 Task: Compose an email with the signature Donald Hall with the subject Performance review and the message Please let me know if you have any feedback on this proposal. from softage.1@softage.net to softage.4@softage.net,  softage.1@softage.net and softage.5@softage.net with CC to softage.6@softage.net with an attached document Design_document.docx, insert an emoji of office Send the email
Action: Mouse moved to (578, 721)
Screenshot: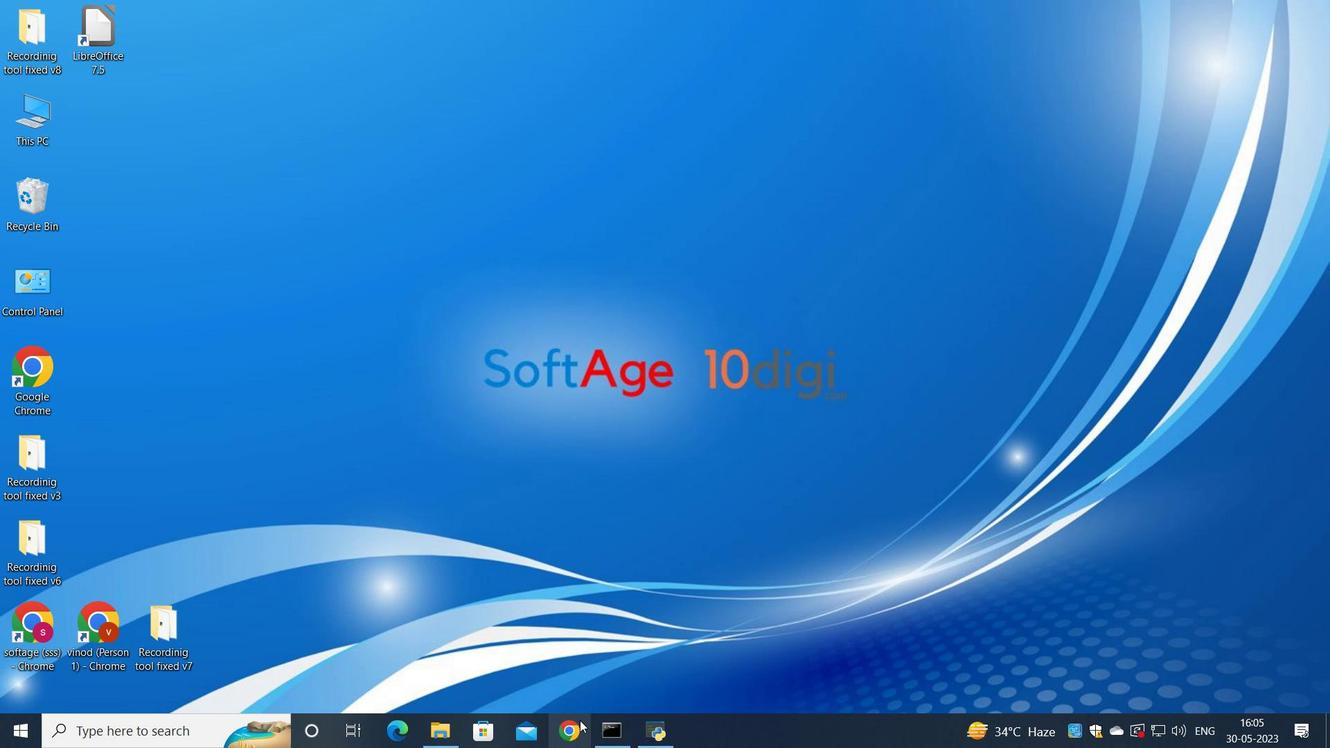 
Action: Mouse pressed left at (578, 721)
Screenshot: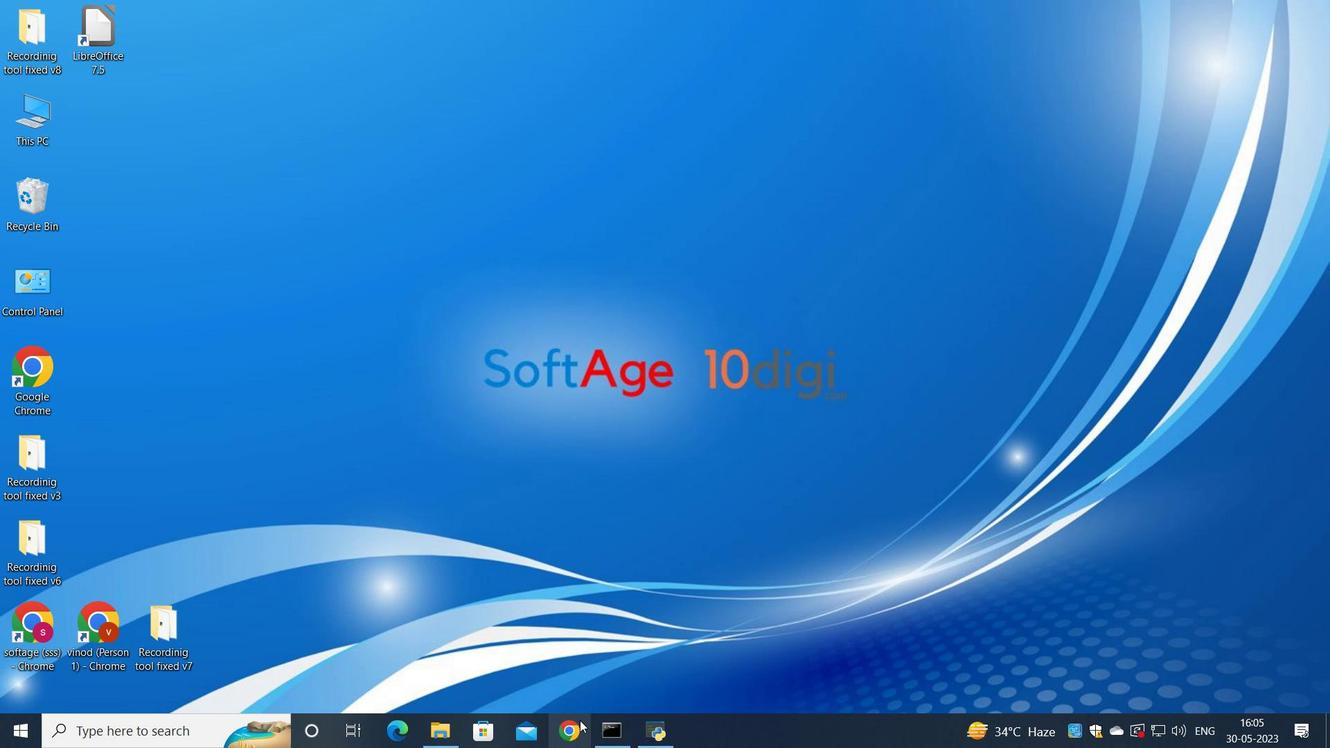 
Action: Mouse moved to (619, 419)
Screenshot: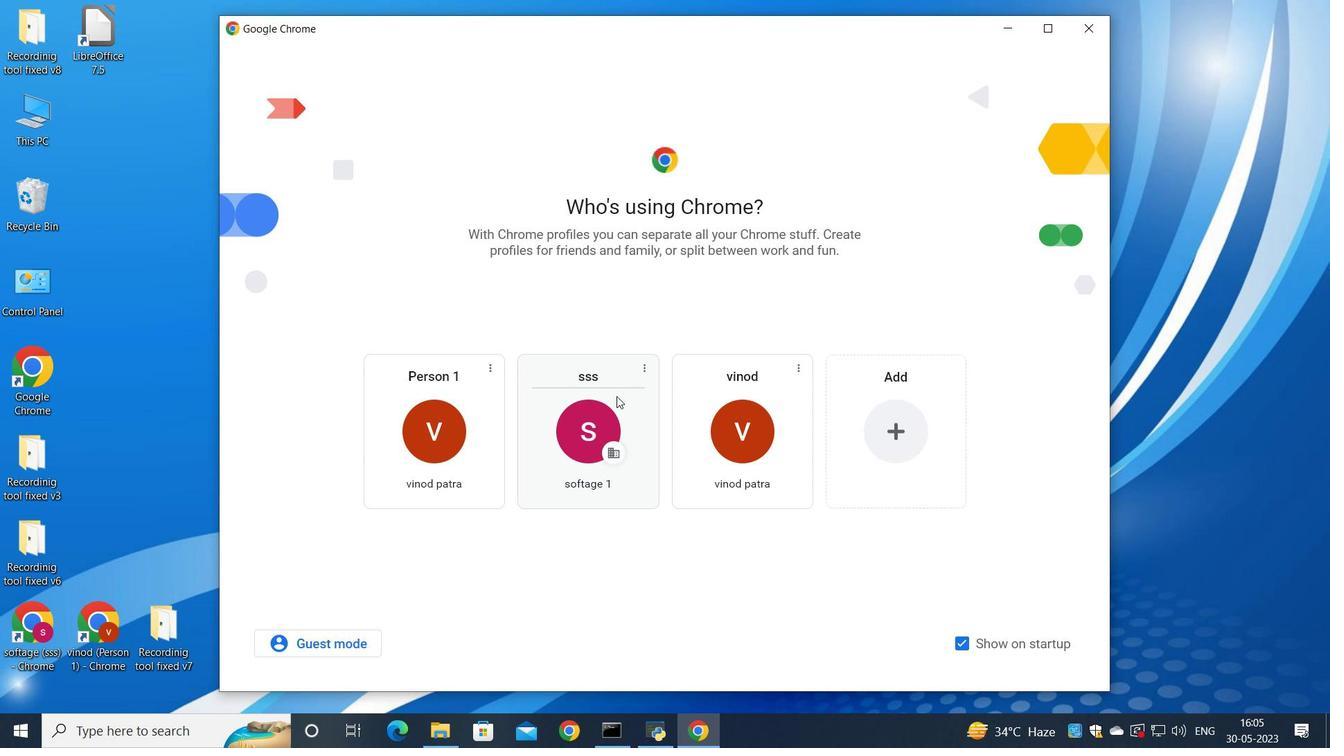 
Action: Mouse pressed left at (619, 419)
Screenshot: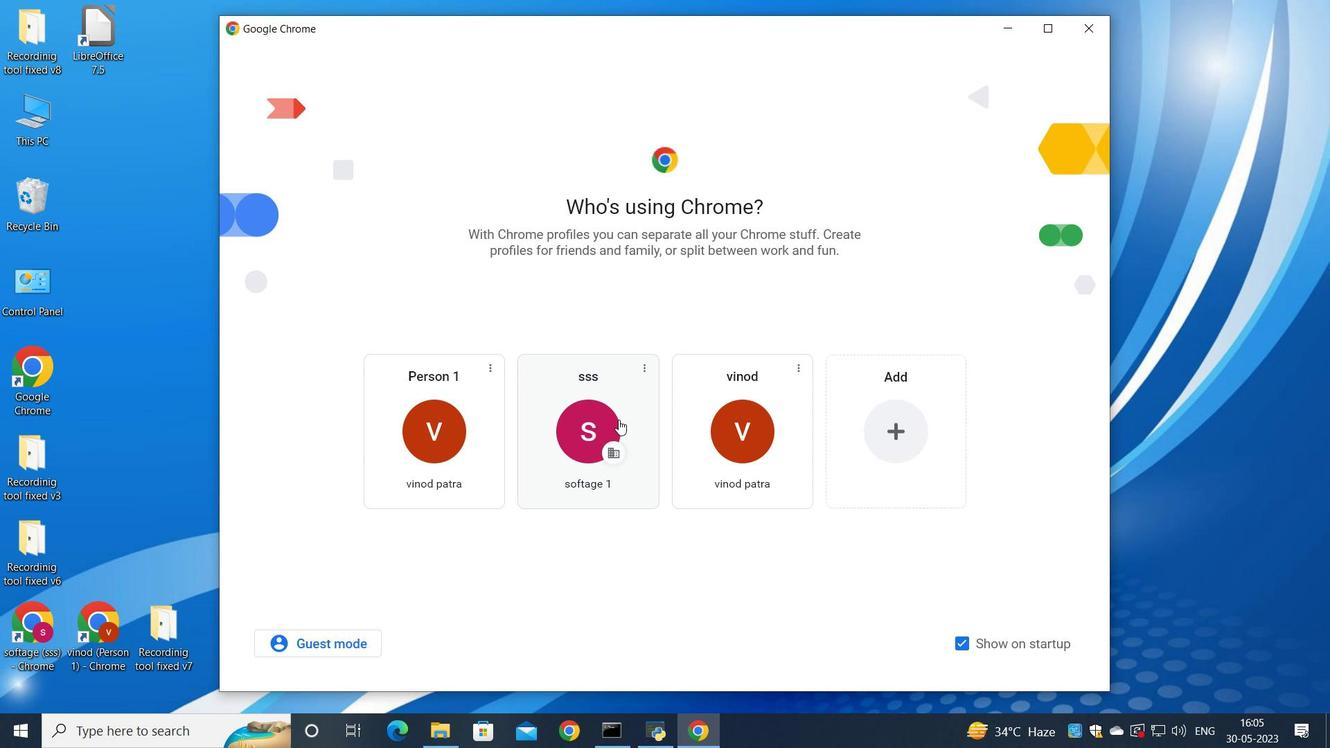 
Action: Mouse moved to (1170, 91)
Screenshot: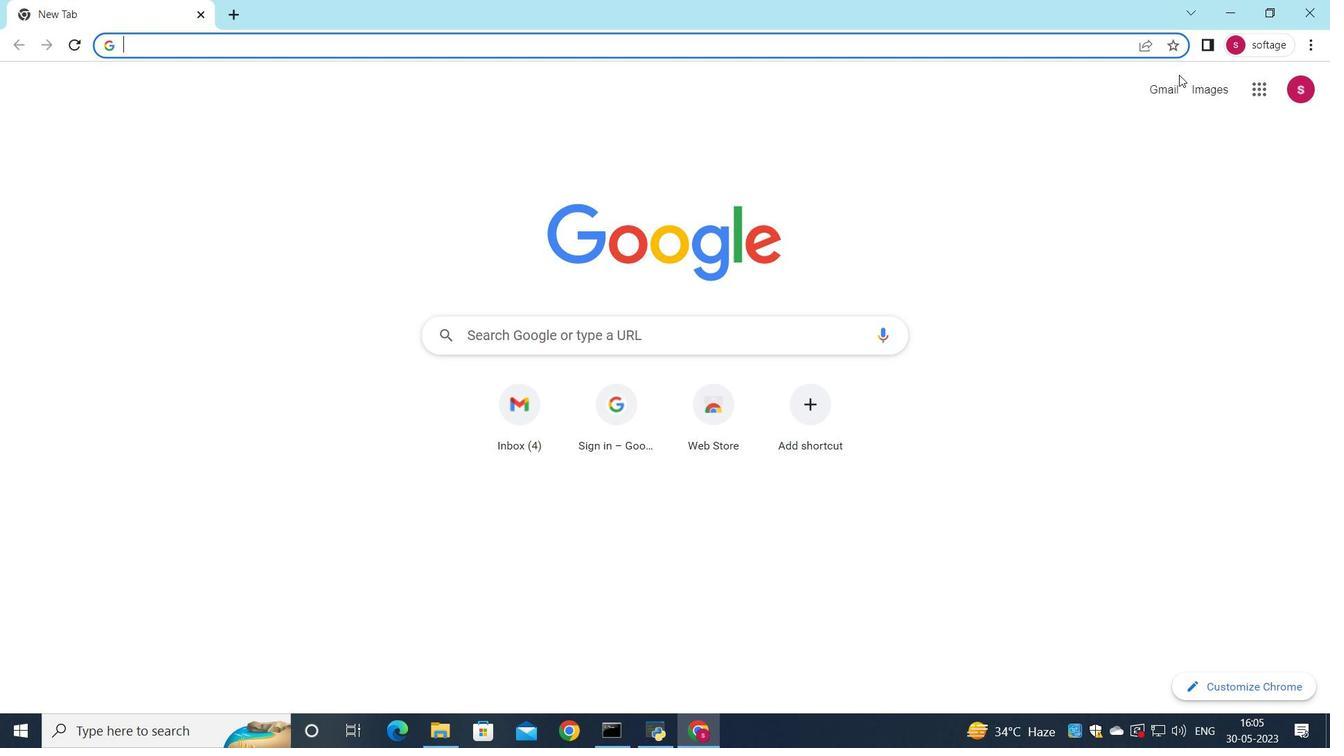 
Action: Mouse pressed left at (1170, 91)
Screenshot: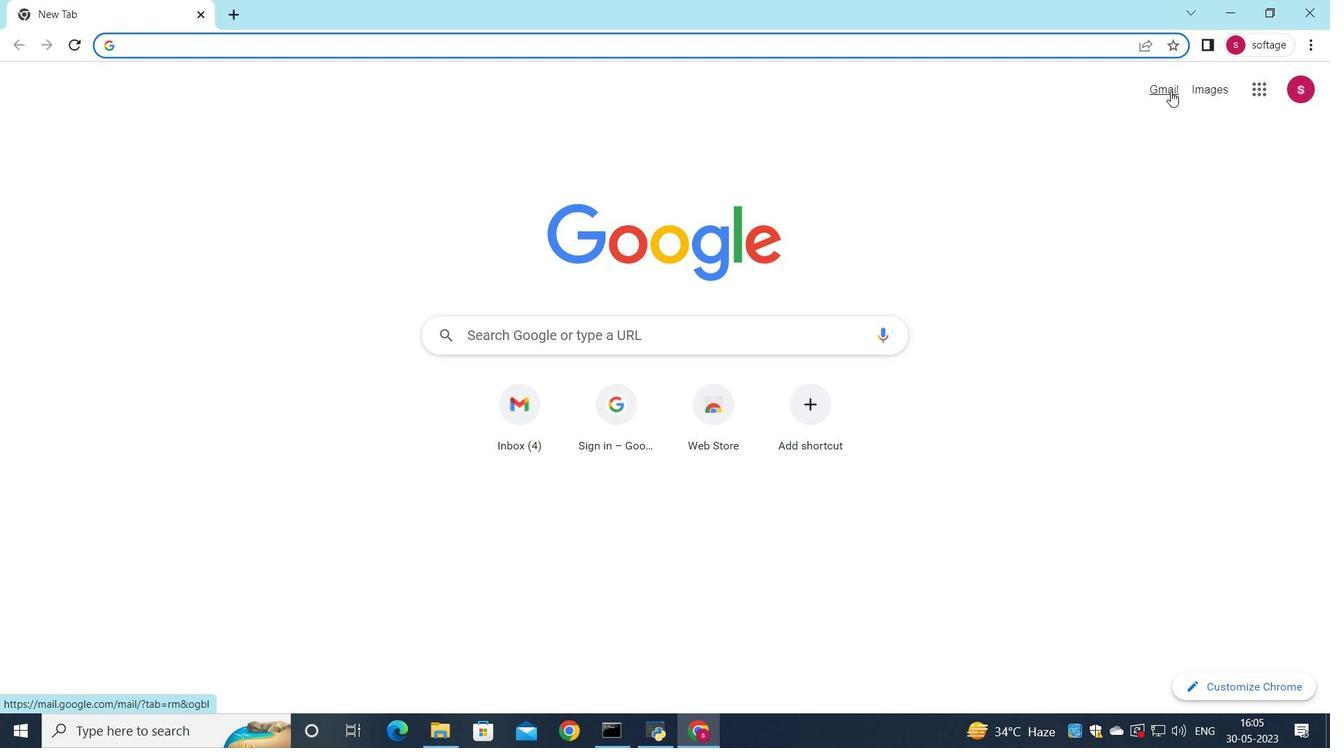 
Action: Mouse moved to (1130, 130)
Screenshot: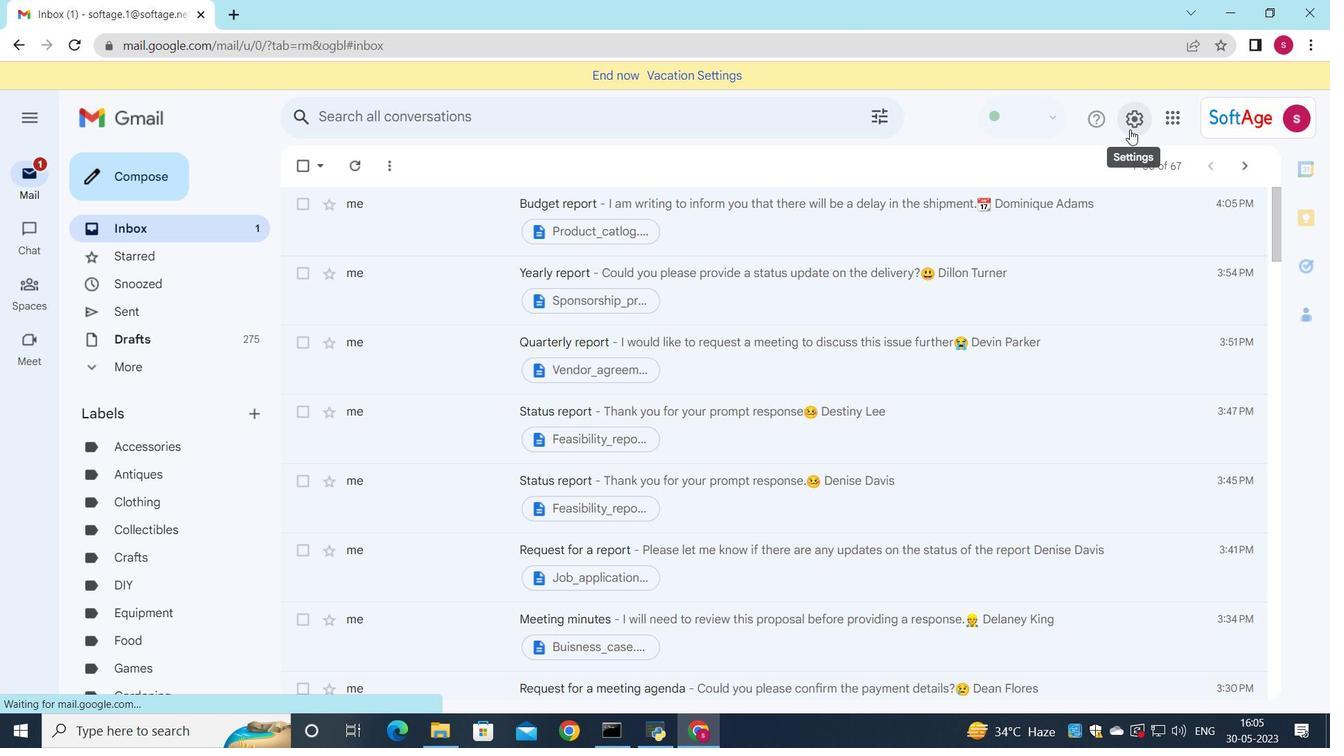 
Action: Mouse pressed left at (1130, 130)
Screenshot: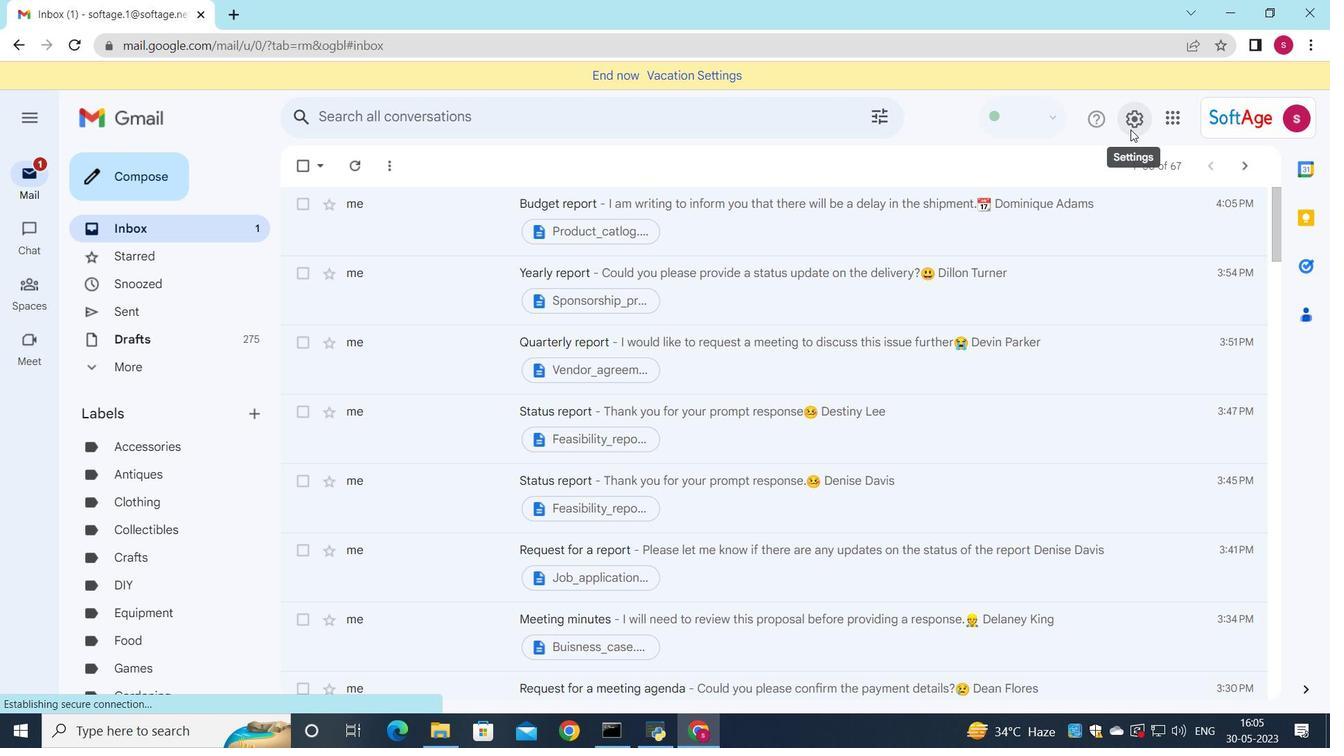 
Action: Mouse moved to (1111, 211)
Screenshot: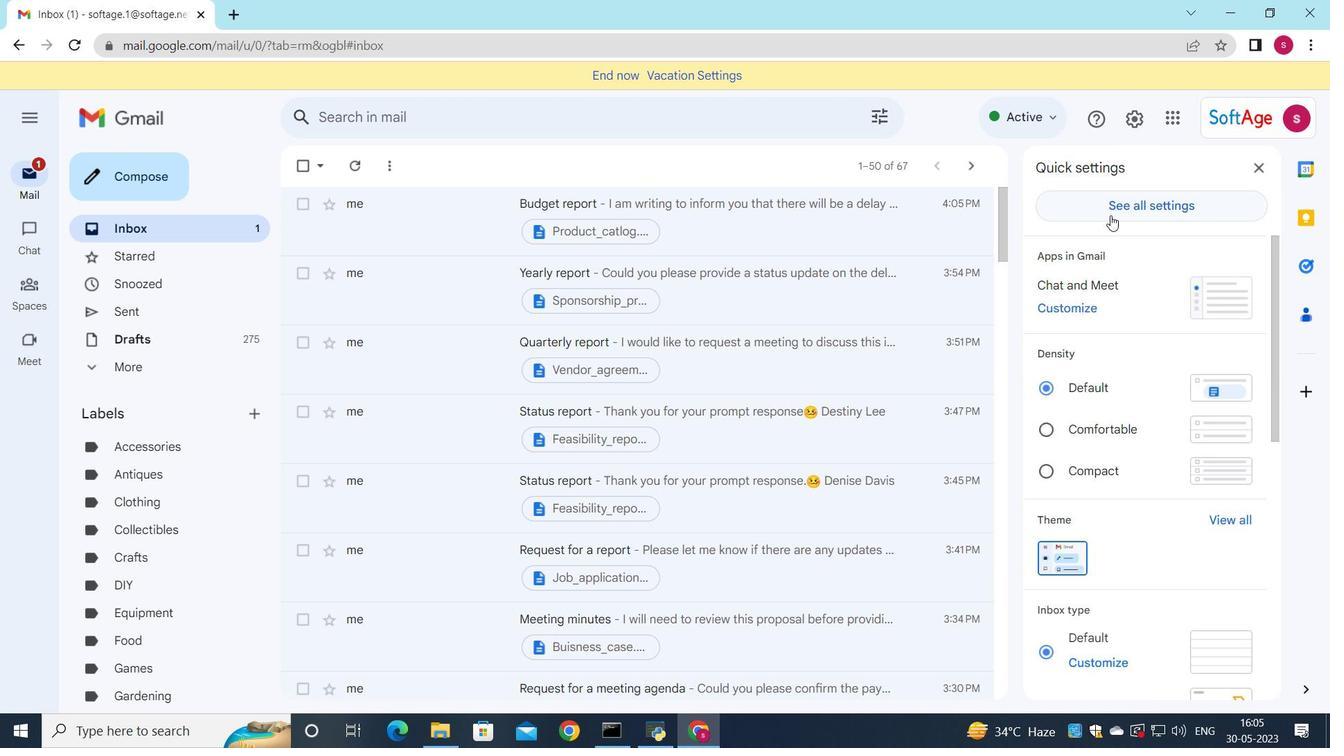 
Action: Mouse pressed left at (1111, 211)
Screenshot: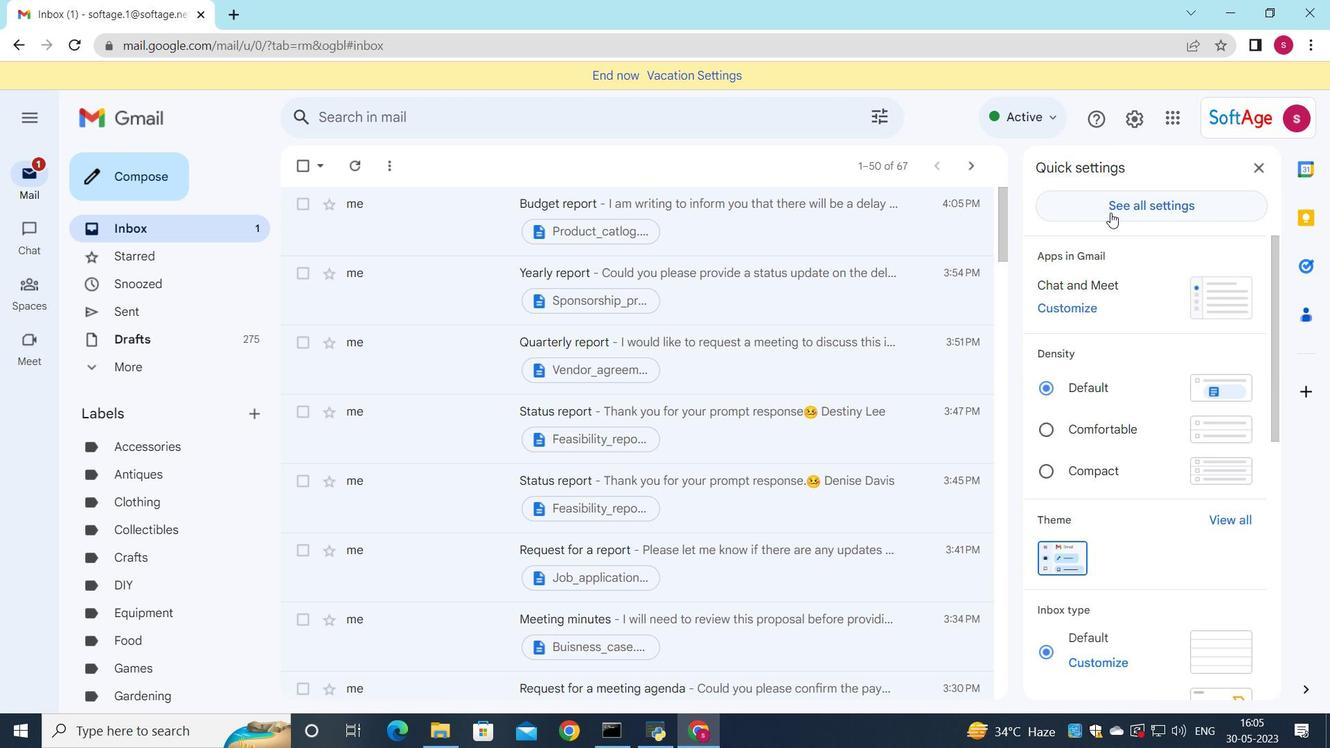 
Action: Mouse moved to (726, 463)
Screenshot: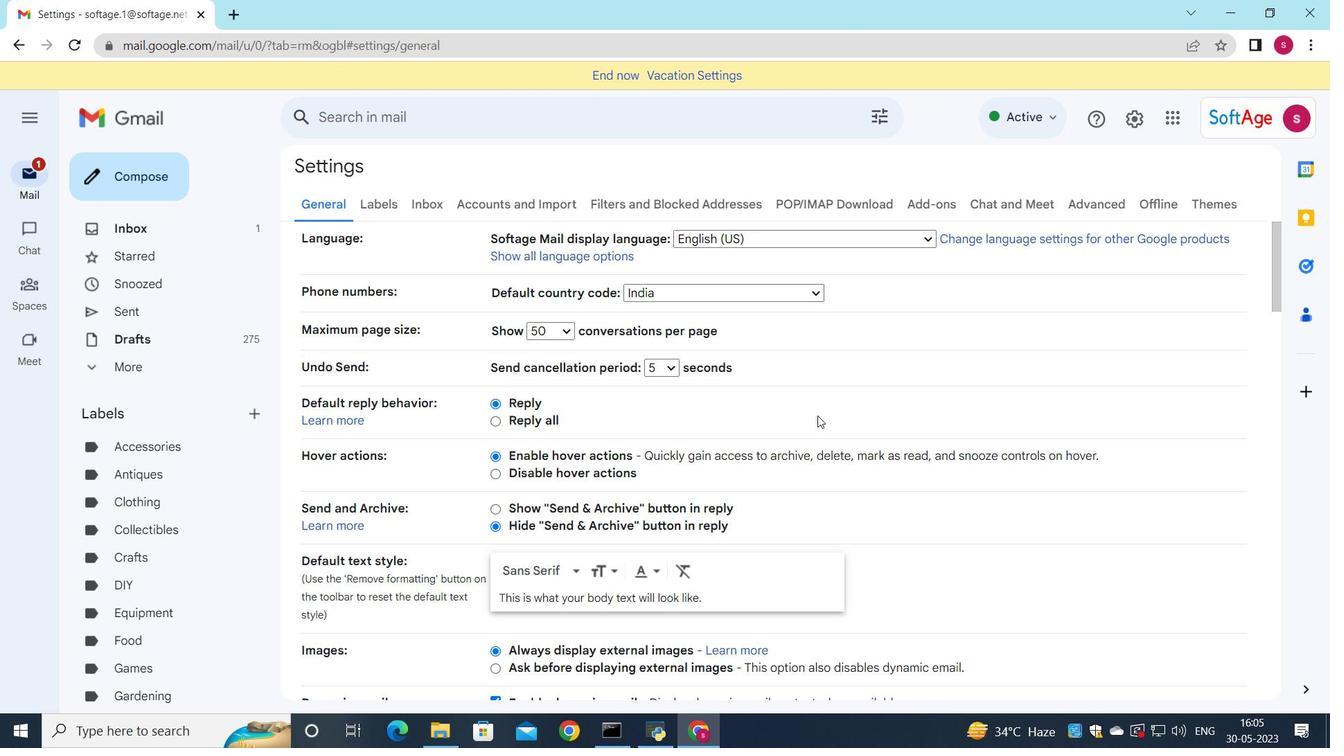 
Action: Mouse scrolled (726, 462) with delta (0, 0)
Screenshot: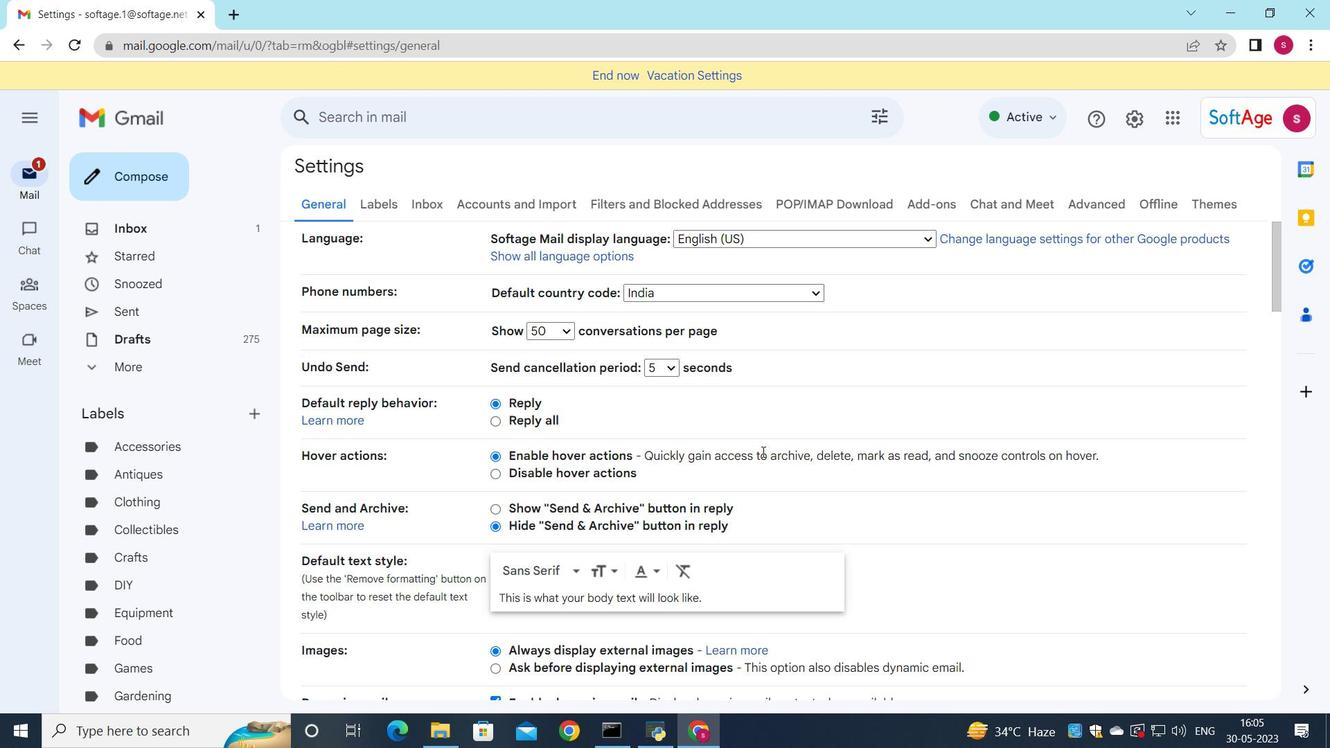 
Action: Mouse moved to (726, 464)
Screenshot: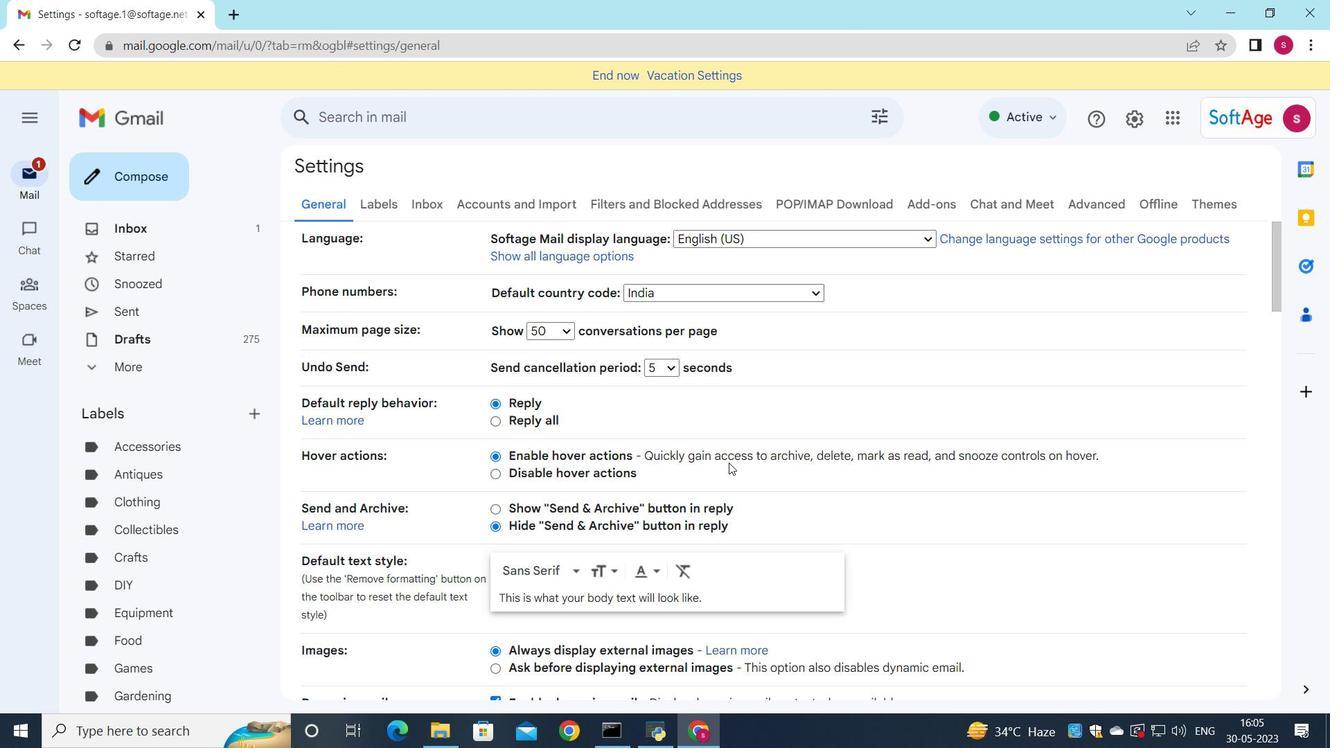 
Action: Mouse scrolled (726, 463) with delta (0, 0)
Screenshot: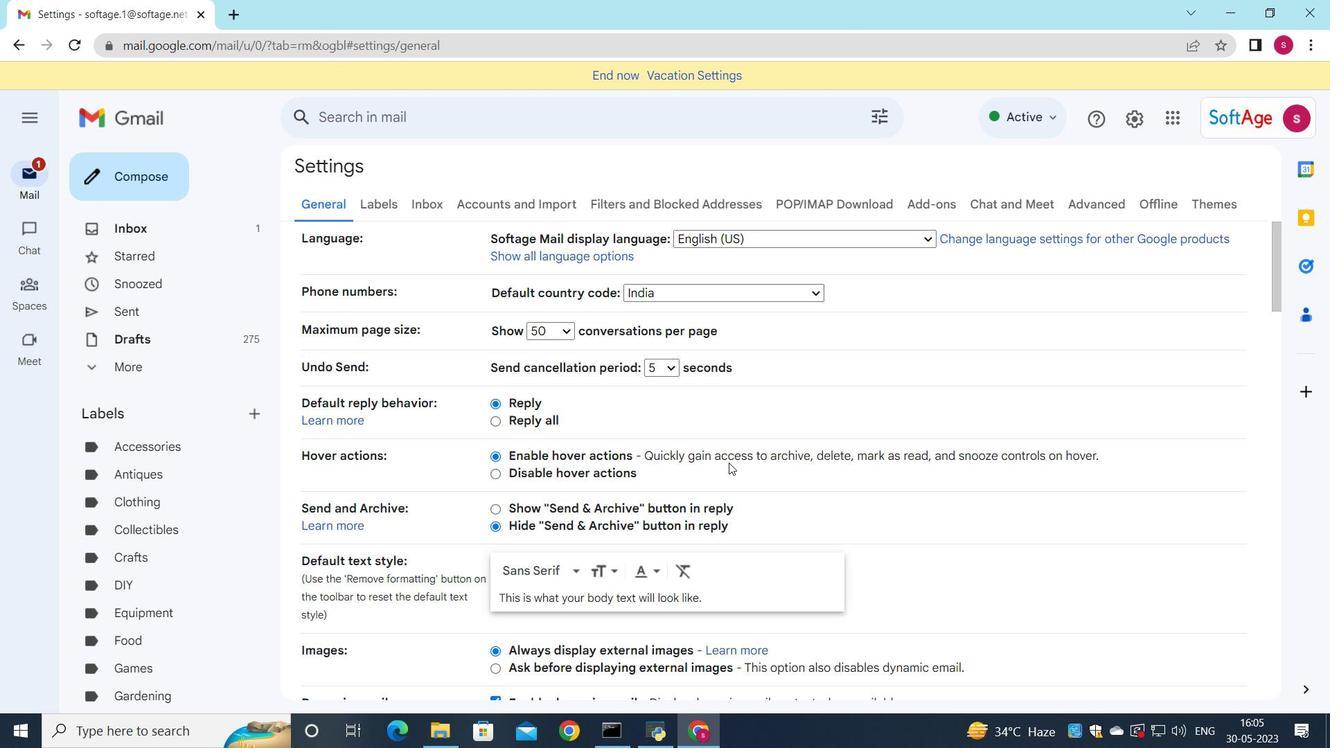 
Action: Mouse scrolled (726, 463) with delta (0, 0)
Screenshot: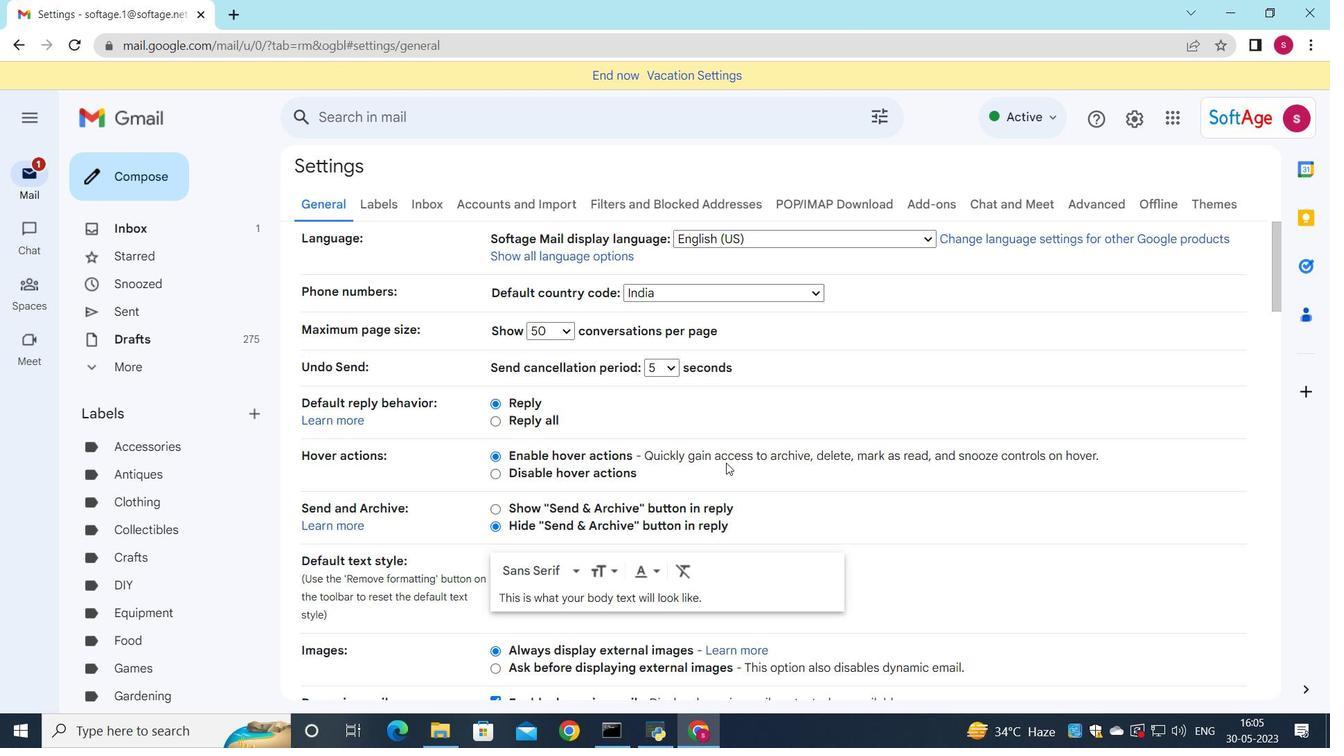 
Action: Mouse scrolled (726, 463) with delta (0, 0)
Screenshot: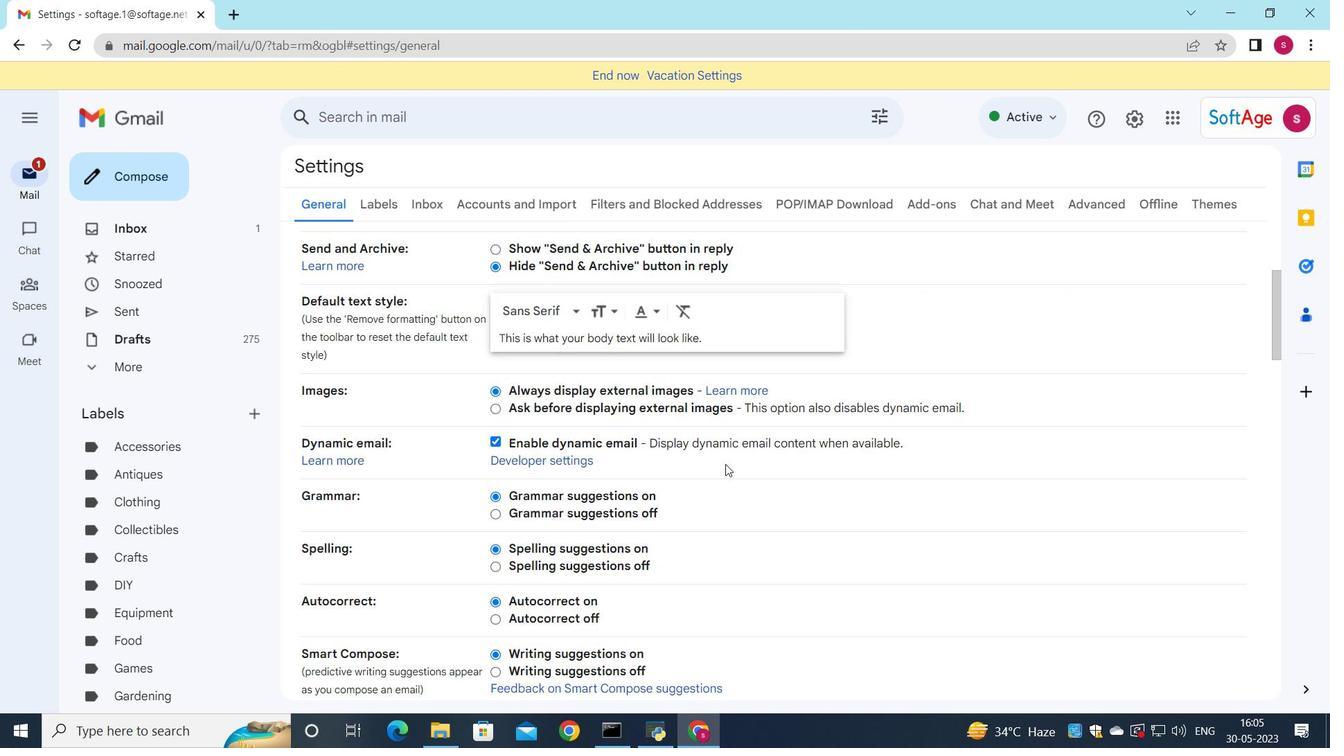 
Action: Mouse scrolled (726, 463) with delta (0, 0)
Screenshot: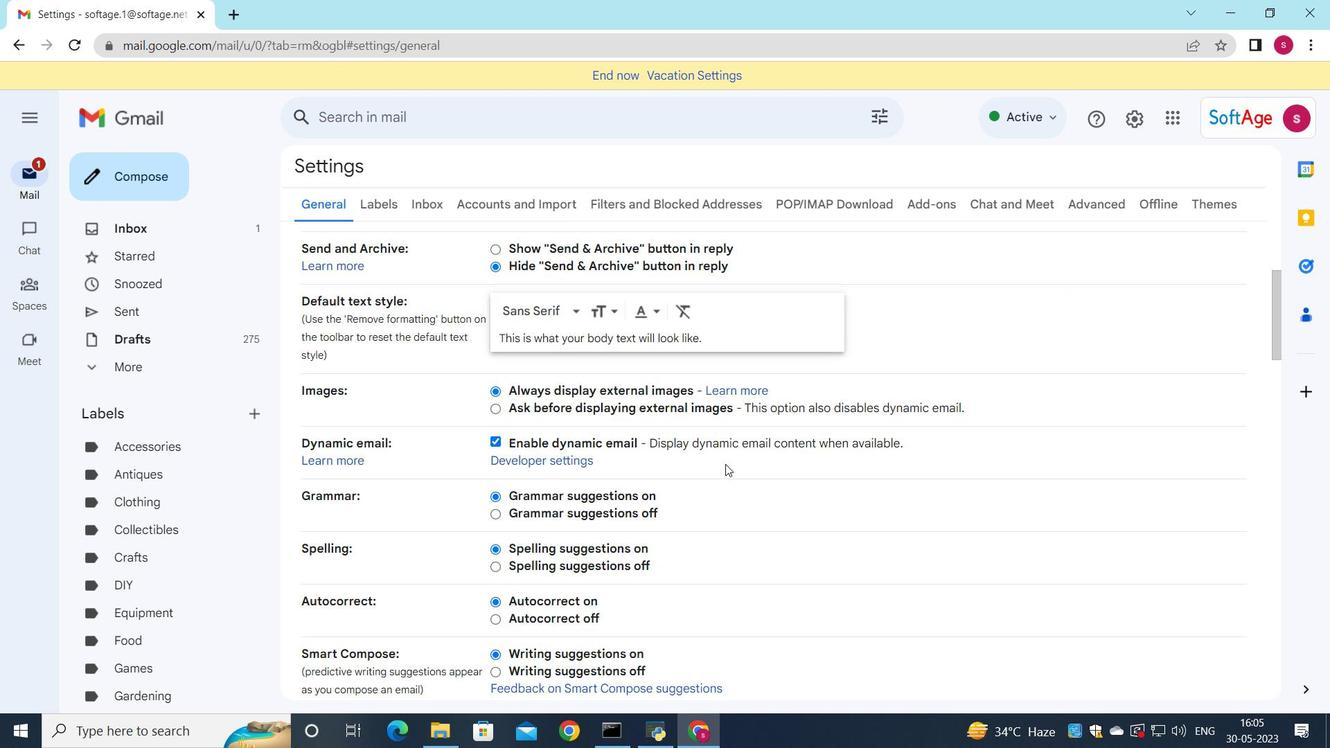 
Action: Mouse scrolled (726, 463) with delta (0, 0)
Screenshot: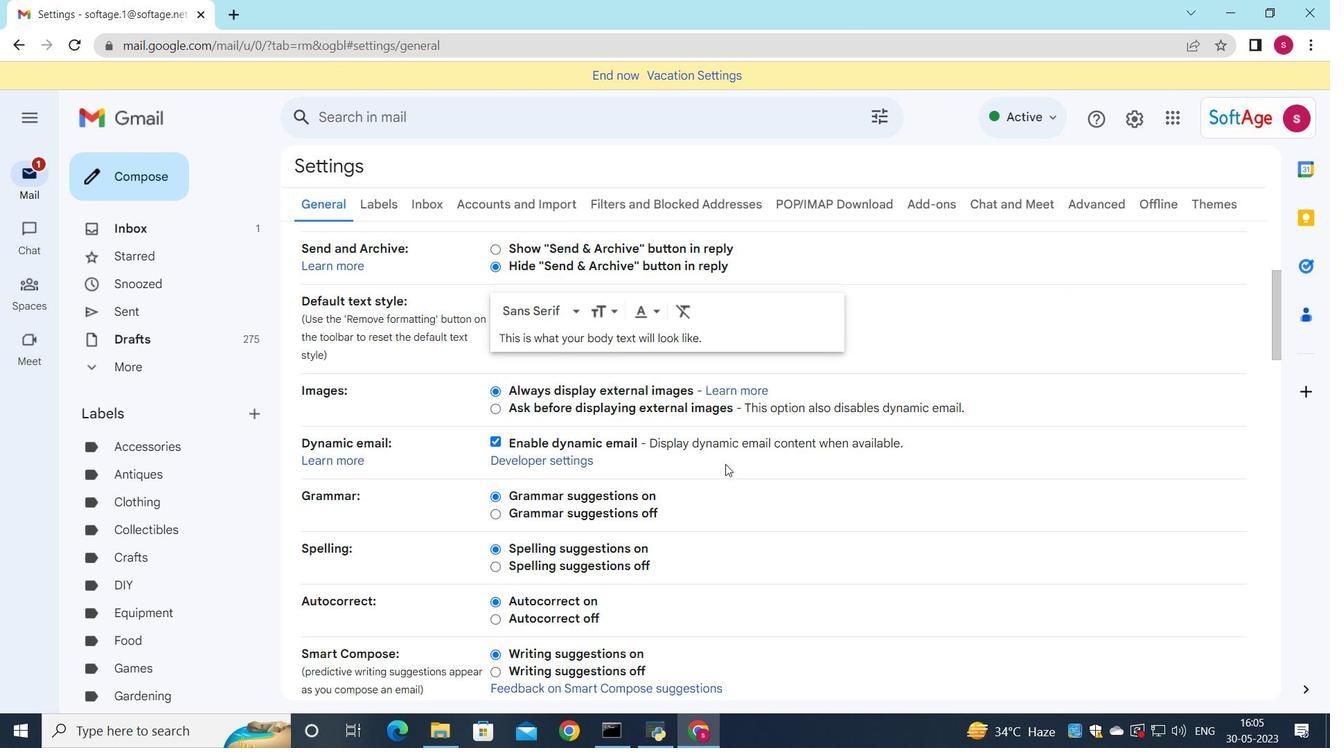 
Action: Mouse moved to (726, 490)
Screenshot: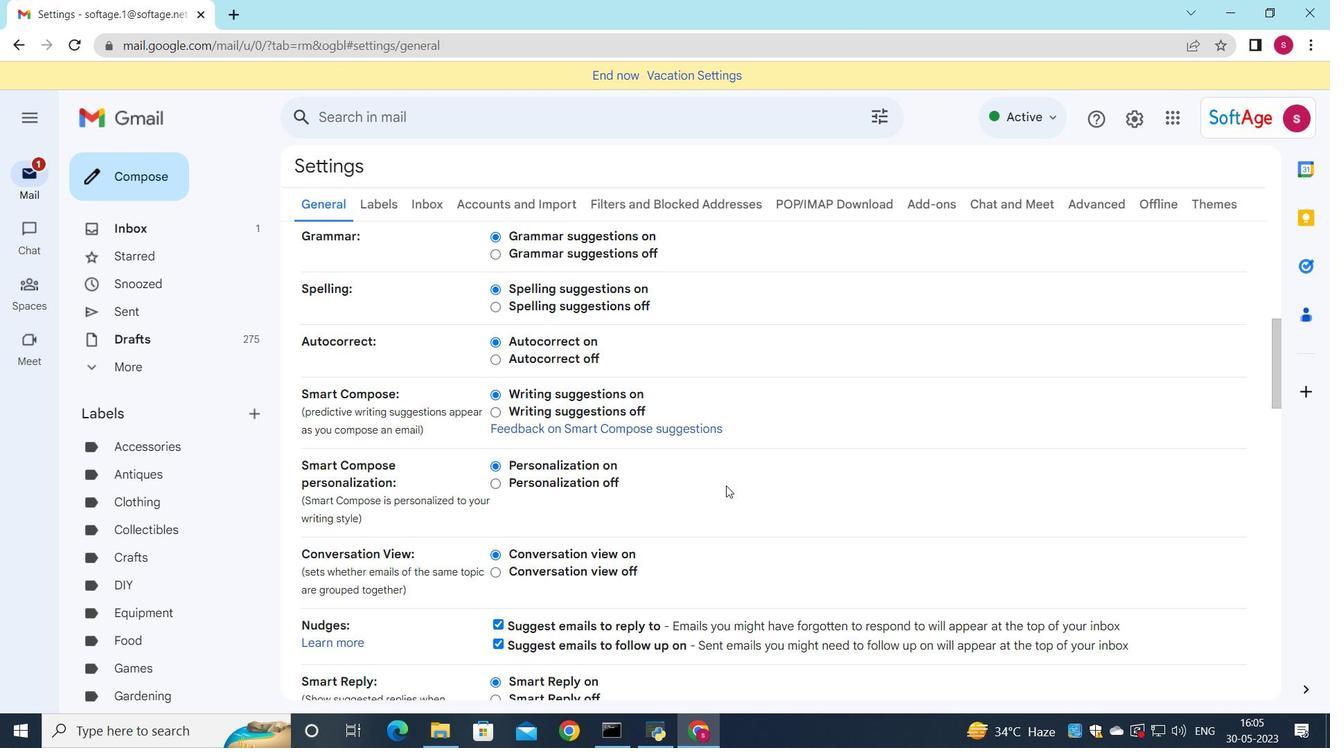 
Action: Mouse scrolled (726, 489) with delta (0, 0)
Screenshot: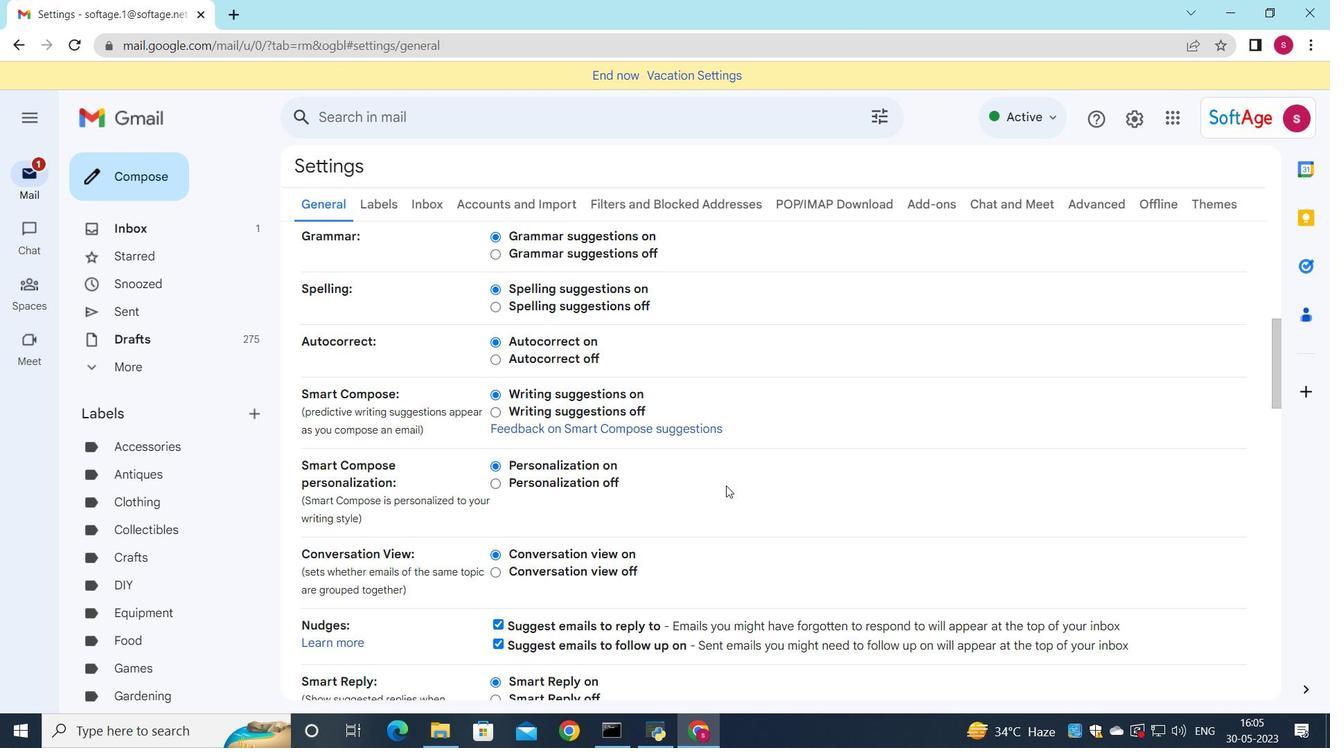 
Action: Mouse moved to (726, 490)
Screenshot: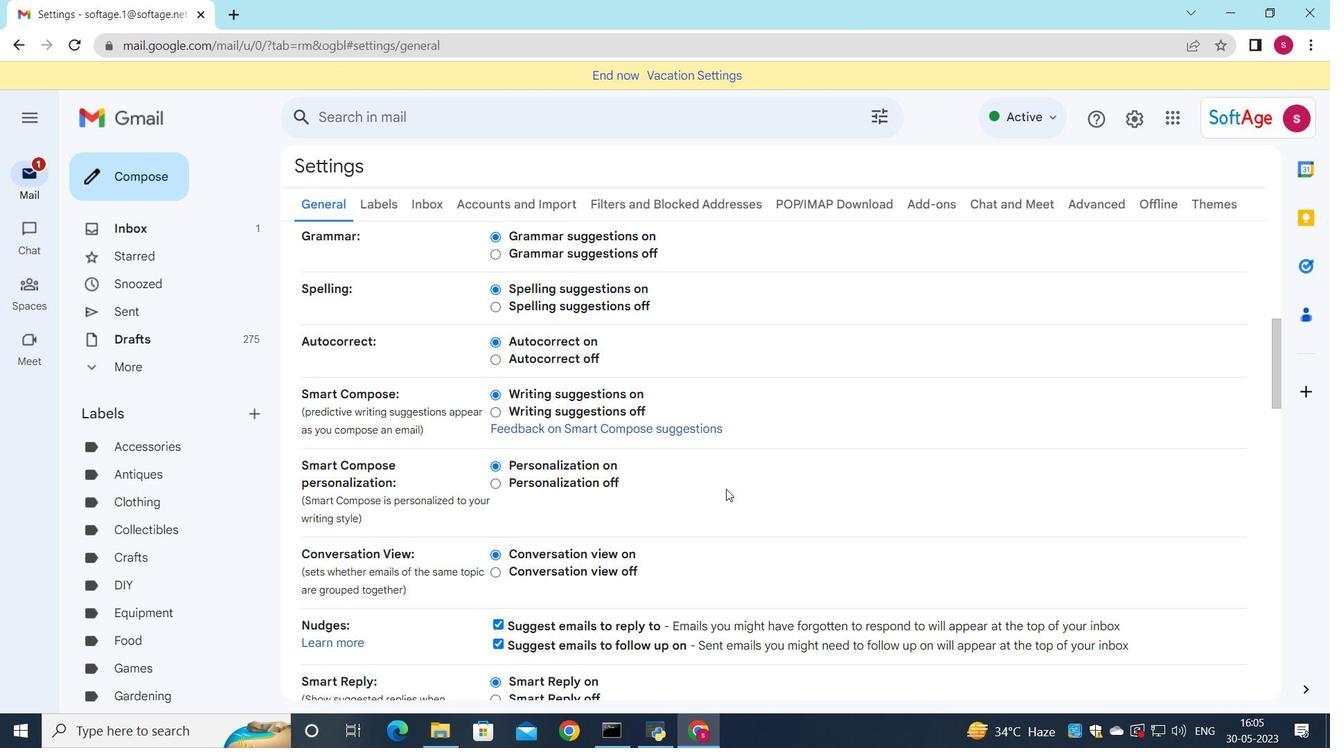 
Action: Mouse scrolled (726, 489) with delta (0, 0)
Screenshot: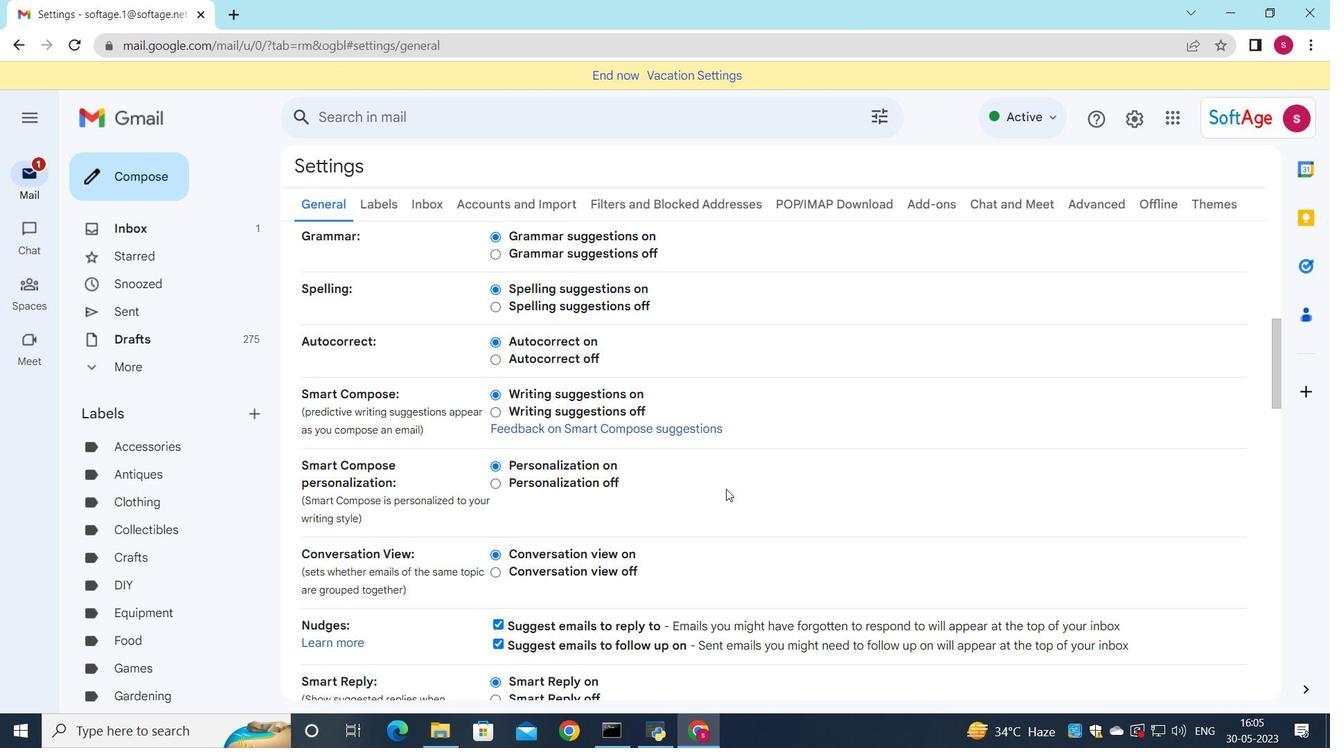 
Action: Mouse scrolled (726, 489) with delta (0, 0)
Screenshot: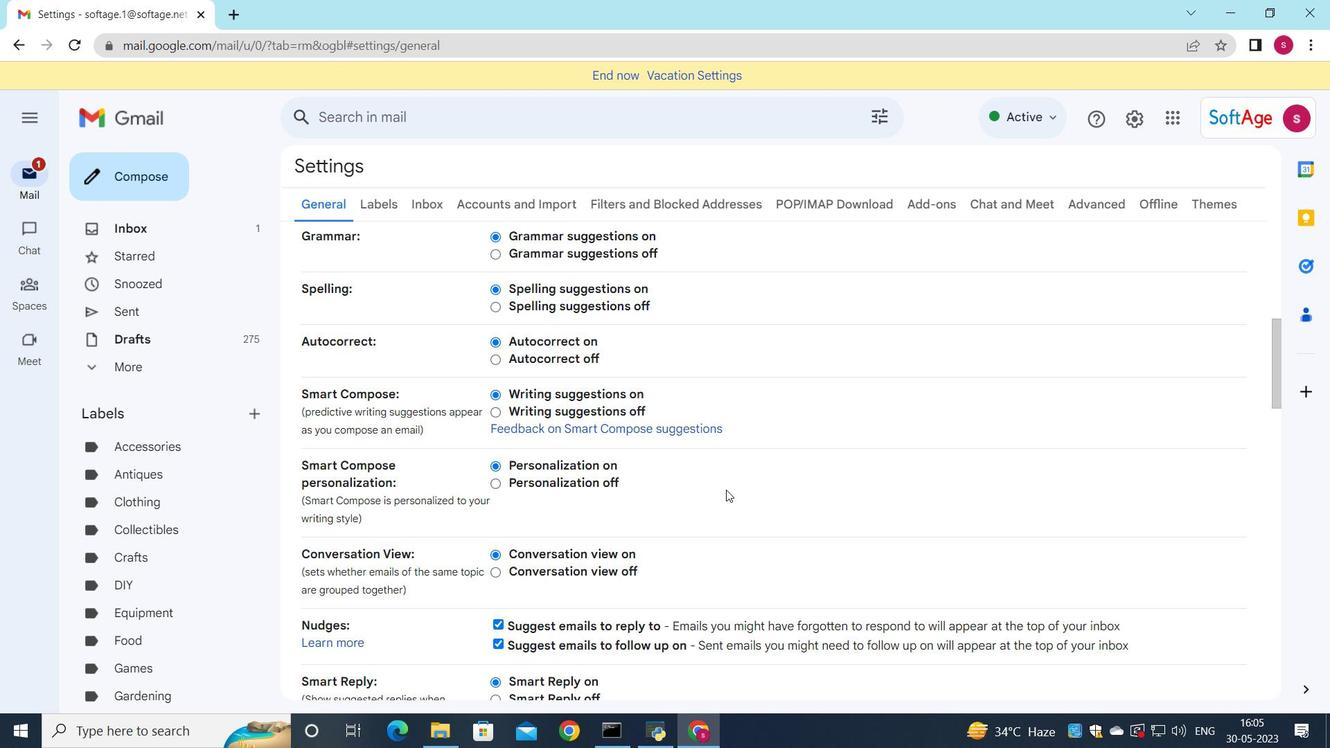 
Action: Mouse moved to (713, 490)
Screenshot: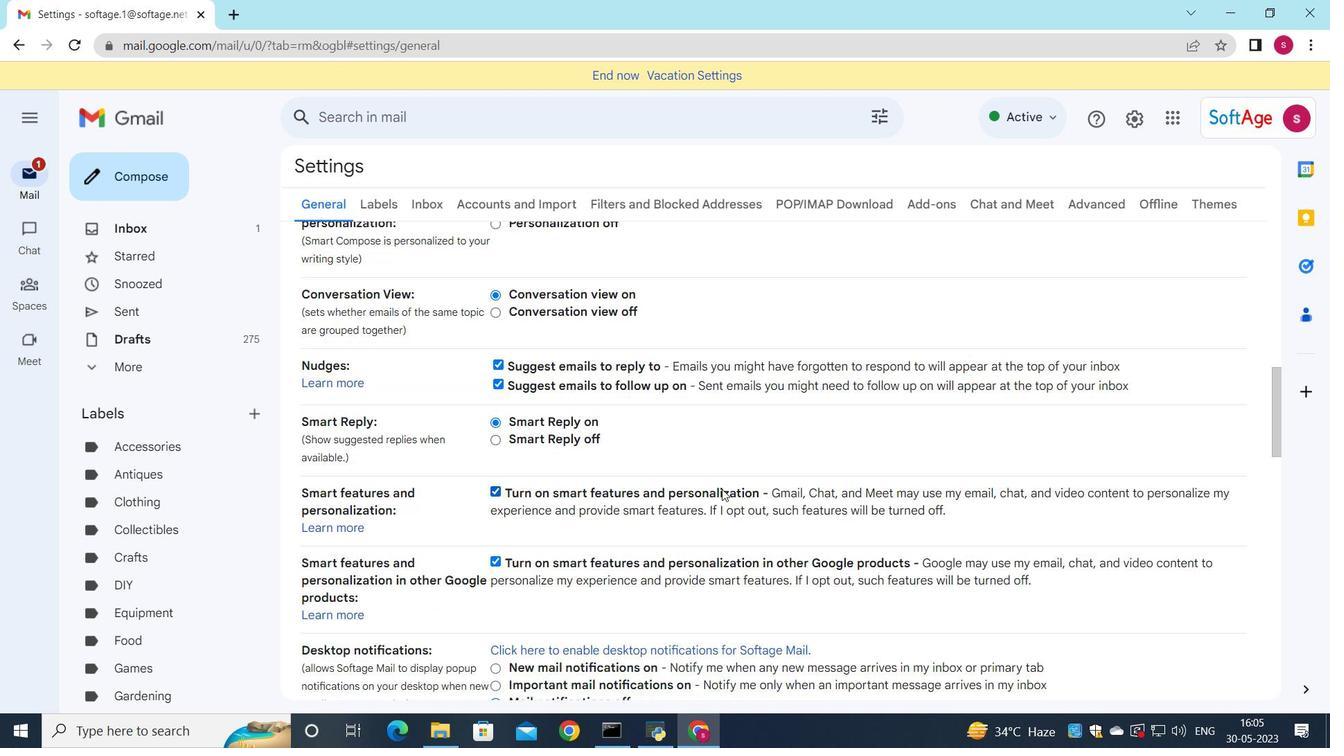 
Action: Mouse scrolled (713, 489) with delta (0, 0)
Screenshot: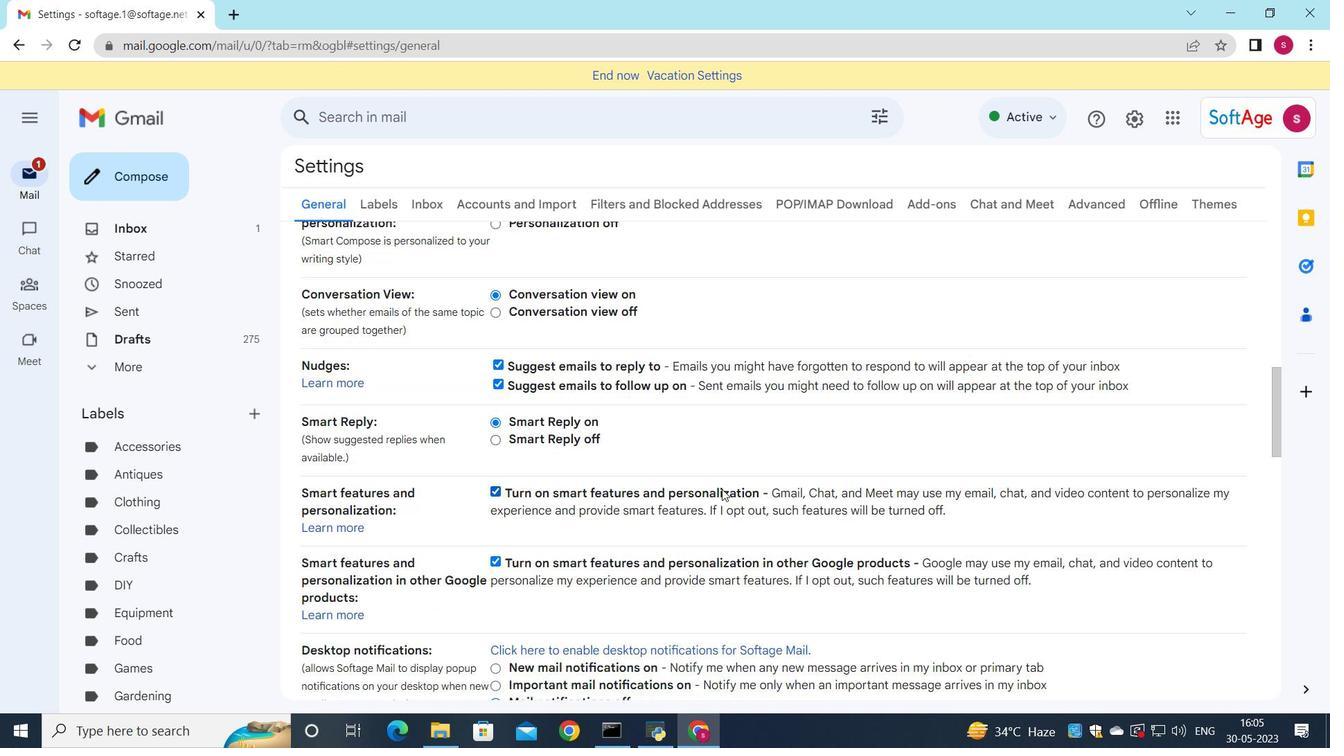 
Action: Mouse moved to (706, 494)
Screenshot: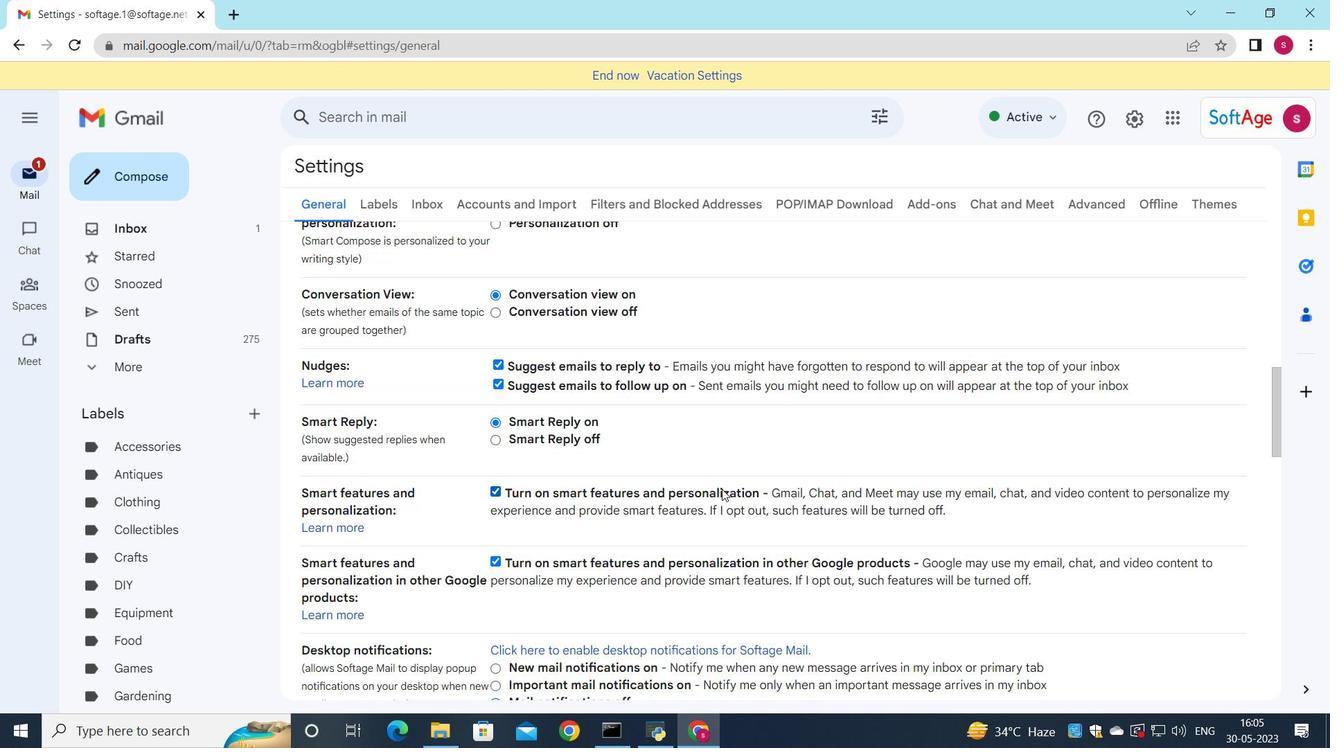 
Action: Mouse scrolled (706, 493) with delta (0, 0)
Screenshot: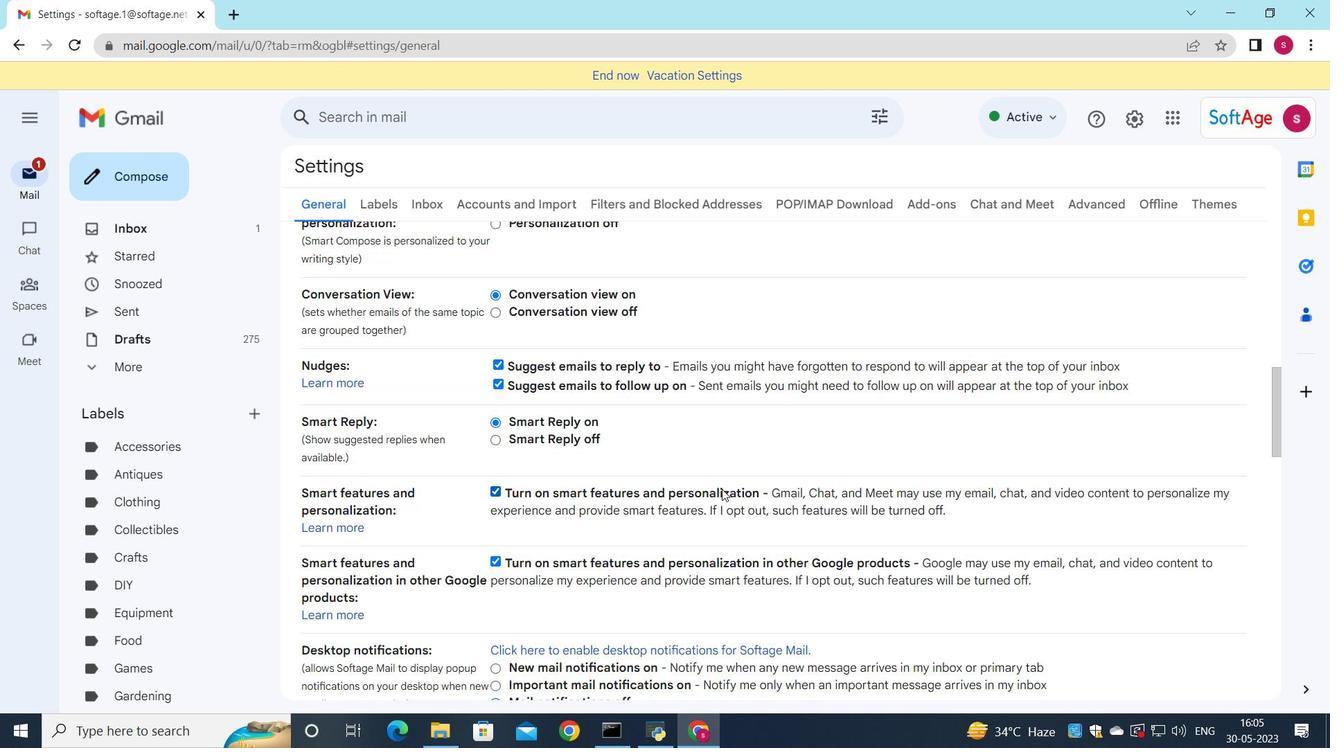 
Action: Mouse moved to (701, 495)
Screenshot: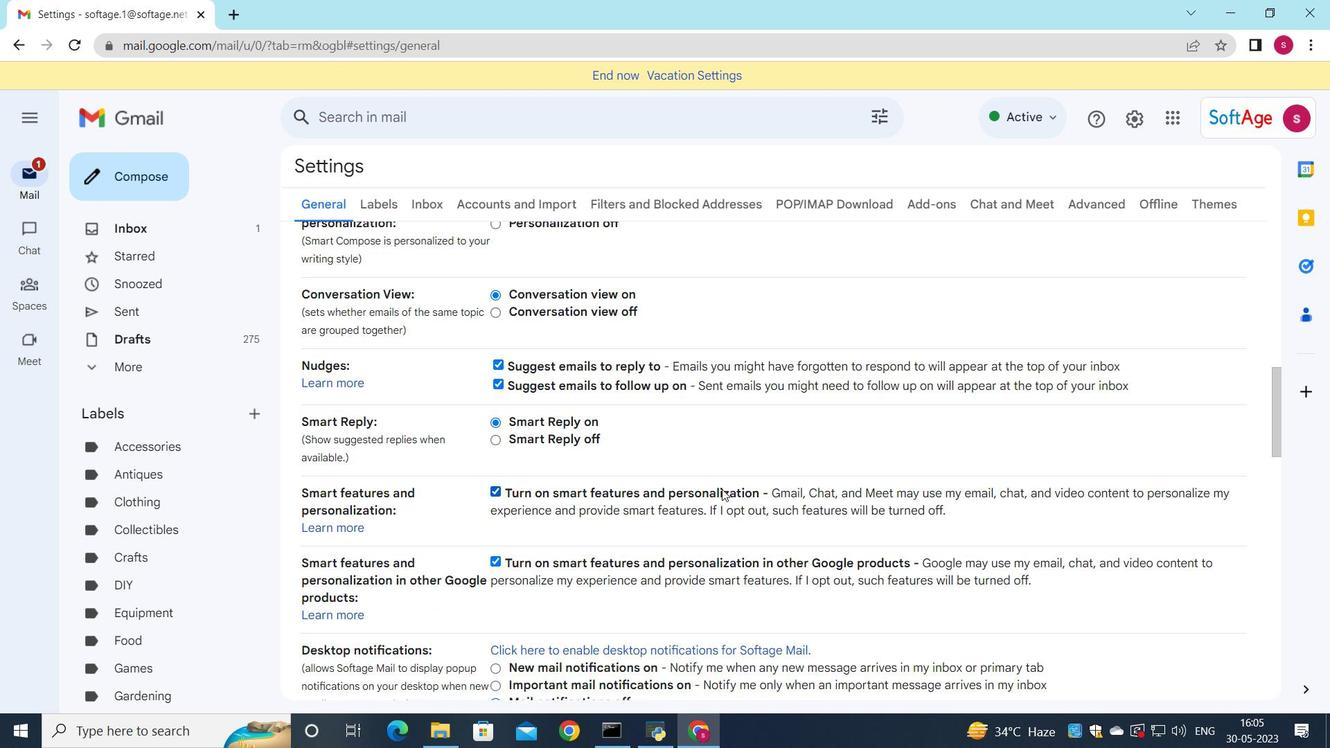 
Action: Mouse scrolled (701, 494) with delta (0, 0)
Screenshot: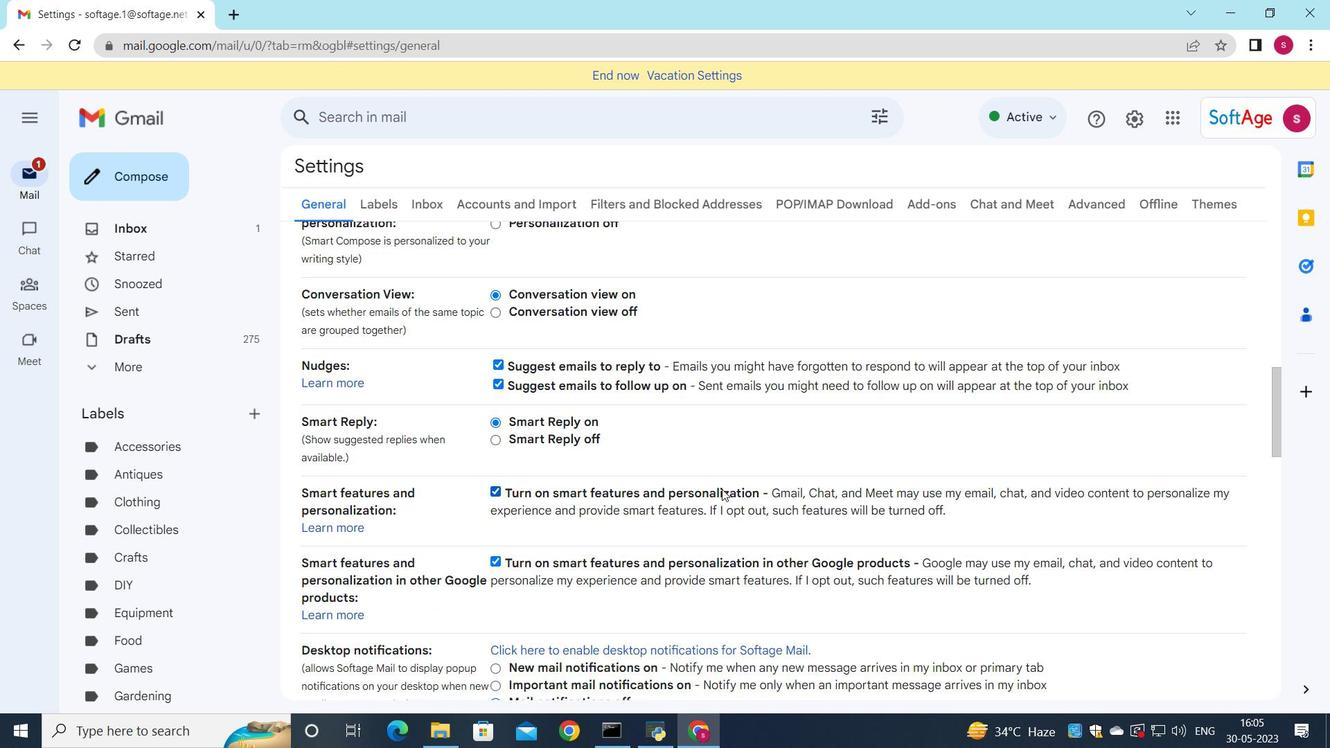 
Action: Mouse moved to (701, 495)
Screenshot: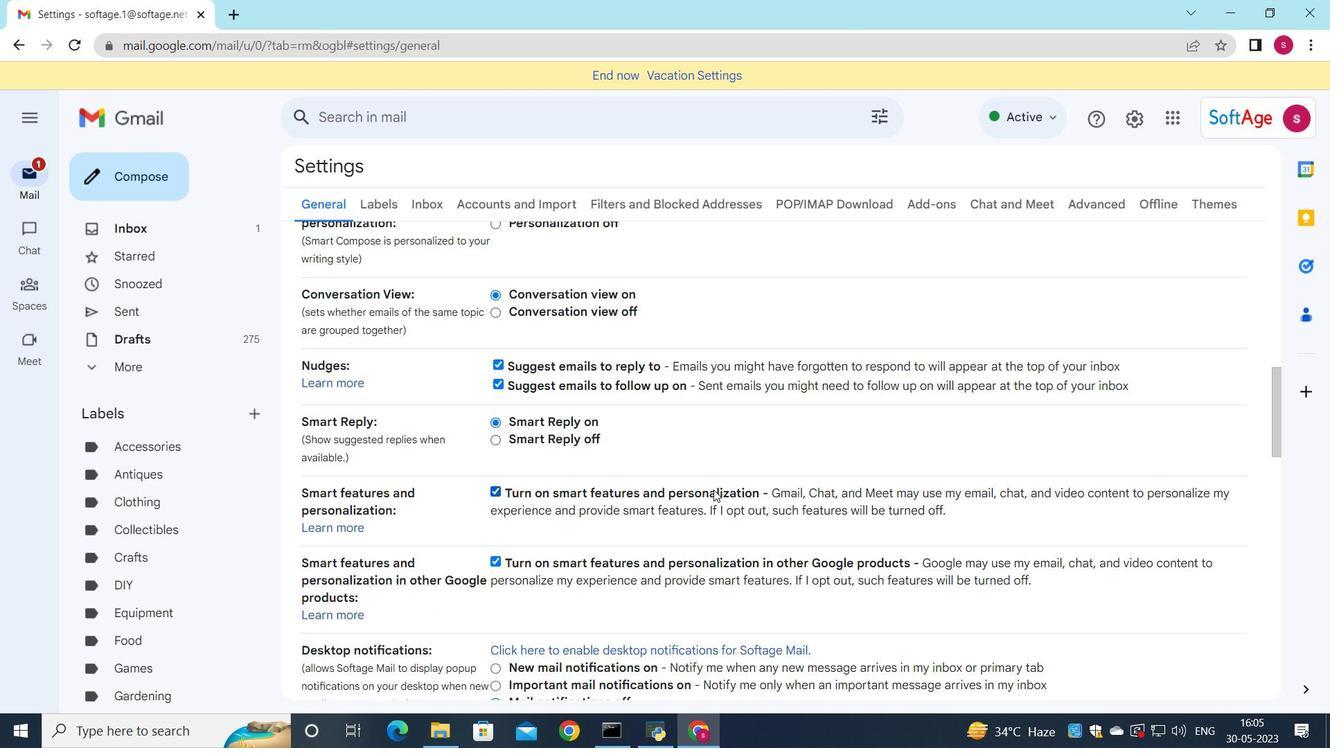 
Action: Mouse scrolled (701, 494) with delta (0, 0)
Screenshot: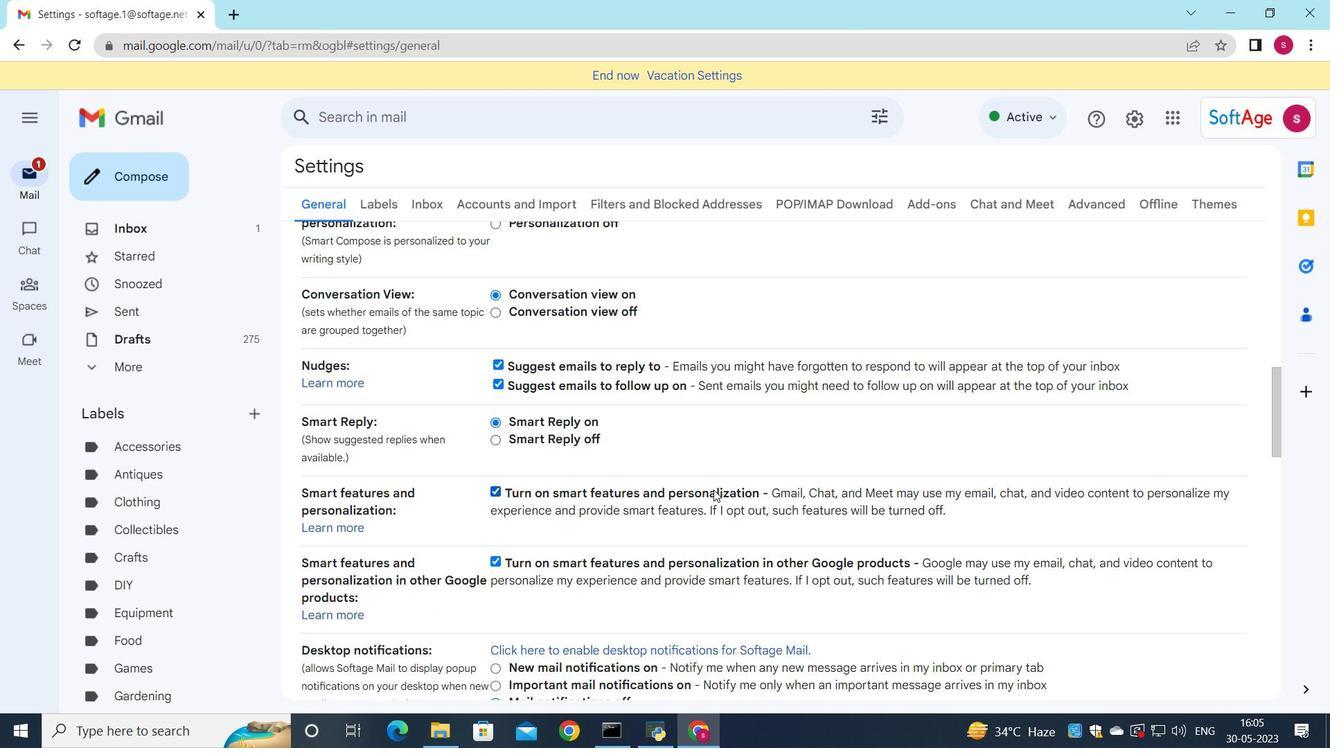 
Action: Mouse moved to (646, 516)
Screenshot: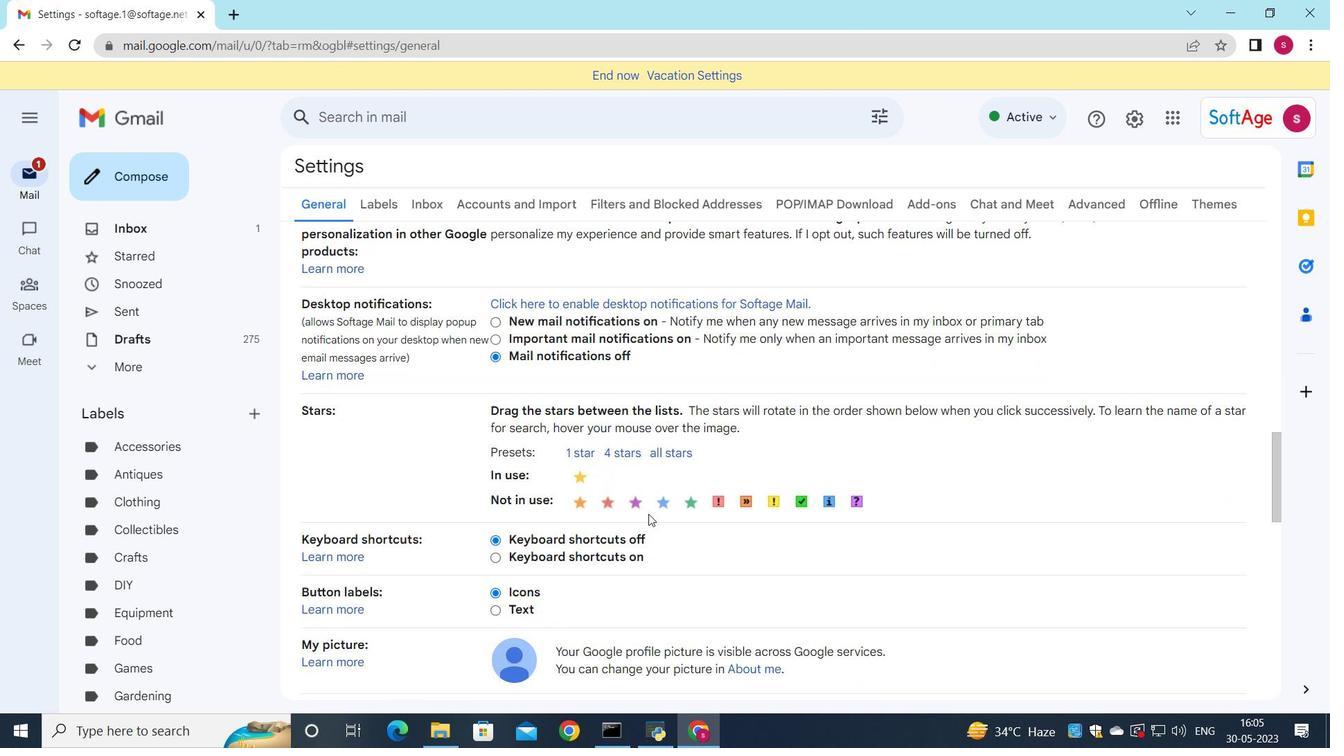 
Action: Mouse scrolled (646, 516) with delta (0, 0)
Screenshot: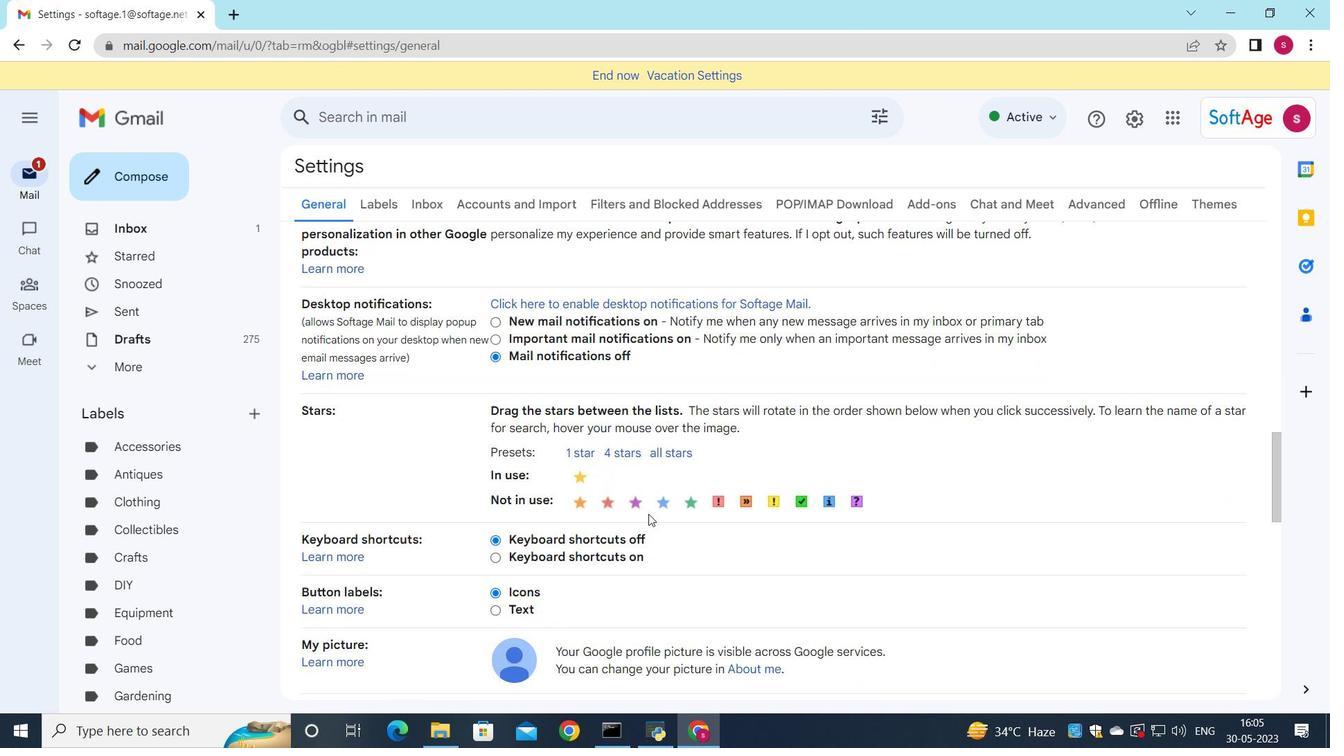 
Action: Mouse scrolled (646, 516) with delta (0, 0)
Screenshot: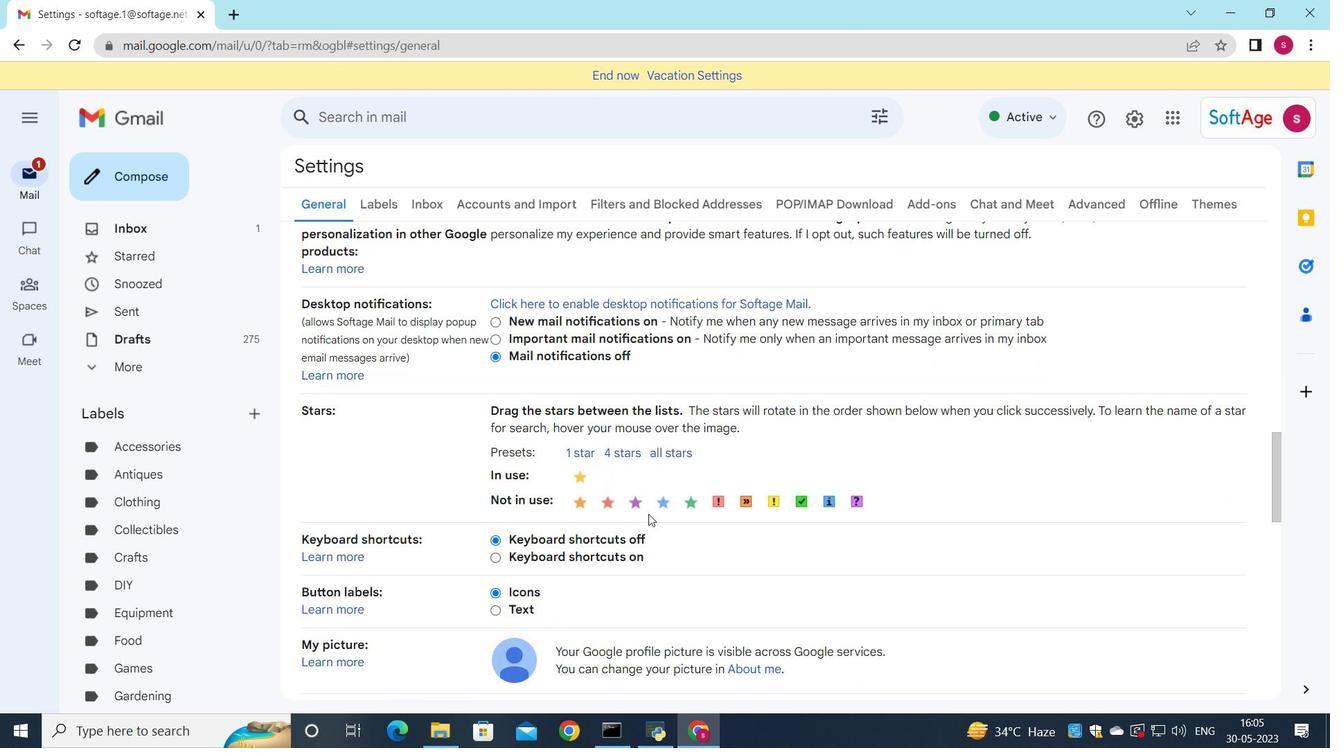 
Action: Mouse scrolled (646, 516) with delta (0, 0)
Screenshot: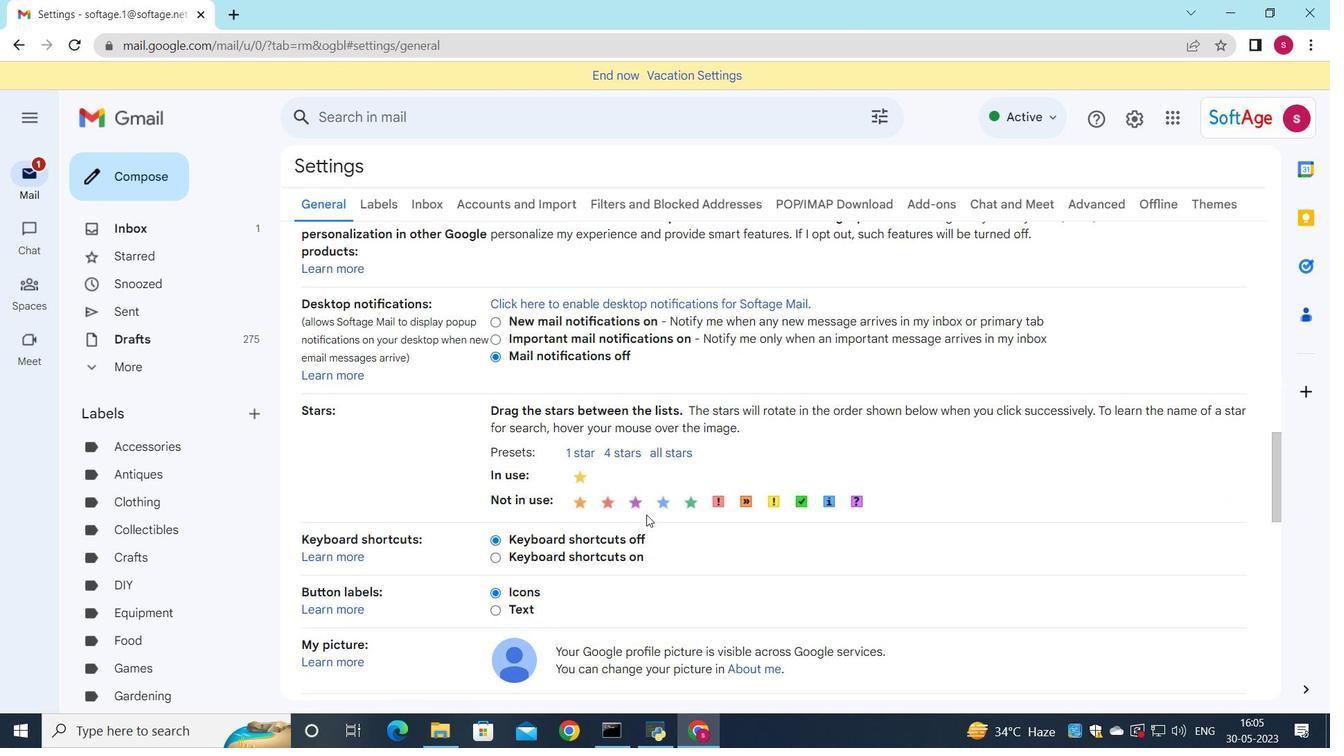 
Action: Mouse moved to (687, 512)
Screenshot: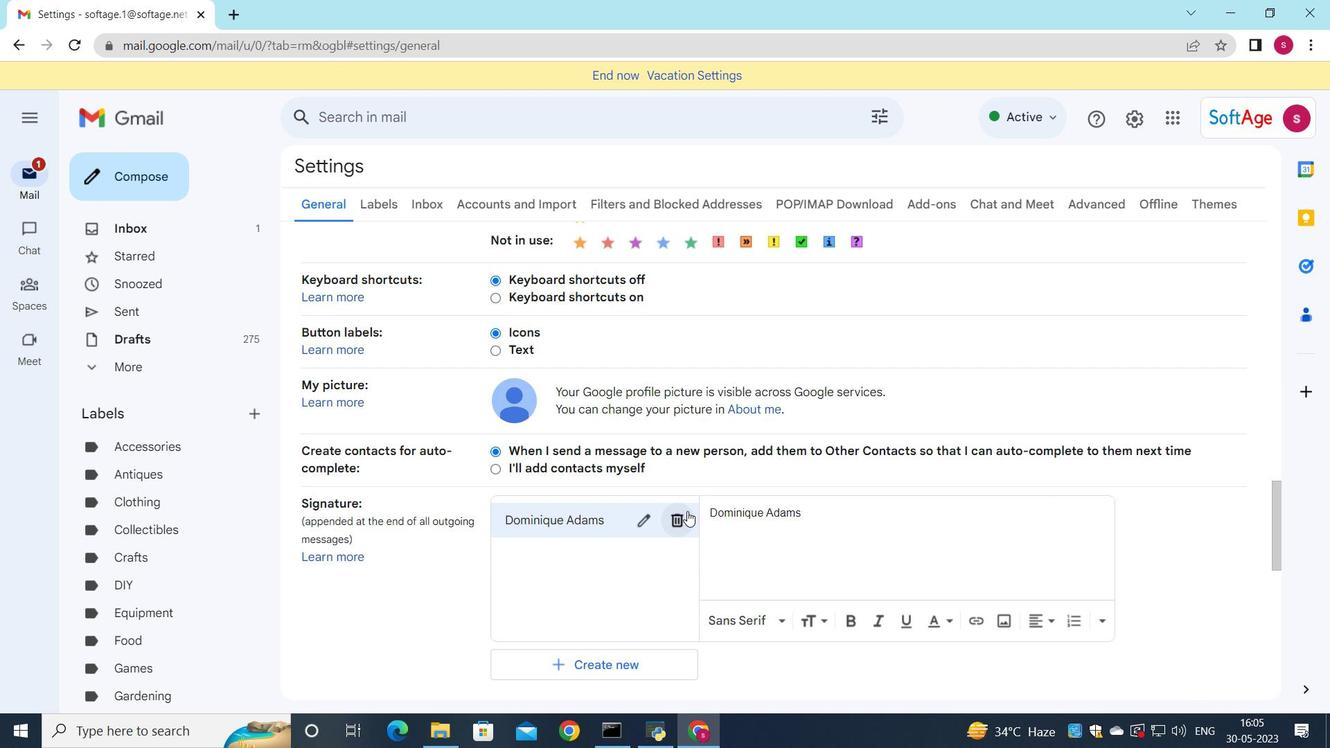 
Action: Mouse pressed left at (687, 512)
Screenshot: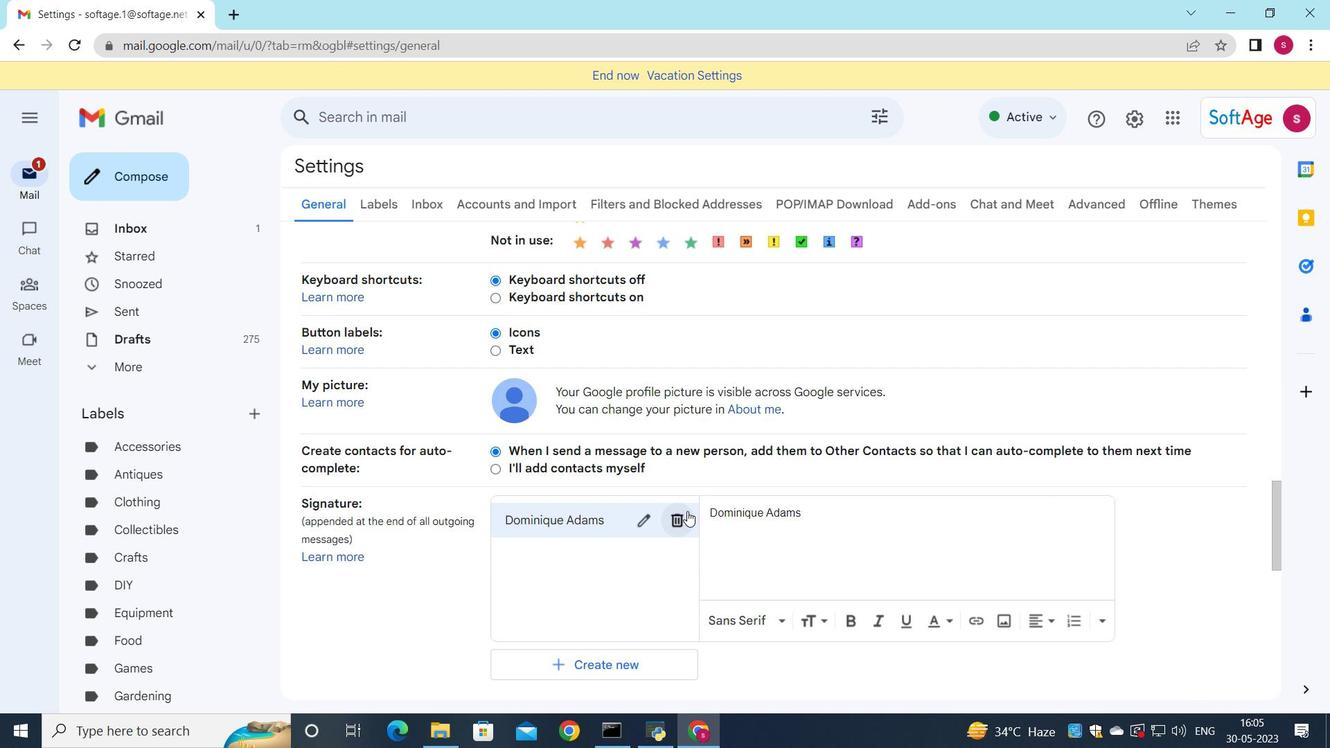 
Action: Mouse moved to (830, 410)
Screenshot: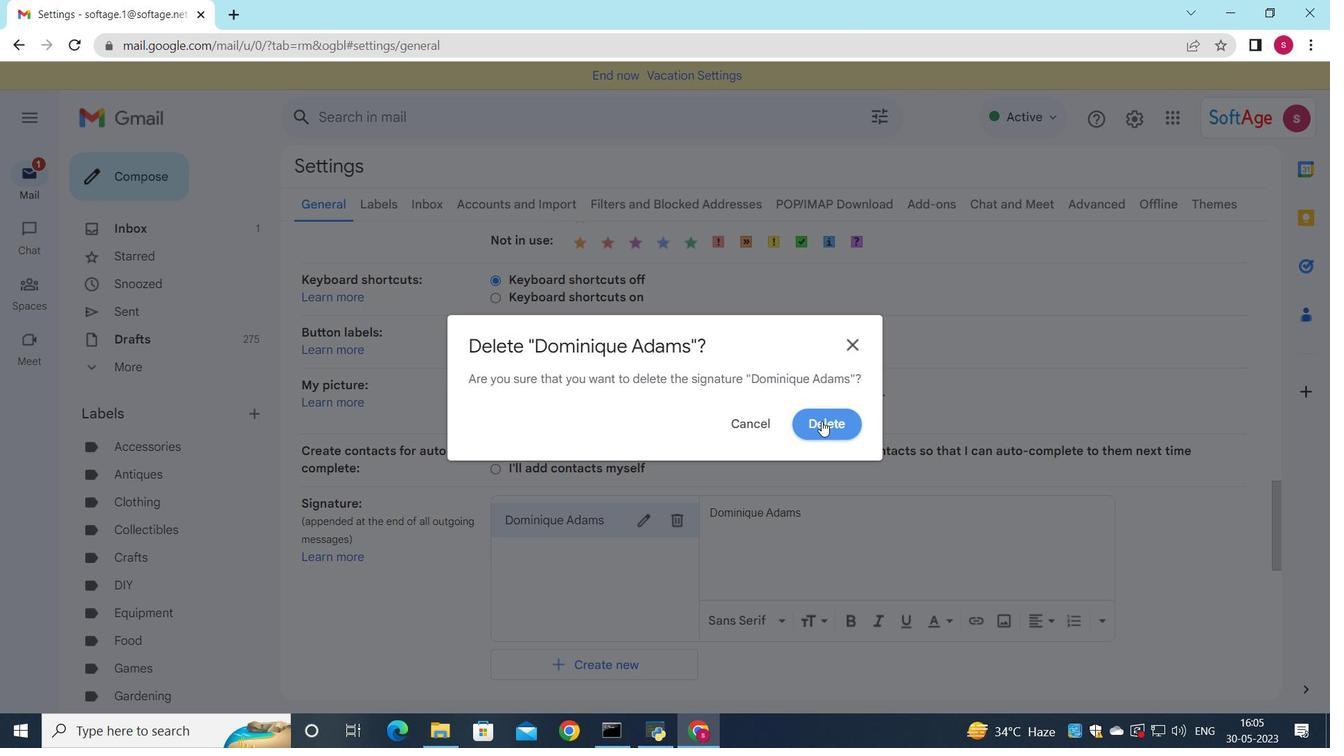 
Action: Mouse pressed left at (830, 410)
Screenshot: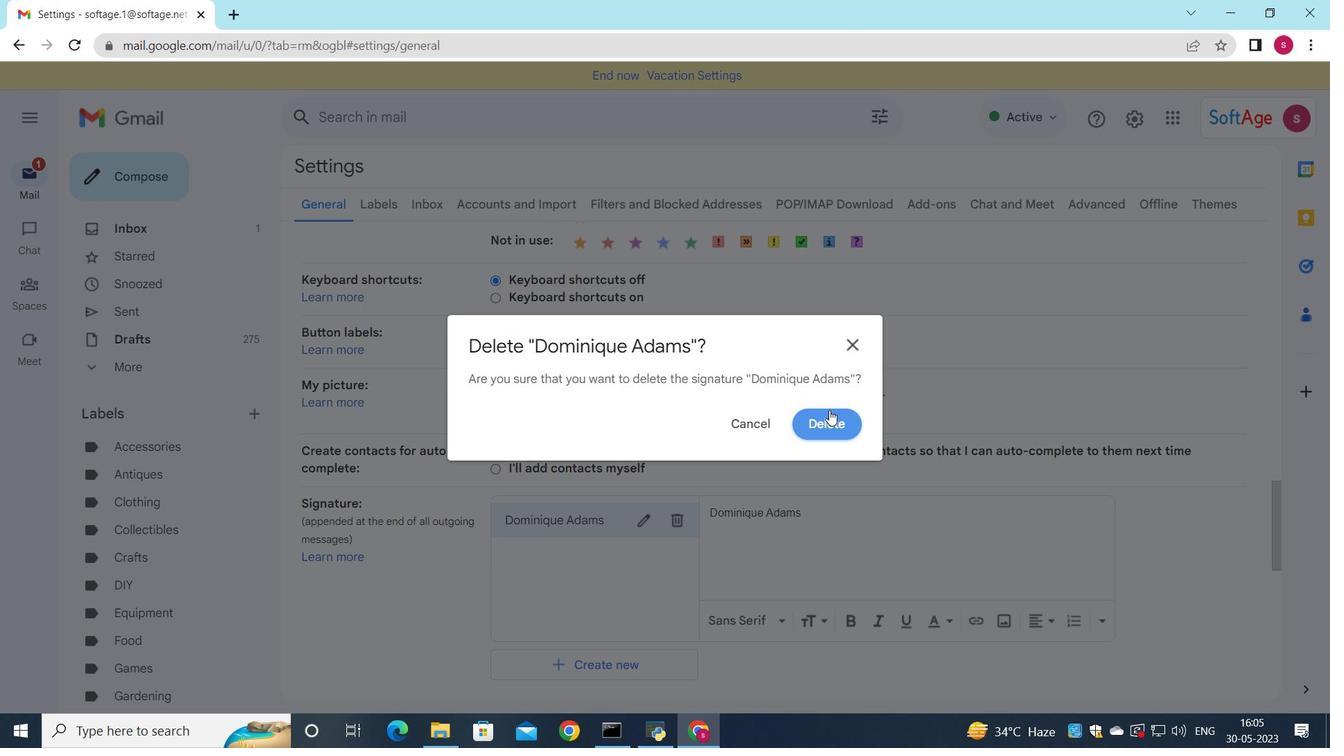 
Action: Mouse moved to (631, 564)
Screenshot: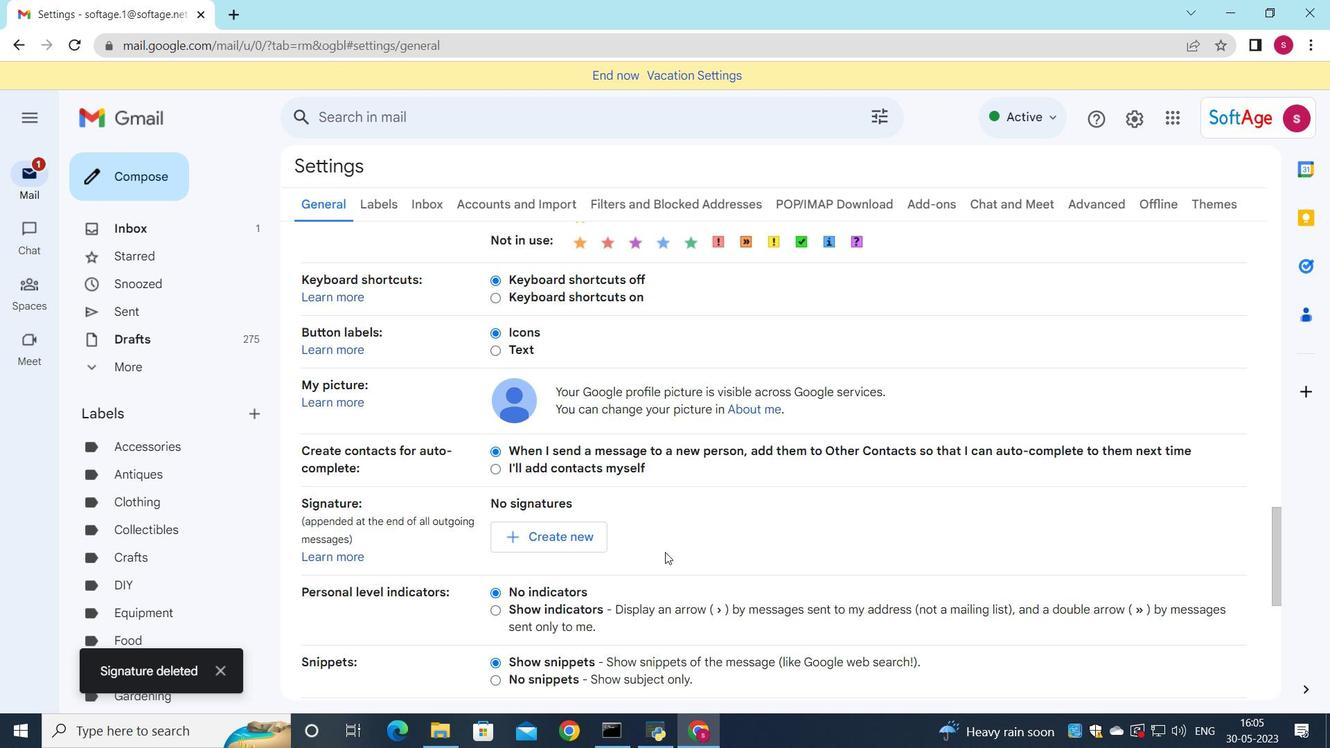 
Action: Mouse scrolled (631, 563) with delta (0, 0)
Screenshot: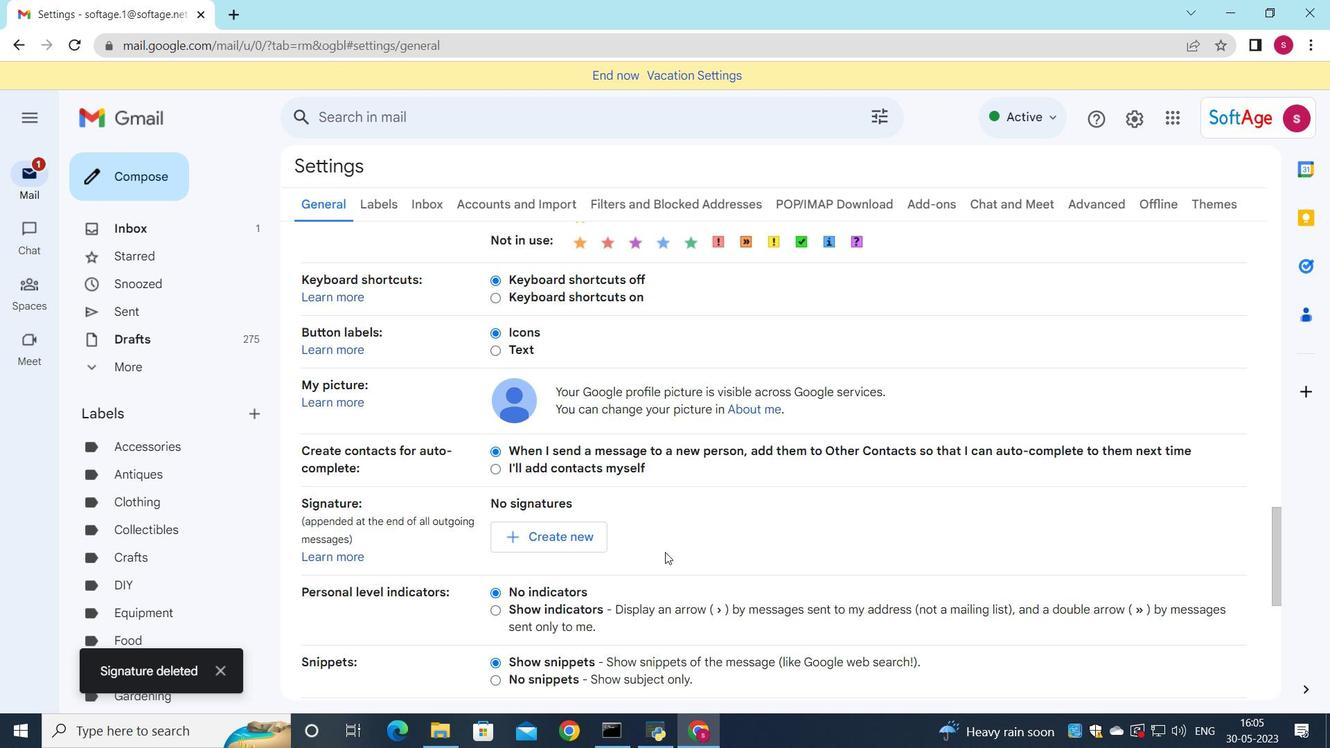 
Action: Mouse moved to (627, 566)
Screenshot: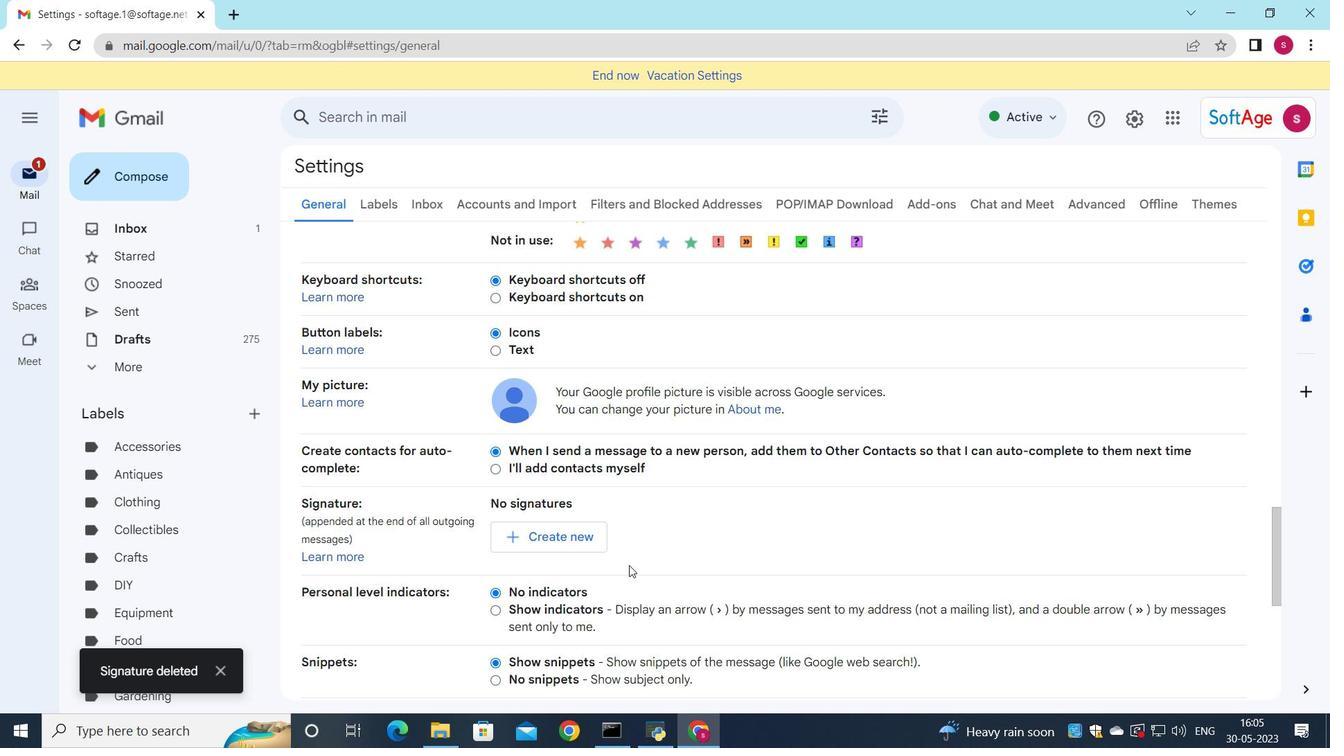 
Action: Mouse scrolled (627, 566) with delta (0, 0)
Screenshot: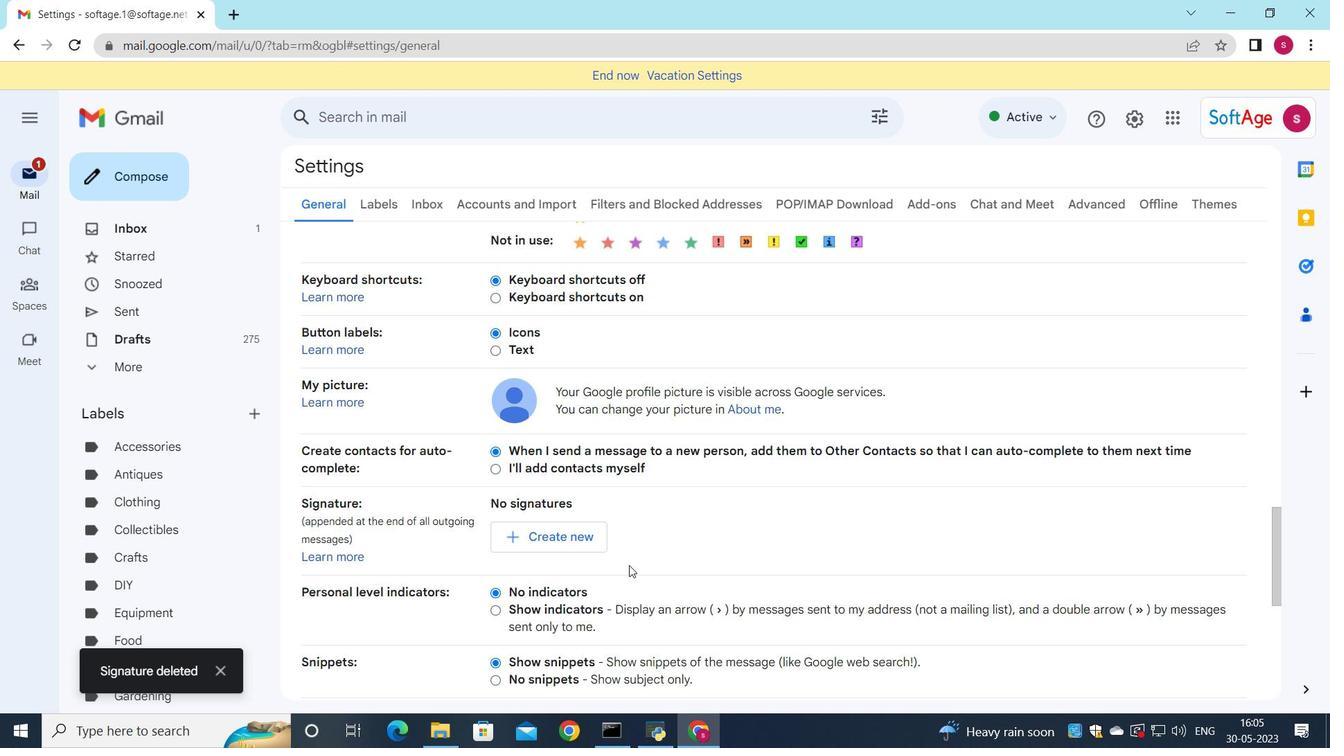 
Action: Mouse moved to (561, 361)
Screenshot: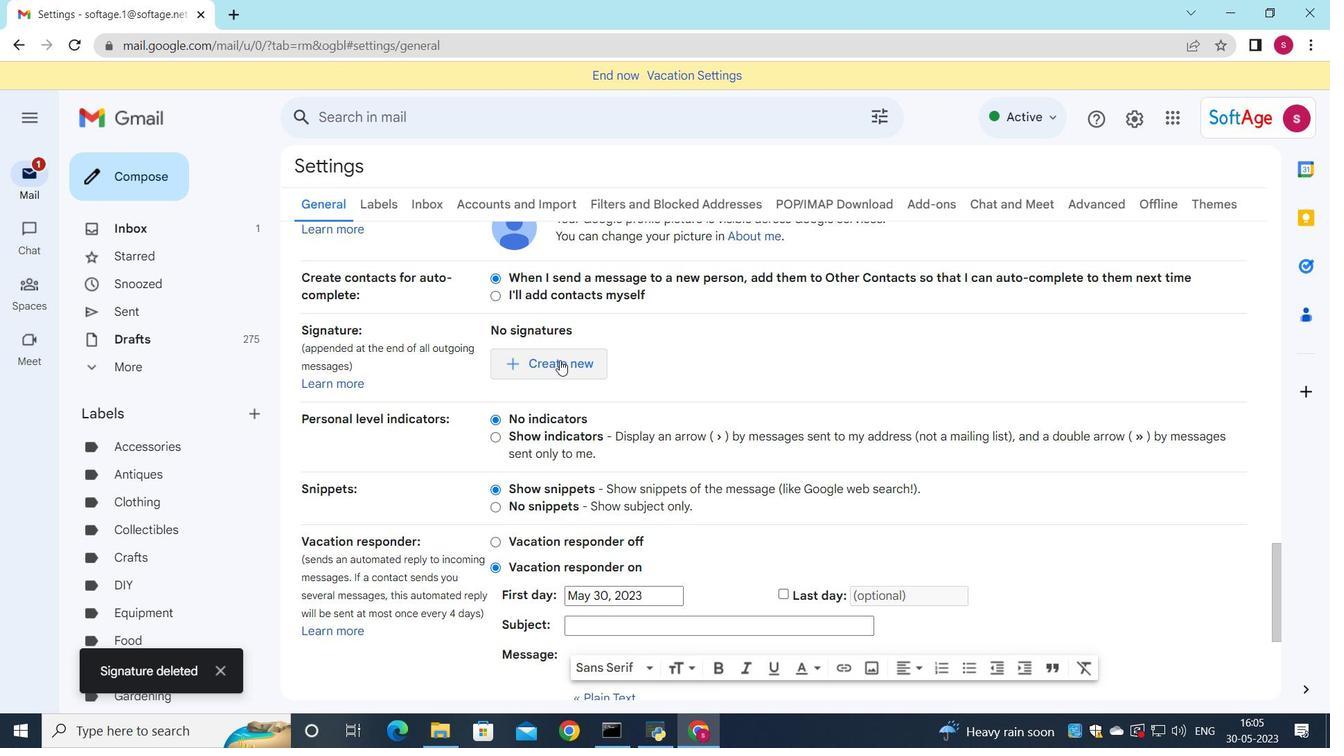 
Action: Mouse pressed left at (561, 361)
Screenshot: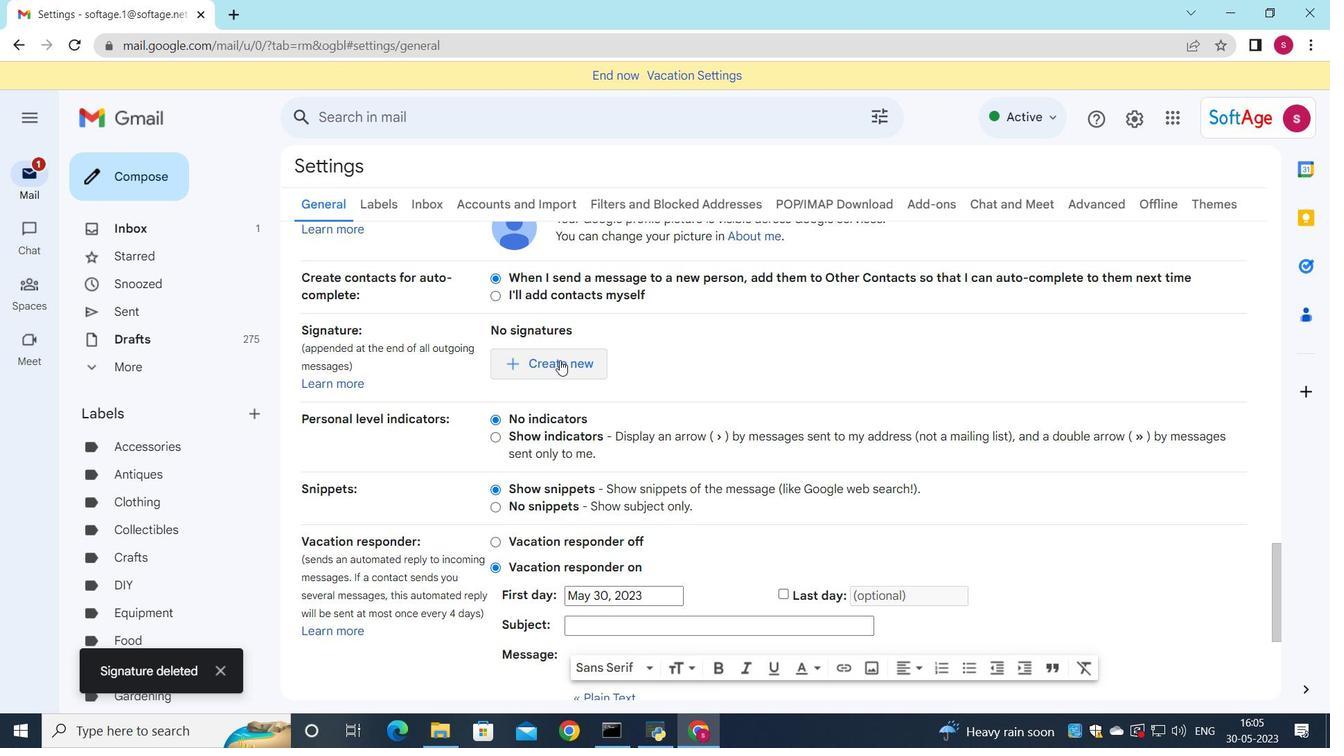 
Action: Mouse moved to (778, 464)
Screenshot: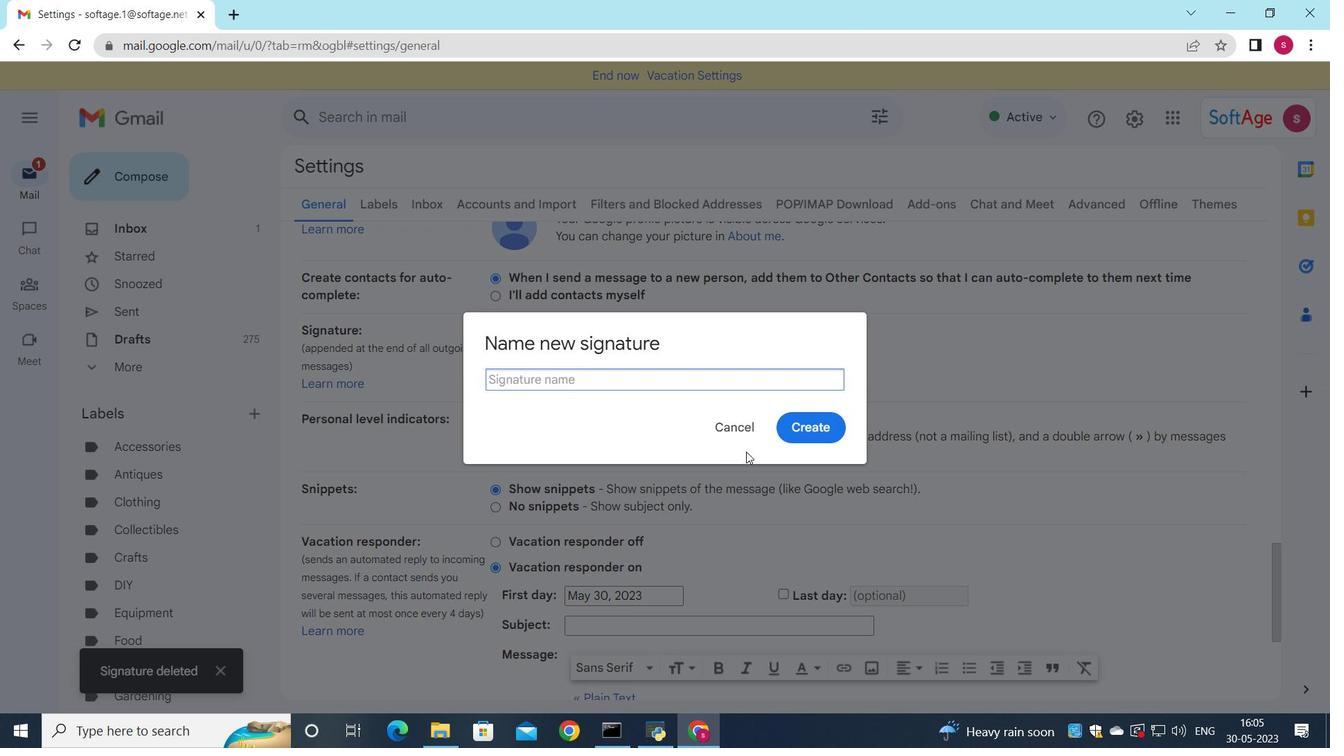 
Action: Key pressed <Key.shift>Donald<Key.space><Key.shift>Hall
Screenshot: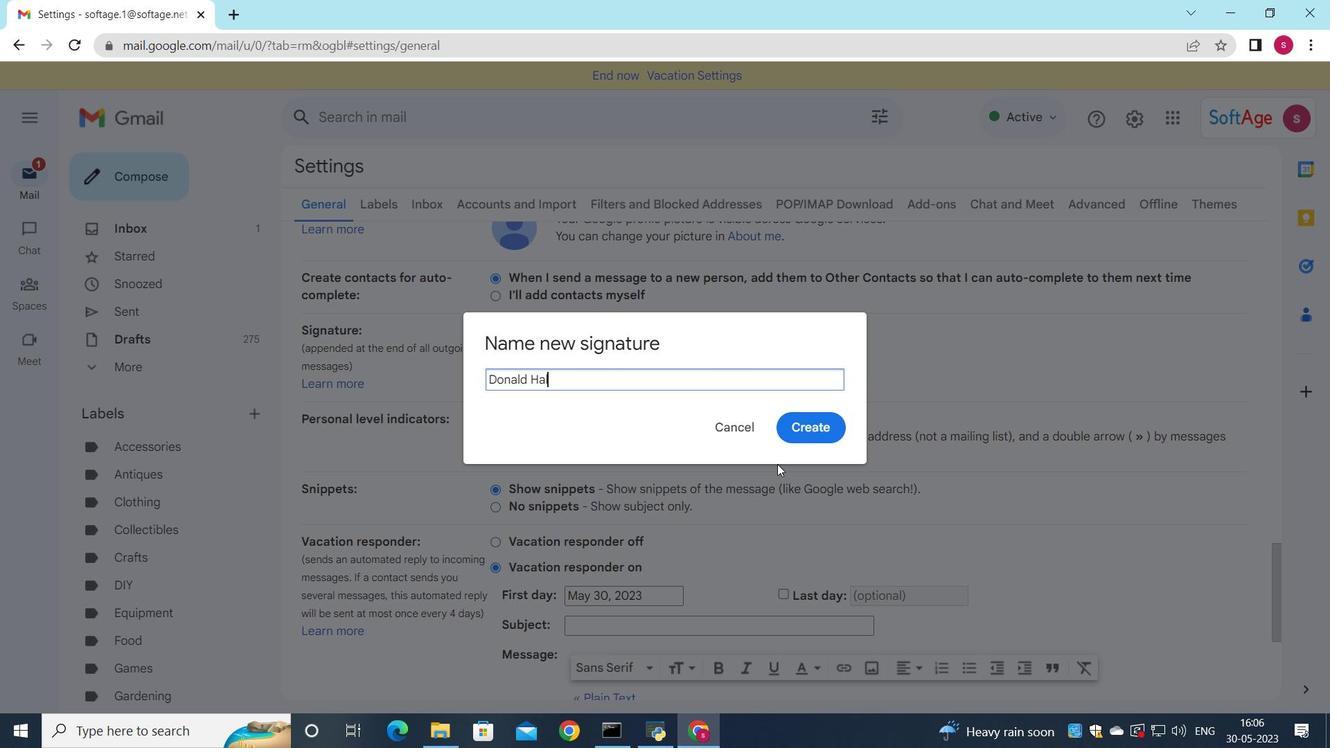 
Action: Mouse moved to (841, 430)
Screenshot: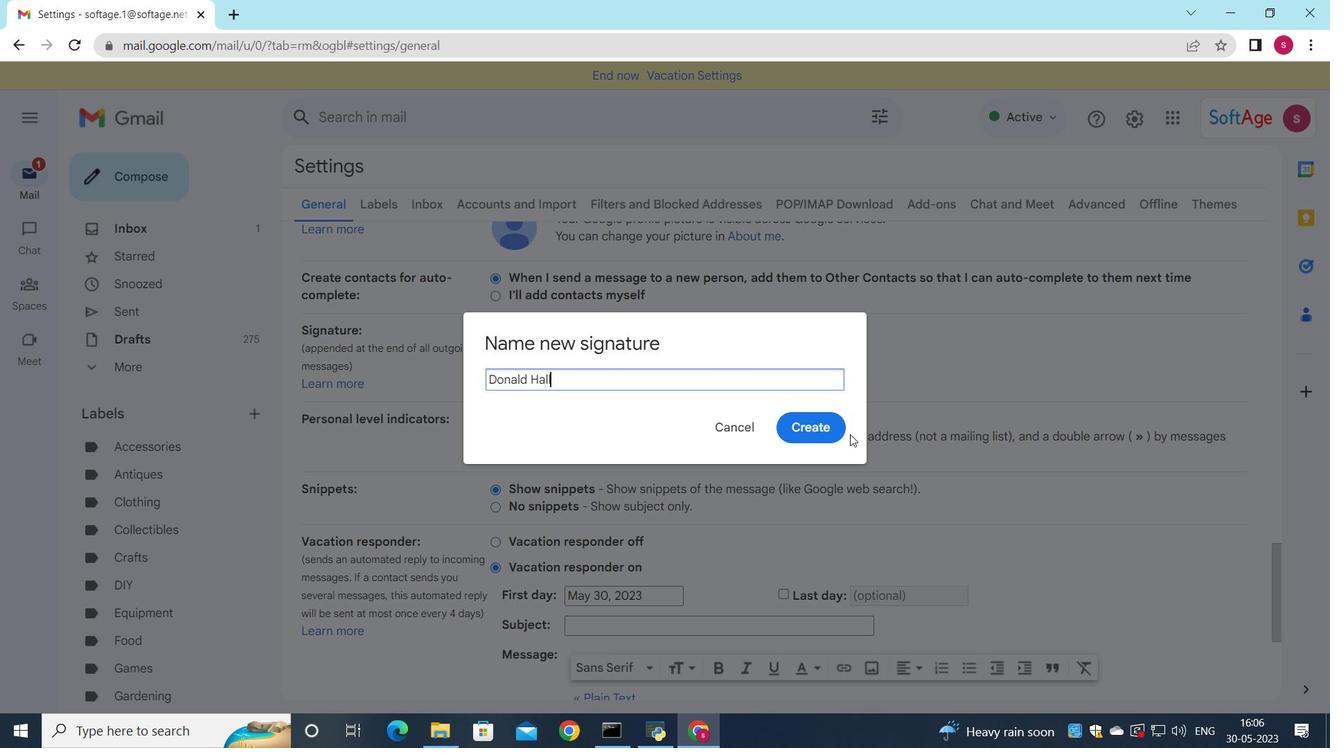 
Action: Mouse pressed left at (841, 430)
Screenshot: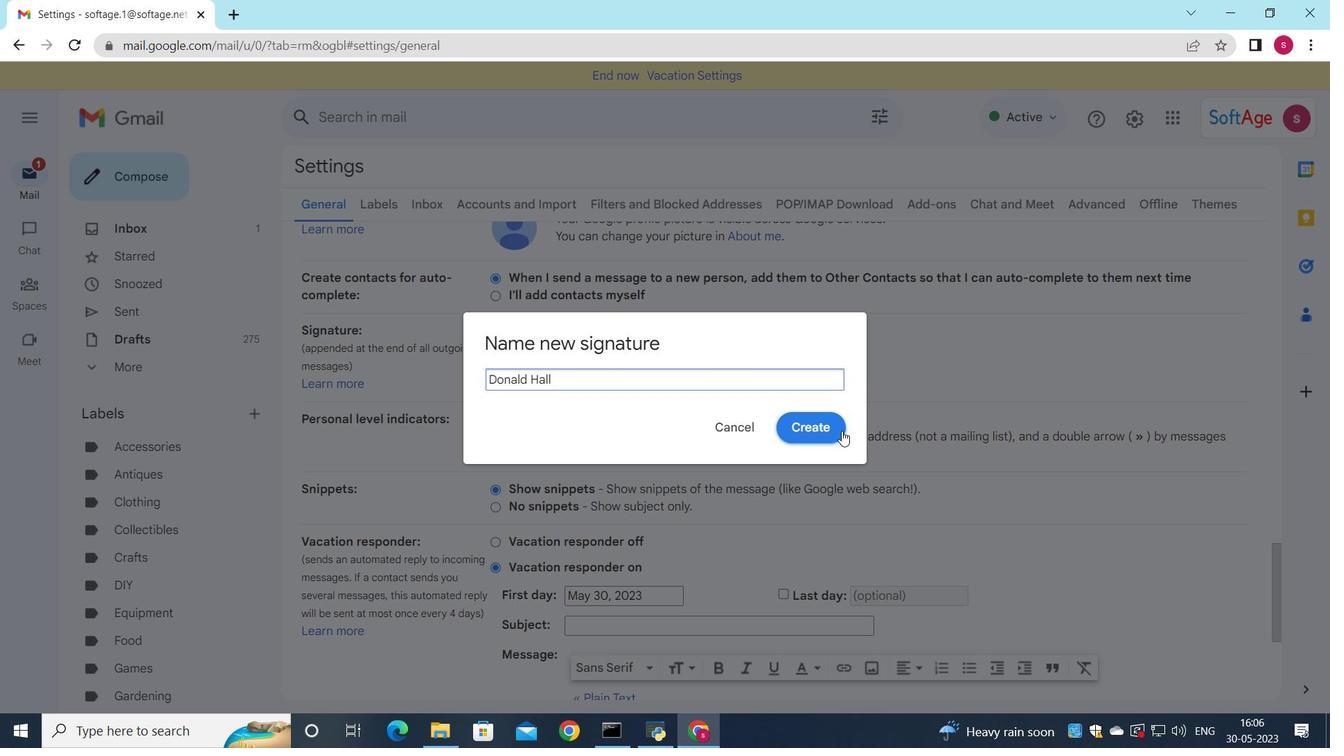 
Action: Mouse moved to (825, 363)
Screenshot: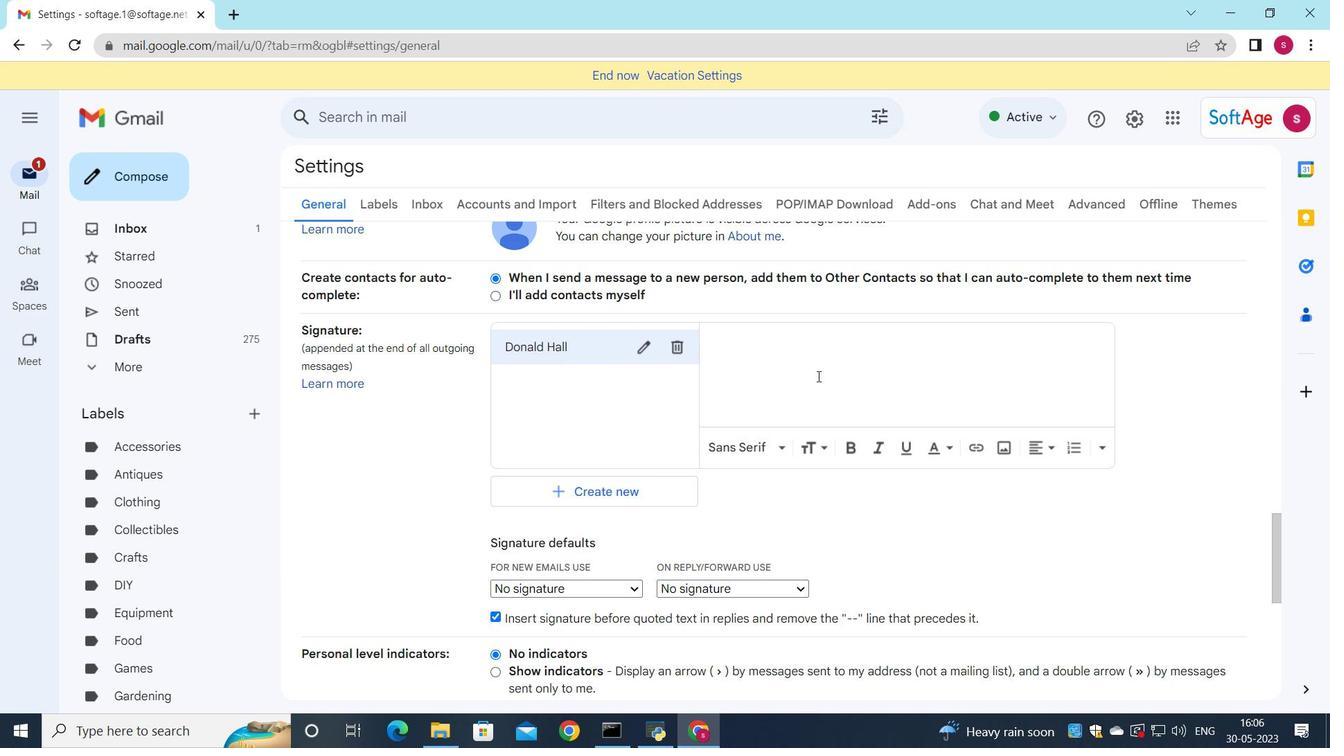 
Action: Mouse pressed left at (825, 363)
Screenshot: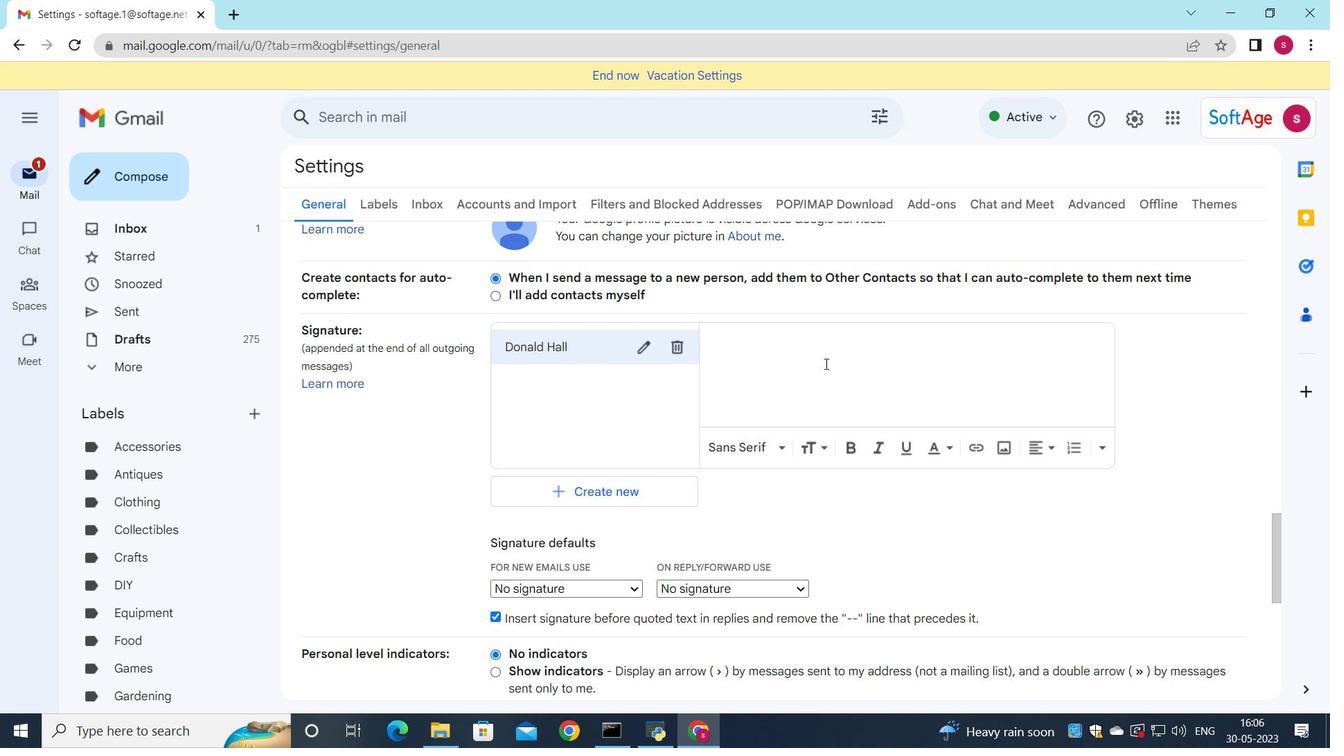 
Action: Key pressed <Key.shift>Donald<Key.space><Key.shift>hall
Screenshot: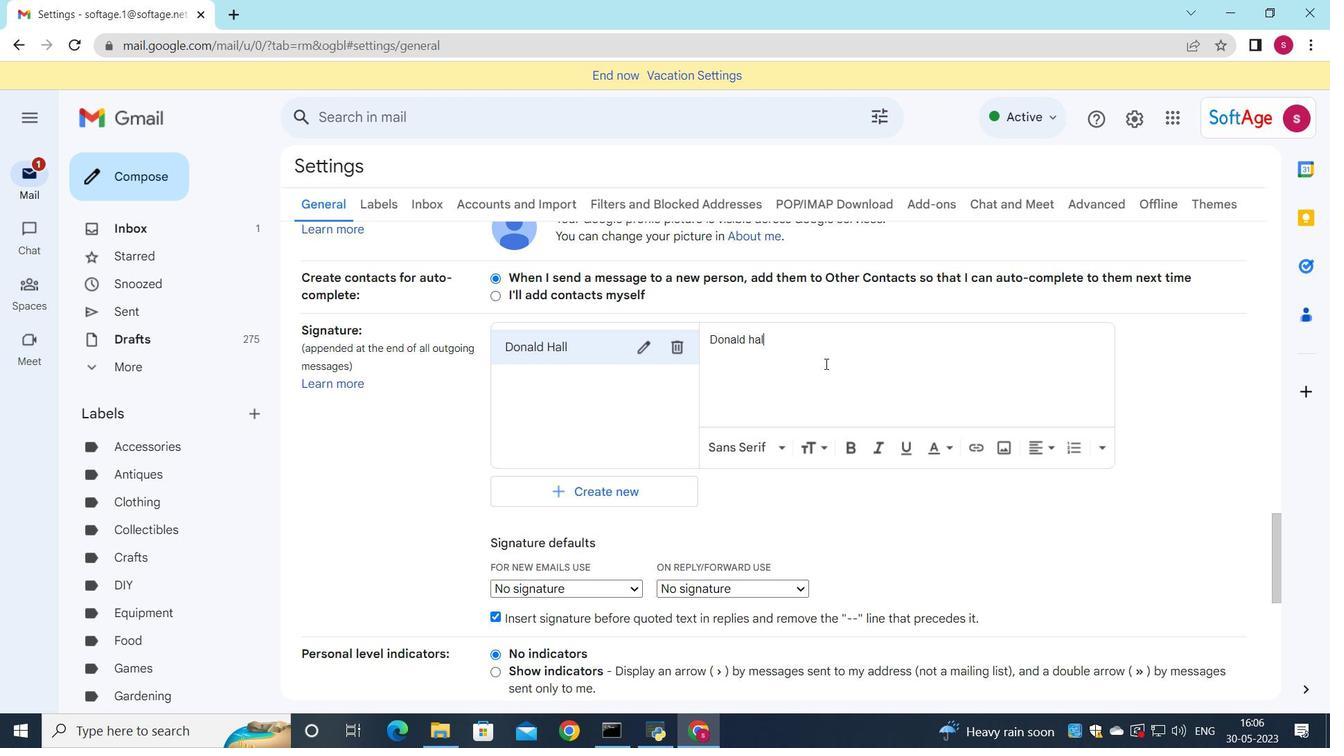
Action: Mouse moved to (754, 341)
Screenshot: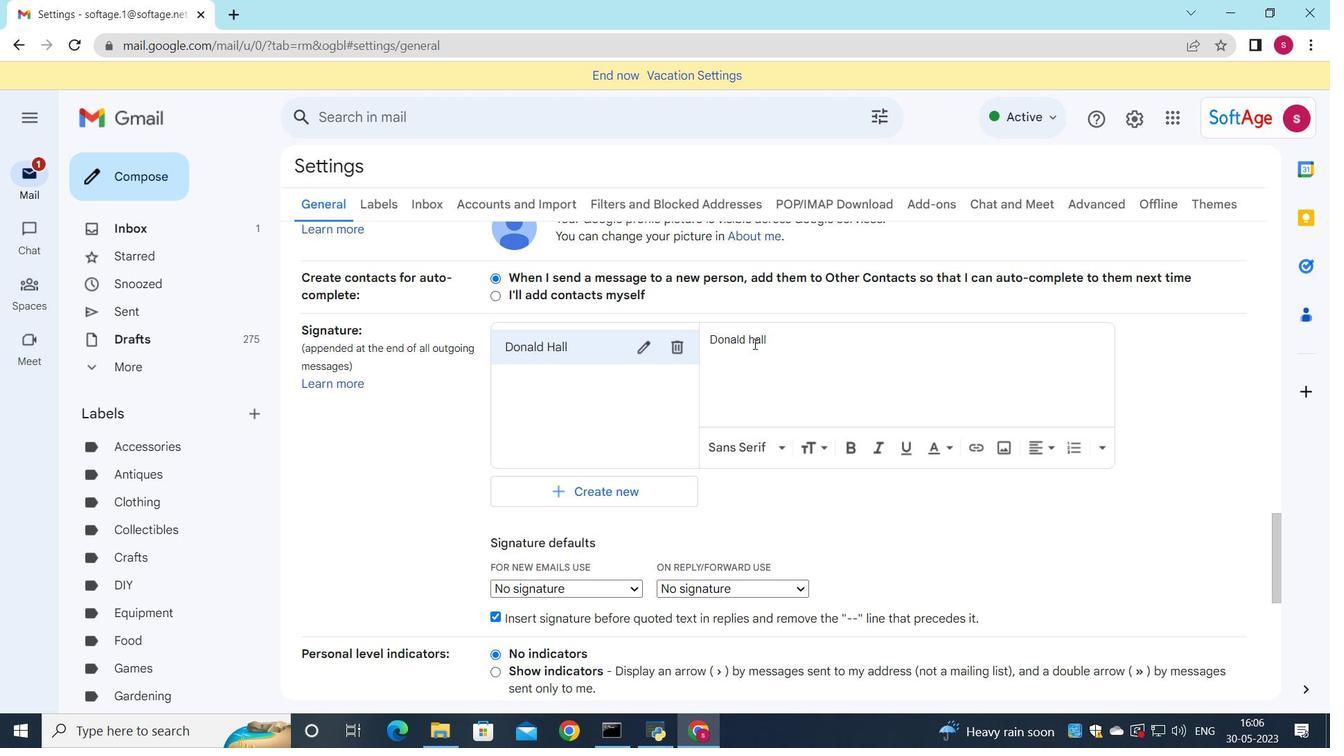 
Action: Mouse pressed left at (754, 341)
Screenshot: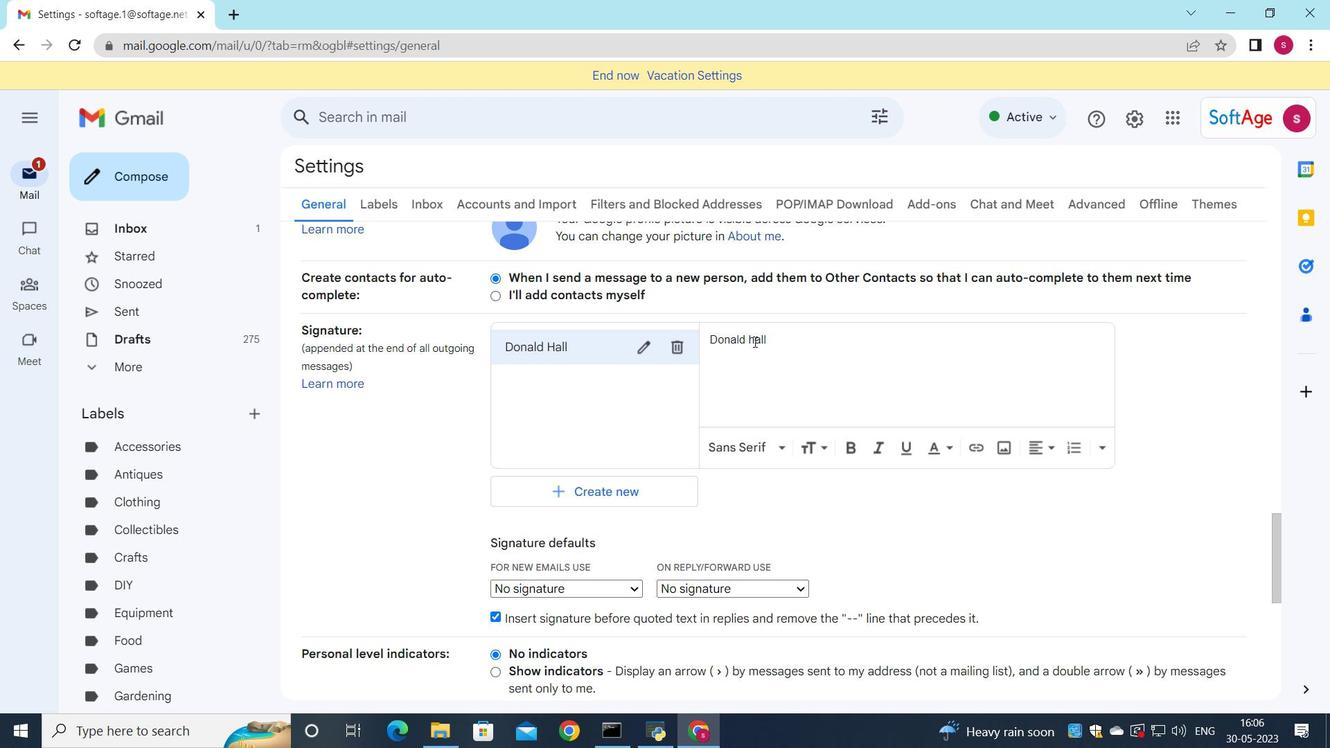 
Action: Key pressed <Key.backspace><Key.shift><Key.shift>h<Key.backspace><Key.shift>H
Screenshot: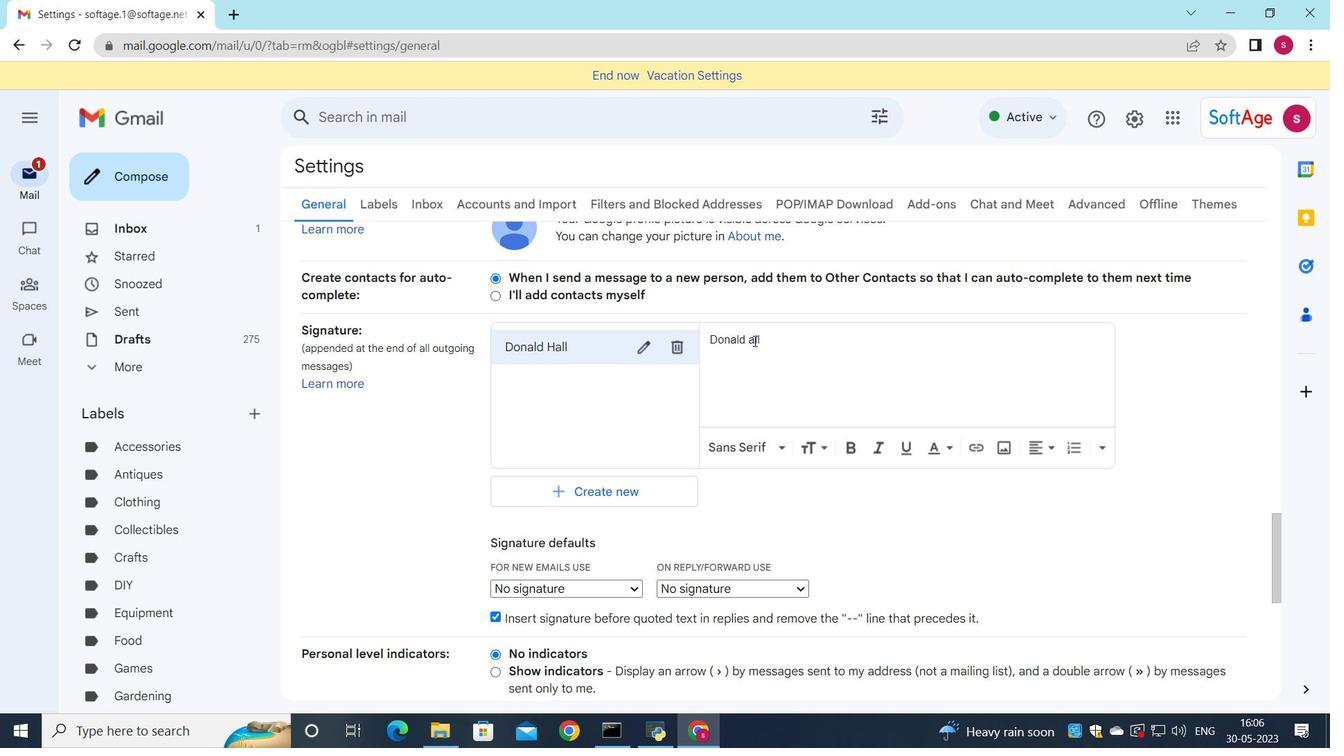 
Action: Mouse moved to (712, 465)
Screenshot: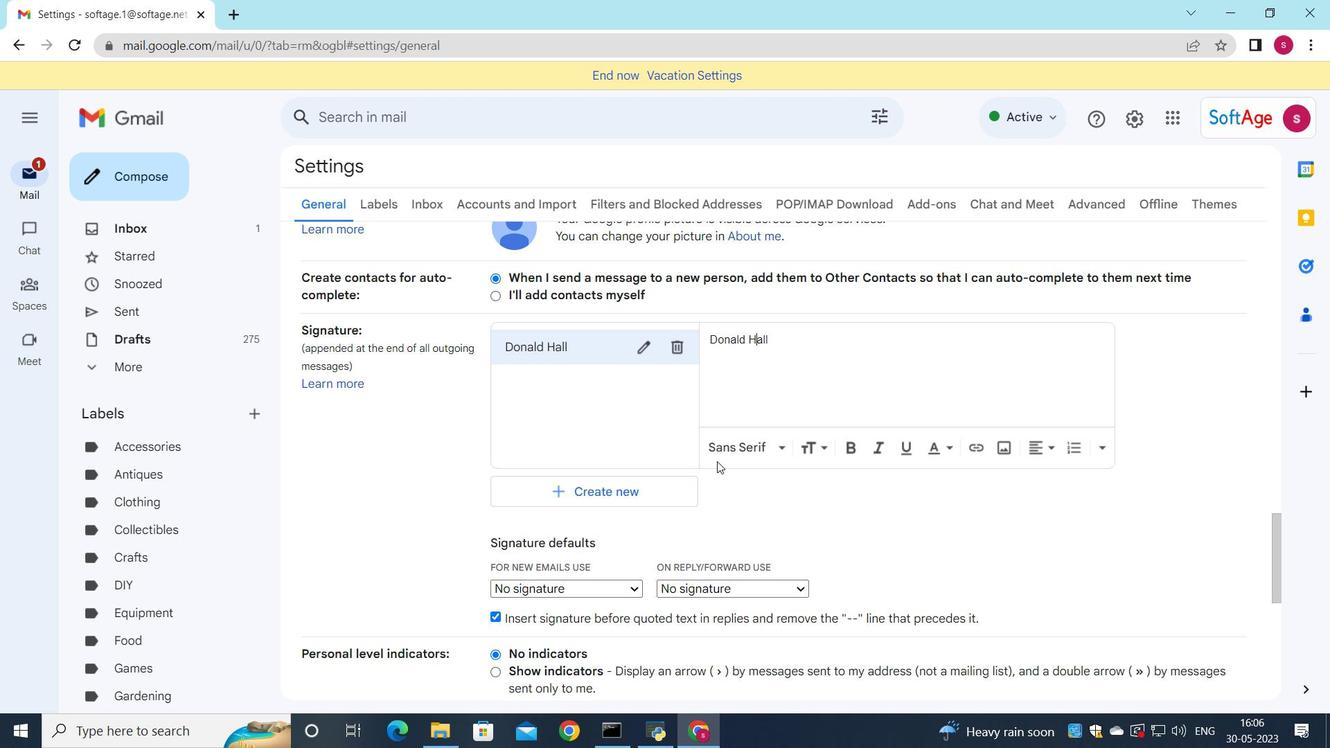 
Action: Mouse scrolled (715, 461) with delta (0, 0)
Screenshot: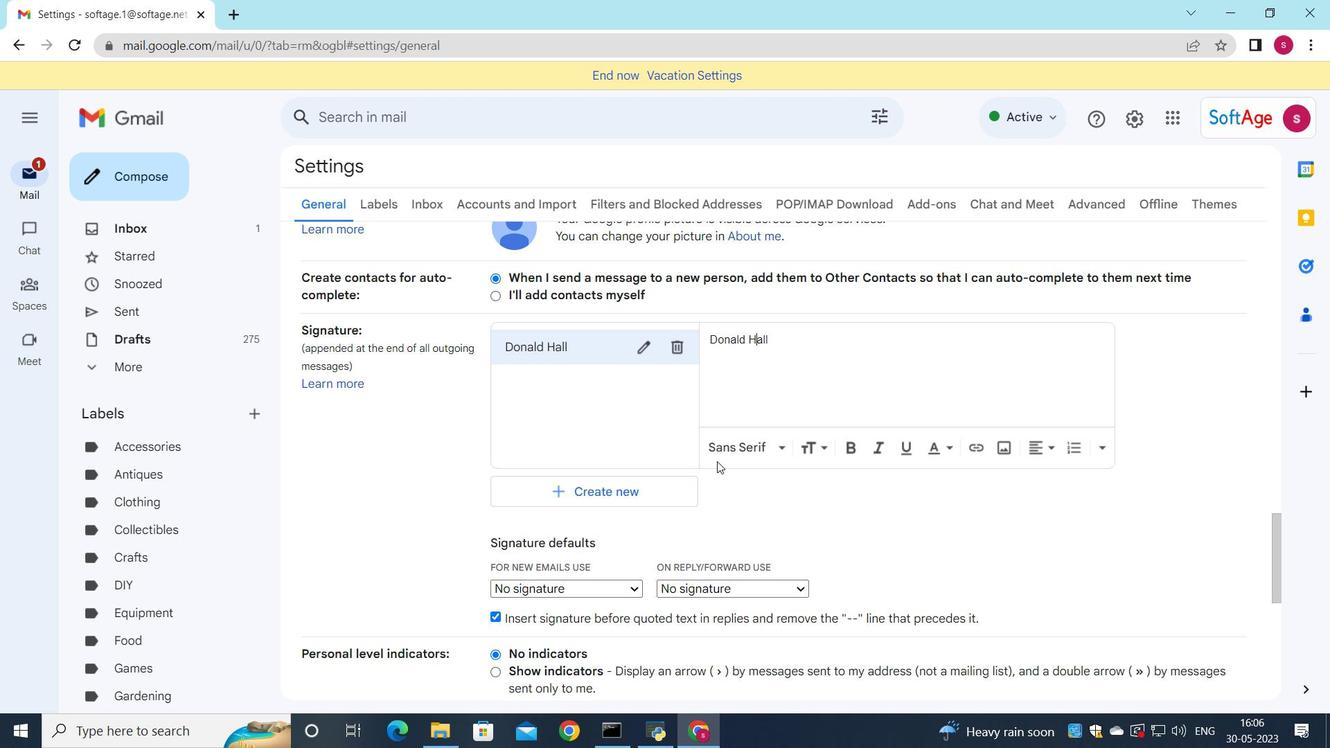 
Action: Mouse moved to (711, 466)
Screenshot: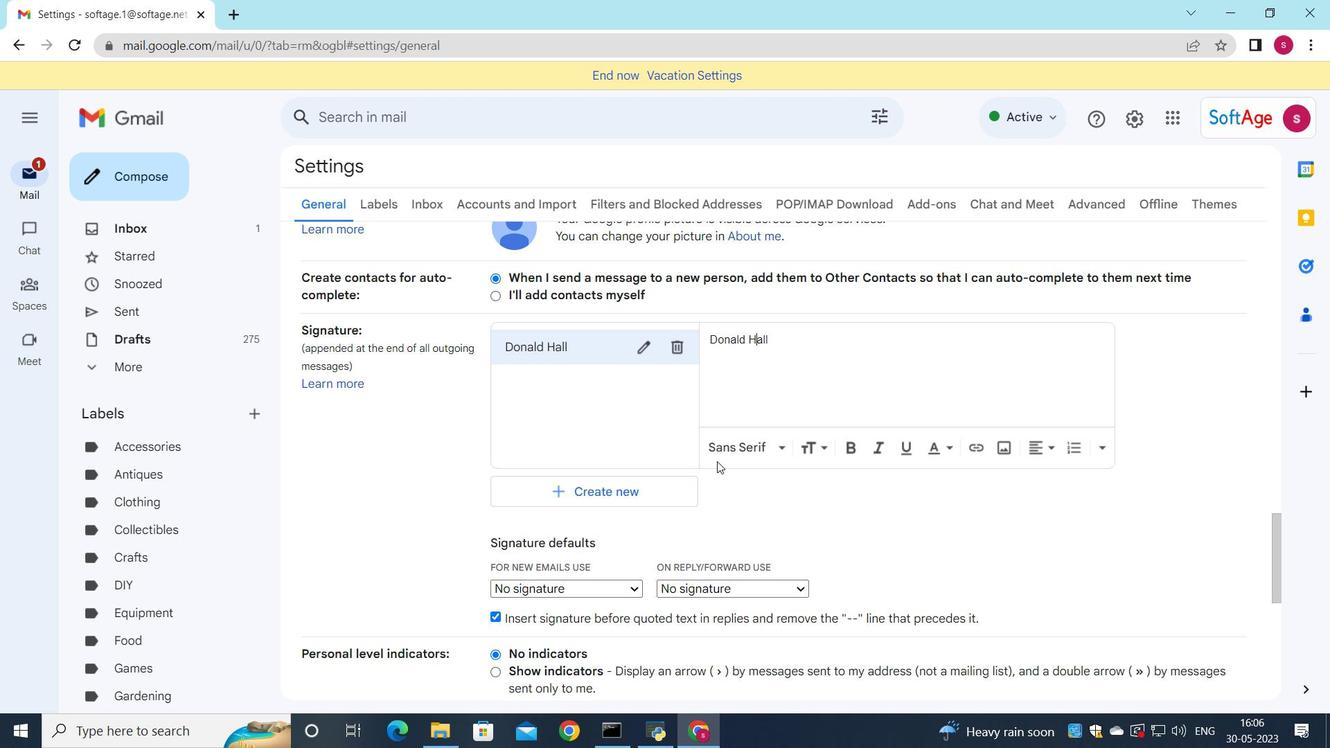 
Action: Mouse scrolled (714, 462) with delta (0, 0)
Screenshot: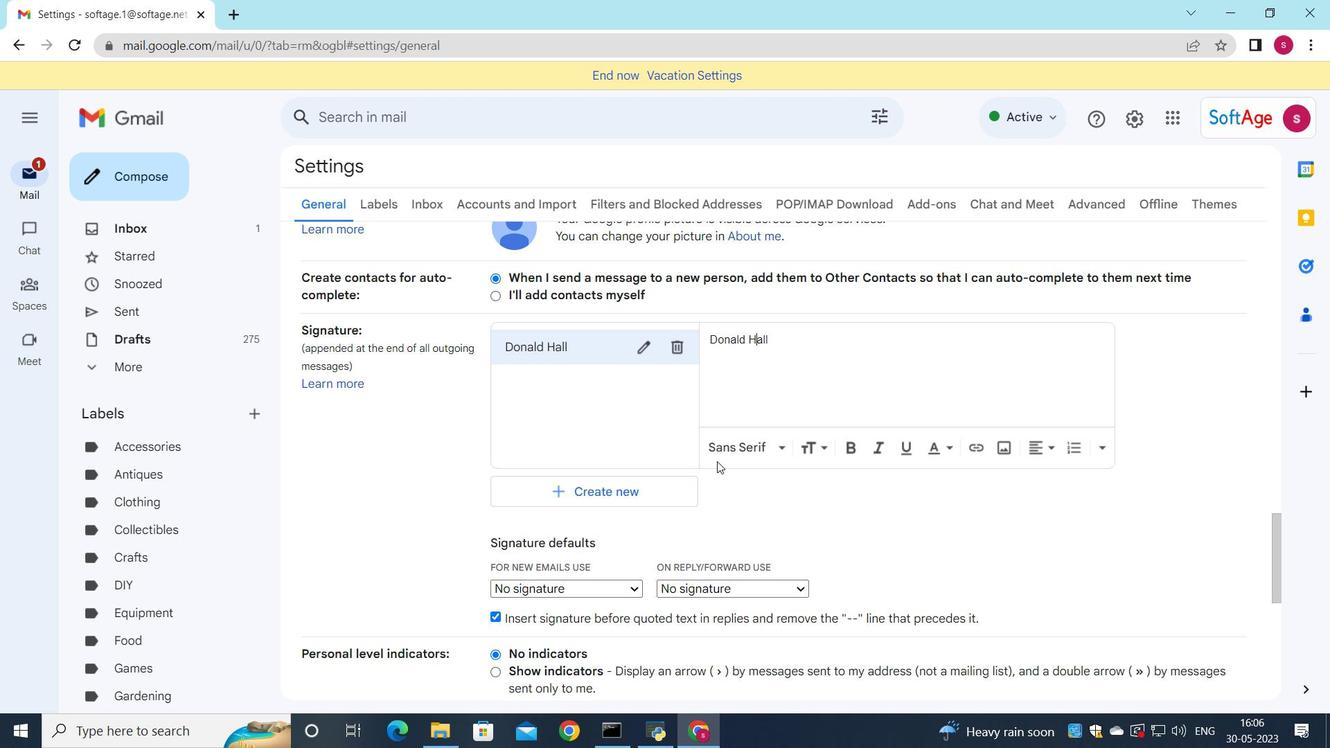 
Action: Mouse moved to (620, 419)
Screenshot: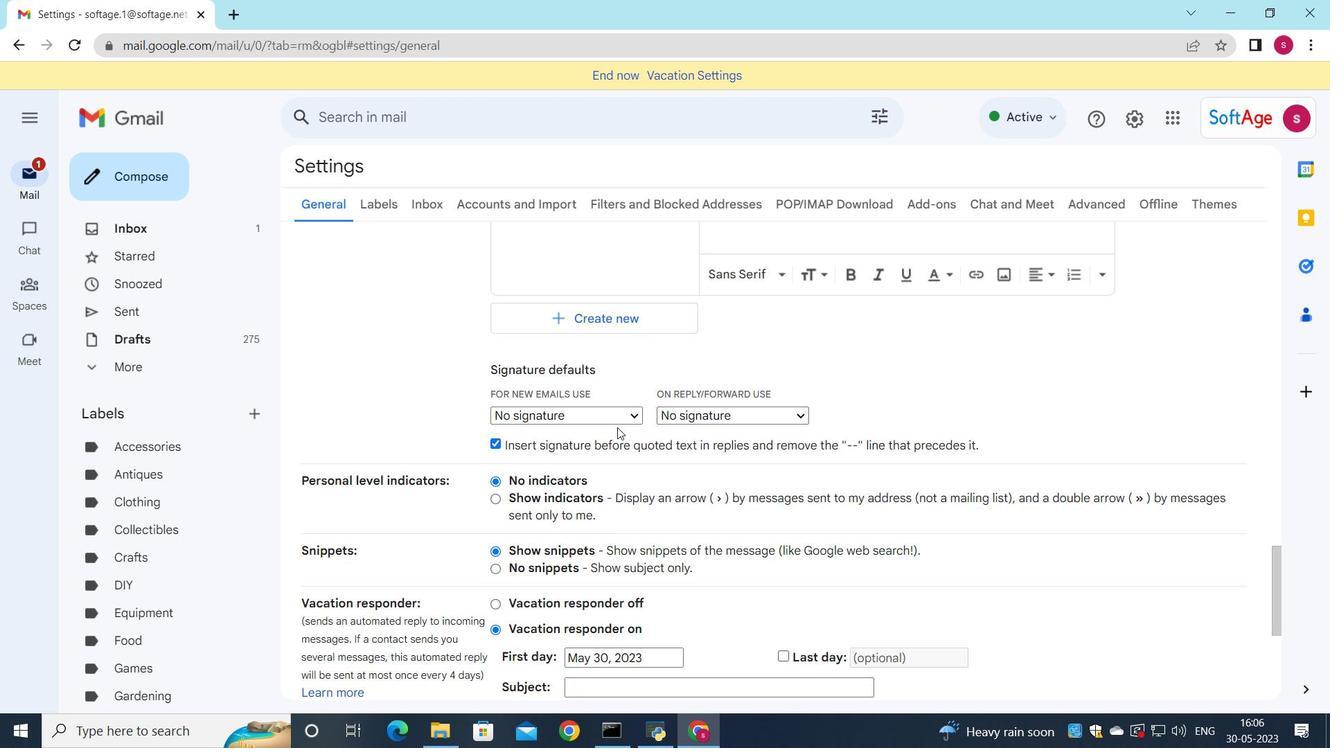 
Action: Mouse pressed left at (620, 419)
Screenshot: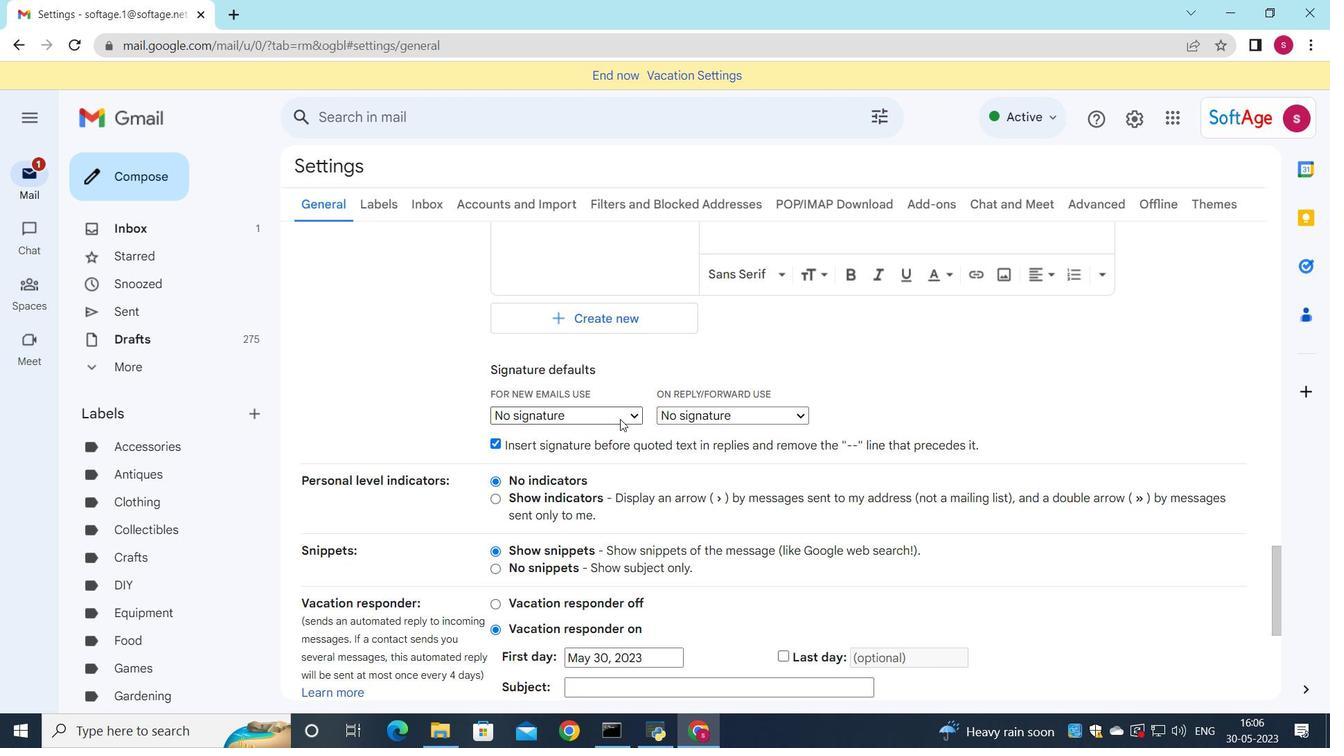 
Action: Mouse moved to (629, 442)
Screenshot: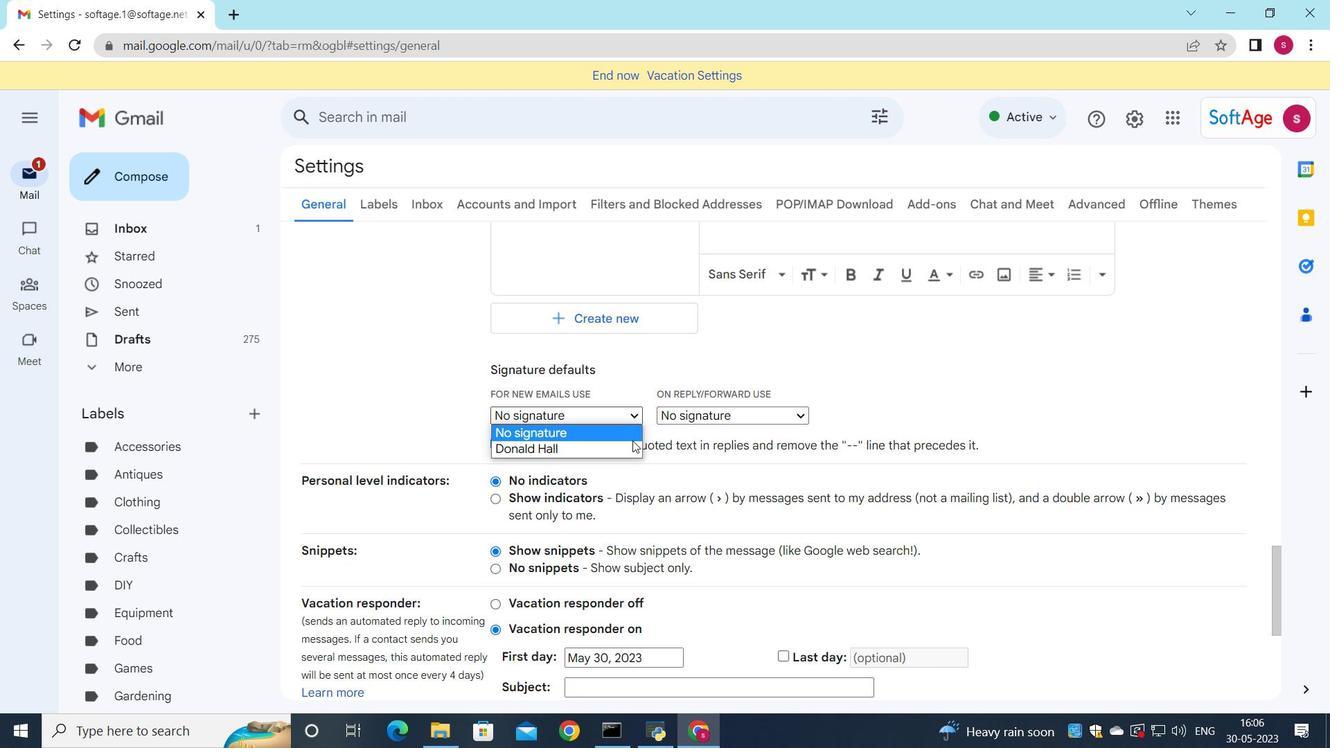 
Action: Mouse pressed left at (629, 442)
Screenshot: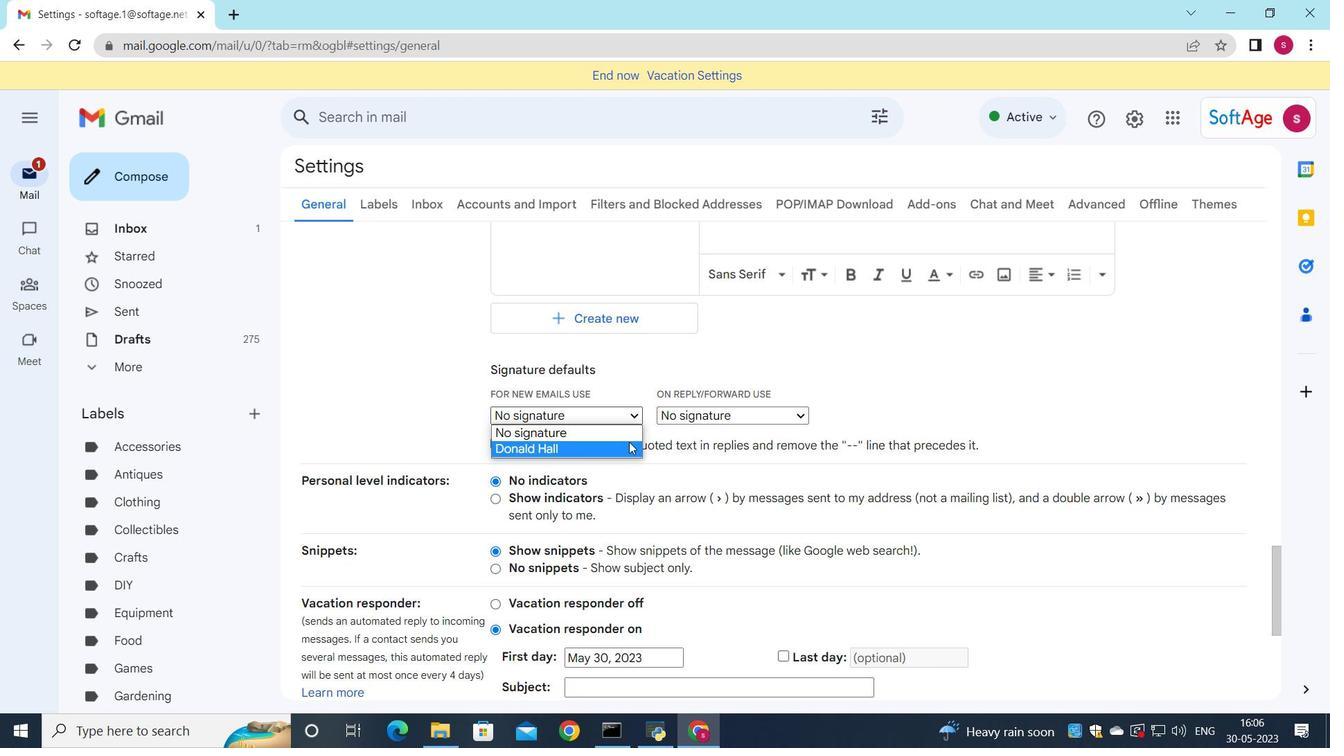 
Action: Mouse moved to (692, 412)
Screenshot: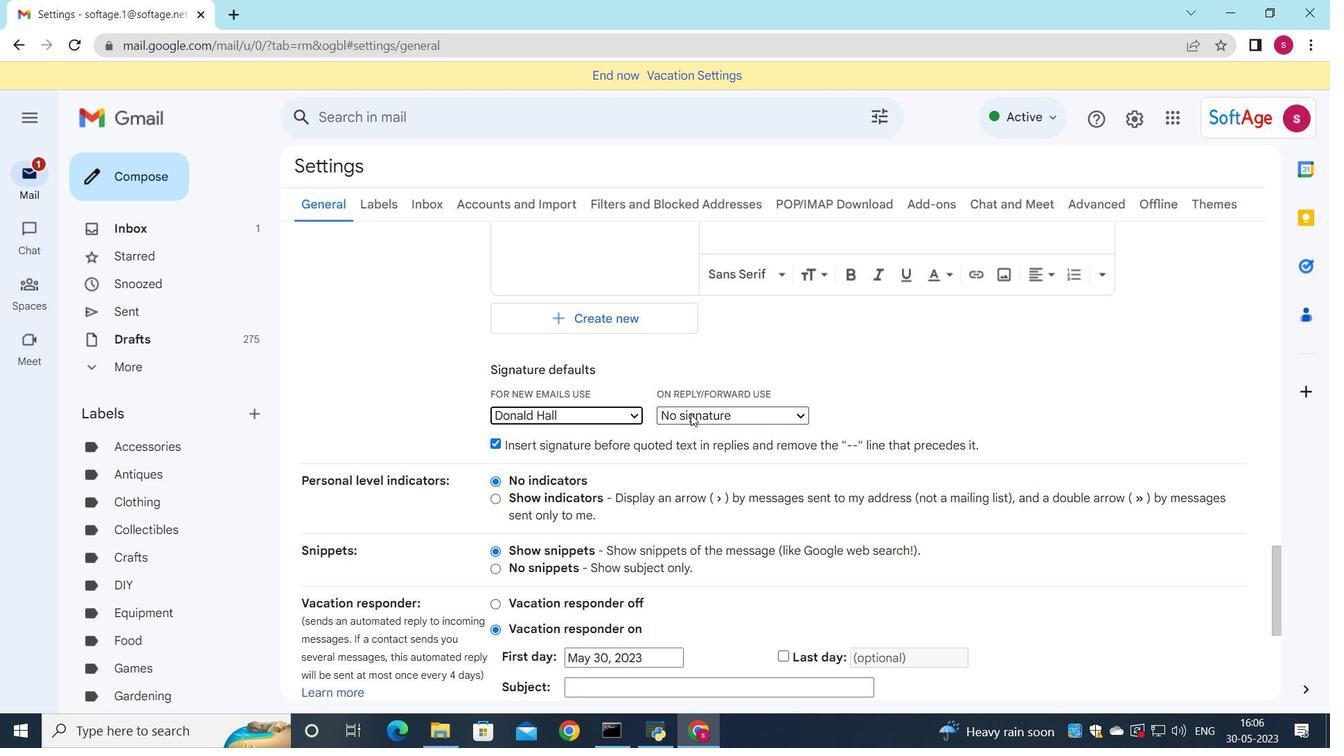 
Action: Mouse pressed left at (692, 412)
Screenshot: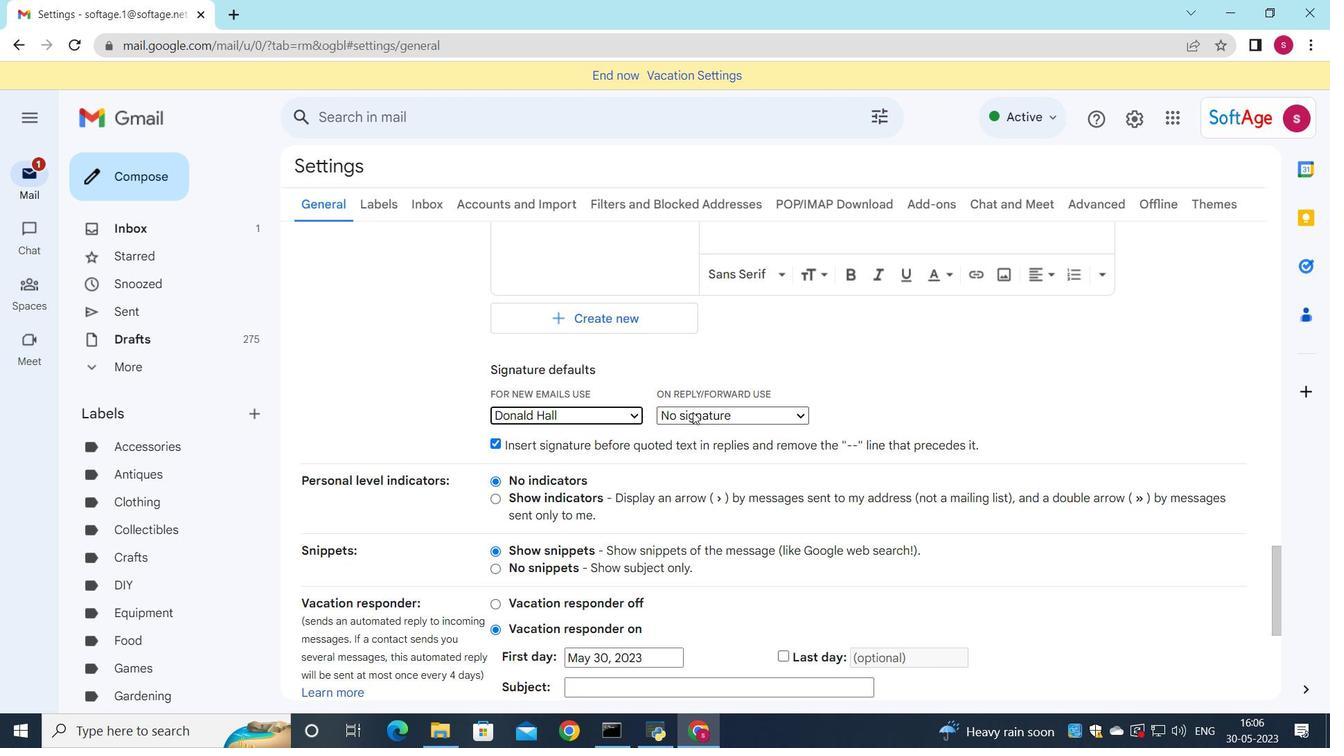
Action: Mouse moved to (699, 444)
Screenshot: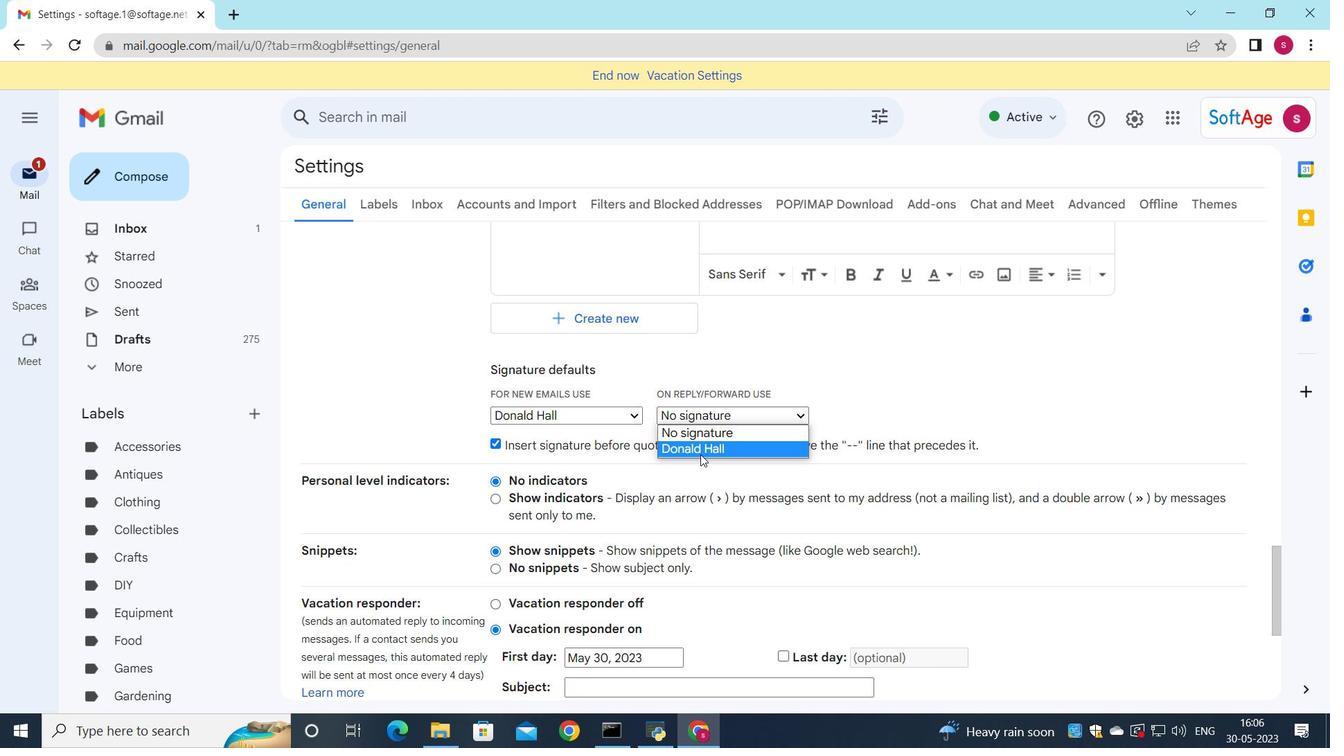 
Action: Mouse pressed left at (699, 444)
Screenshot: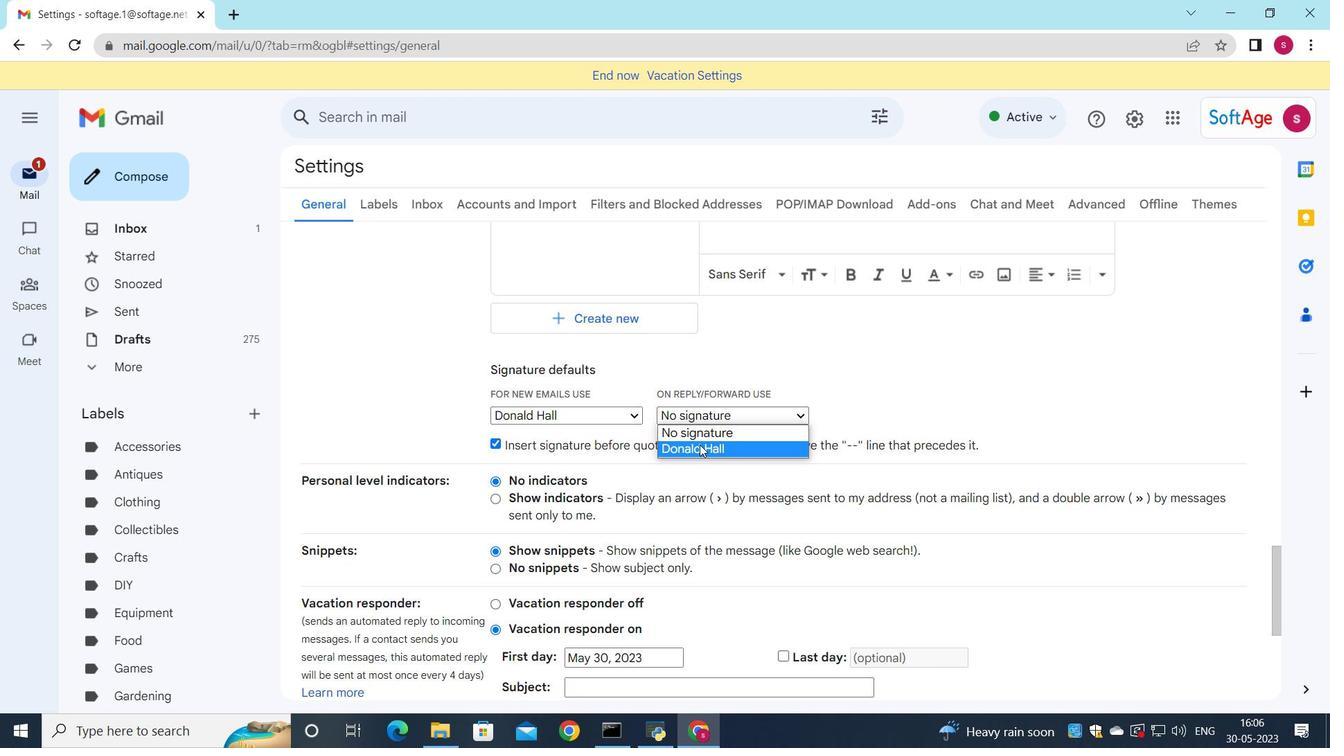 
Action: Mouse scrolled (699, 444) with delta (0, 0)
Screenshot: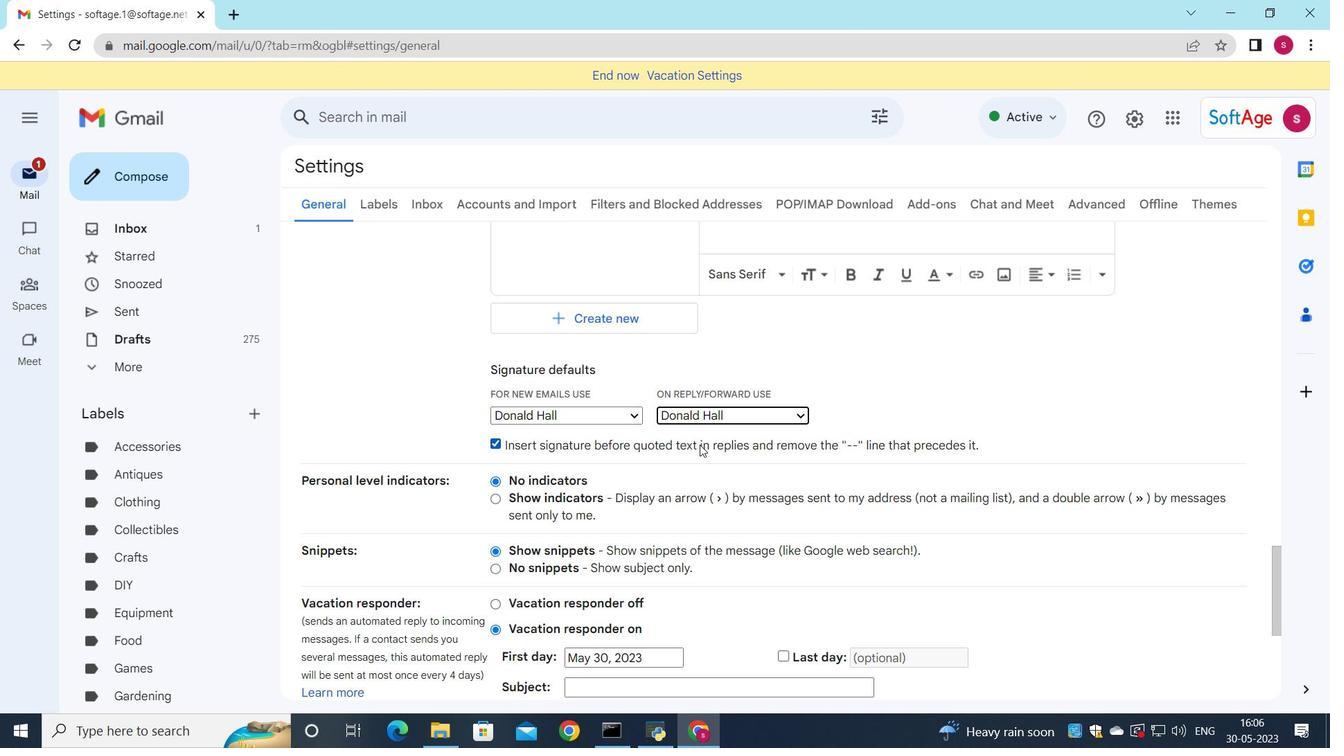 
Action: Mouse scrolled (699, 444) with delta (0, 0)
Screenshot: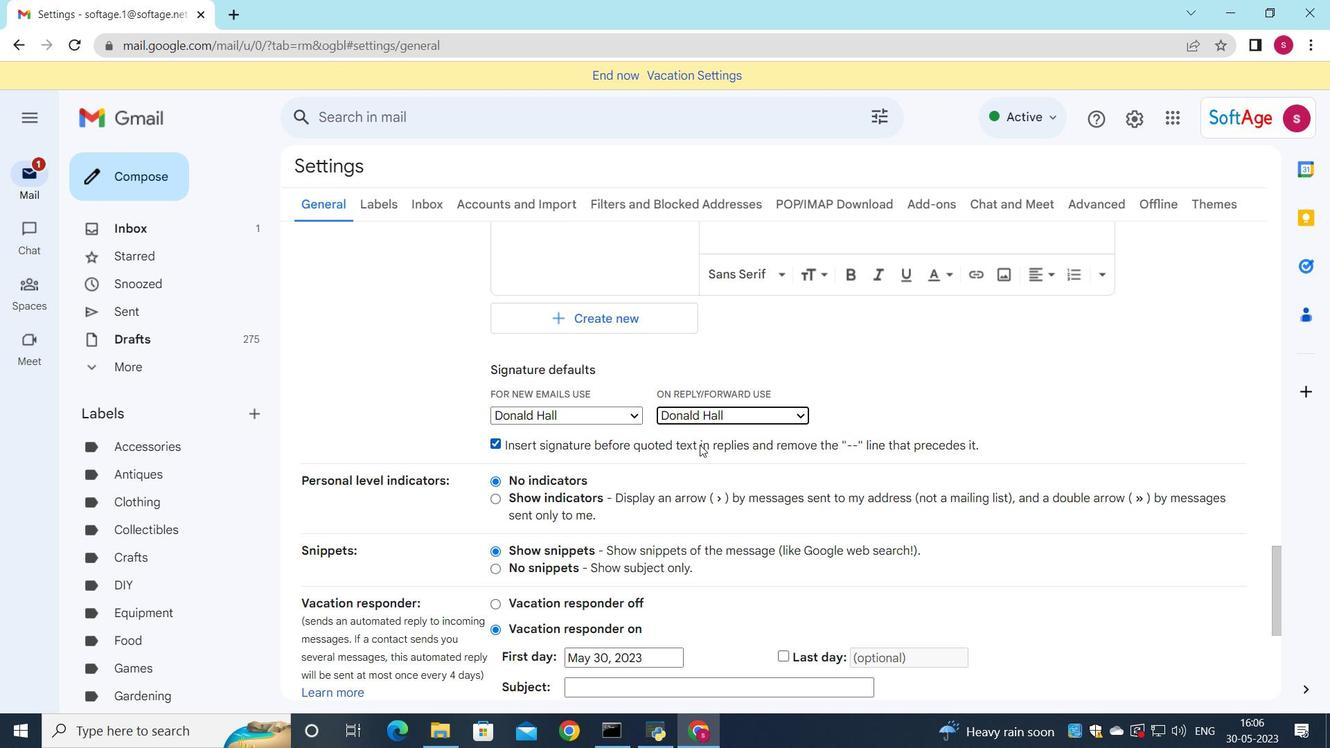 
Action: Mouse scrolled (699, 444) with delta (0, 0)
Screenshot: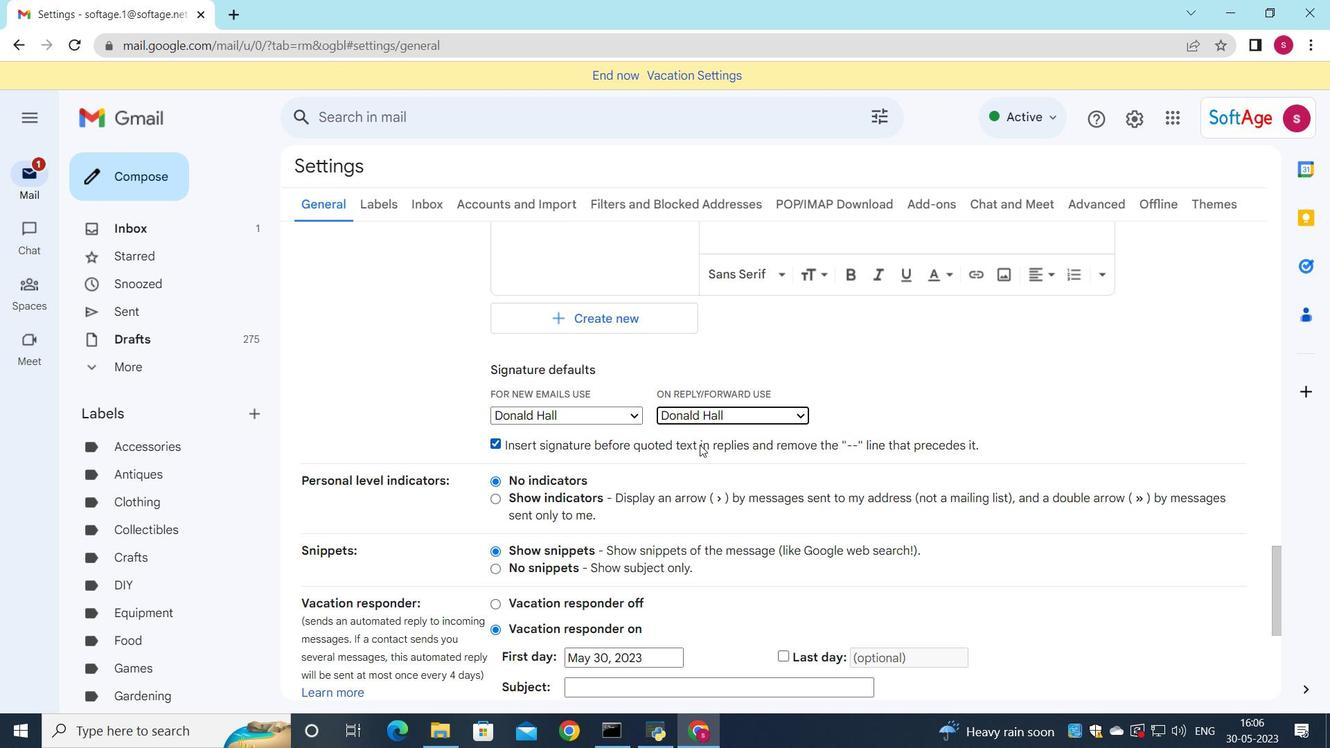 
Action: Mouse scrolled (699, 444) with delta (0, 0)
Screenshot: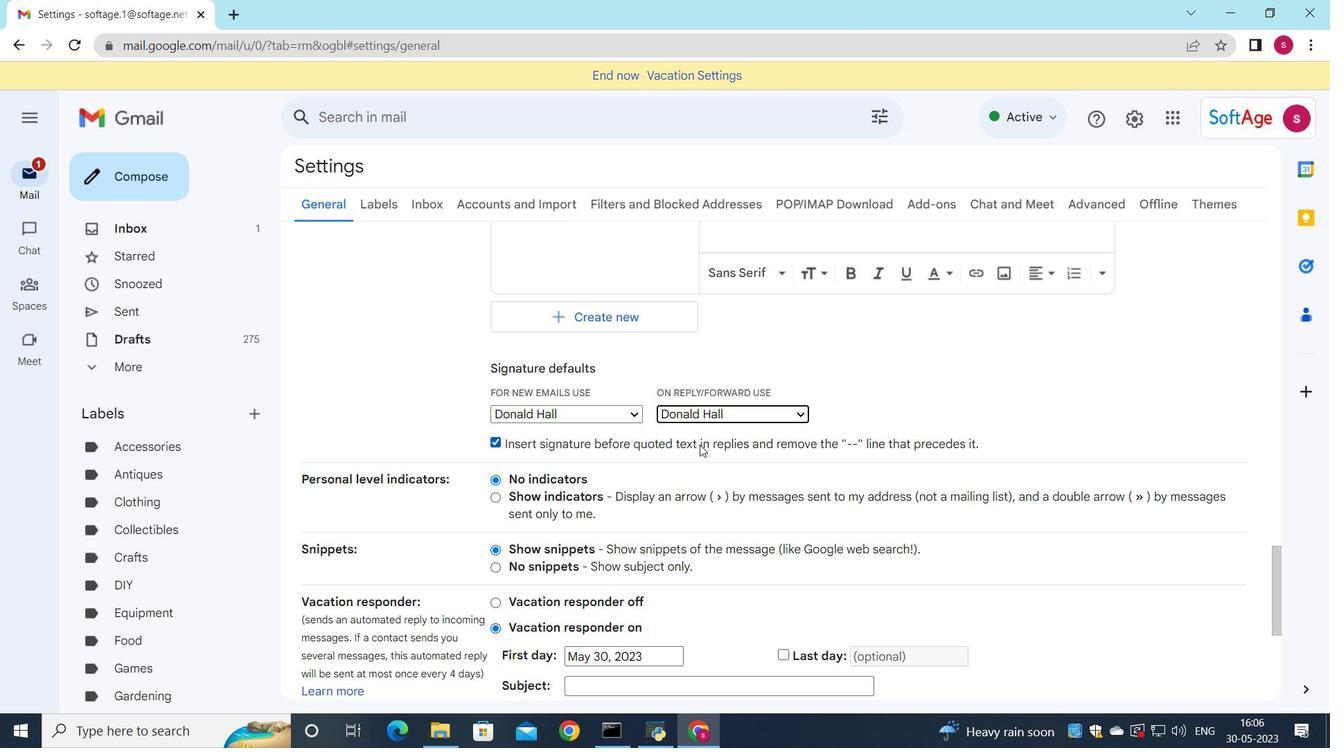 
Action: Mouse moved to (730, 613)
Screenshot: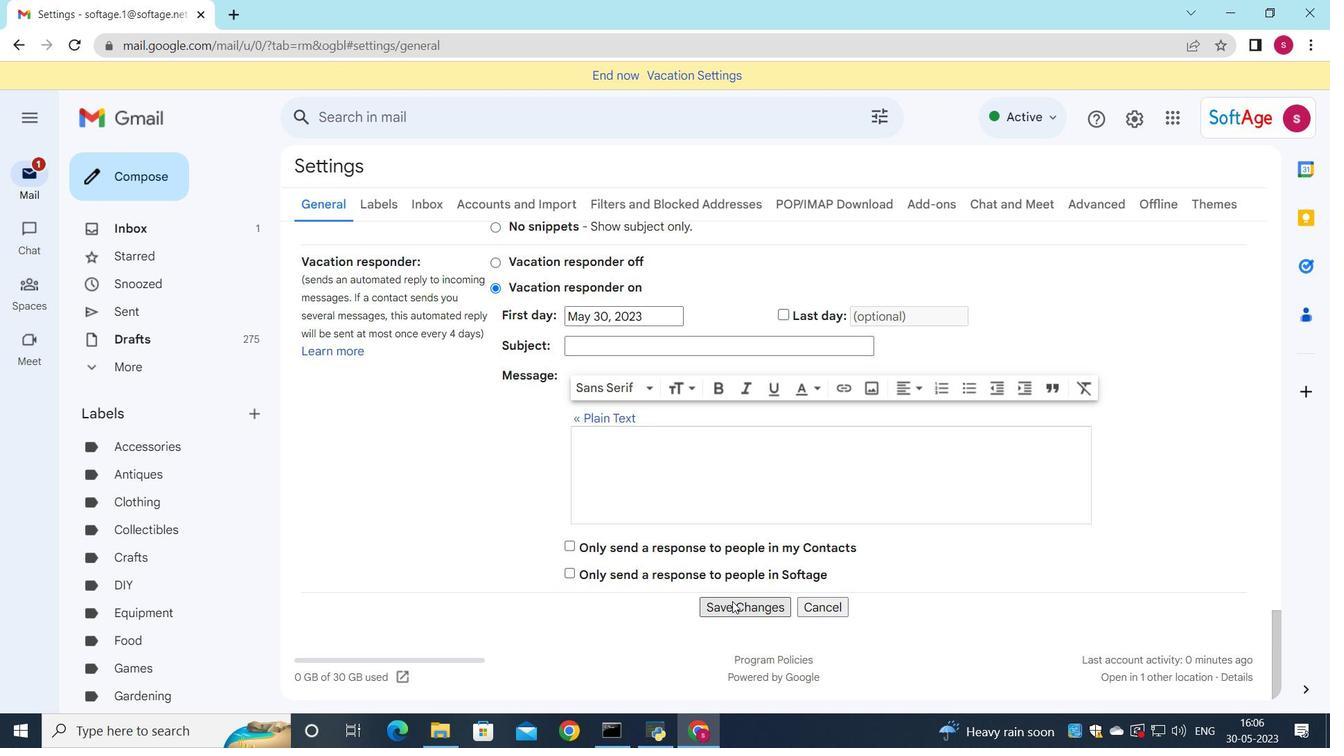 
Action: Mouse pressed left at (730, 613)
Screenshot: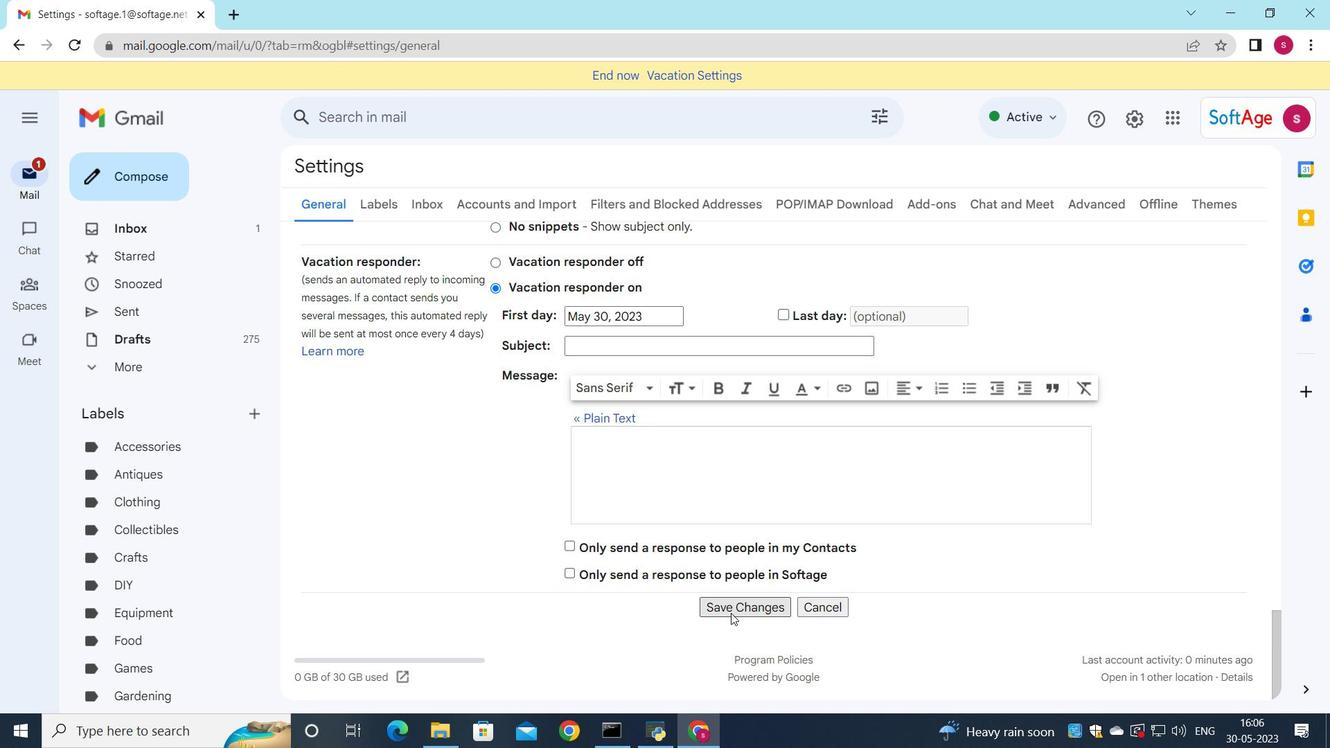 
Action: Mouse moved to (110, 185)
Screenshot: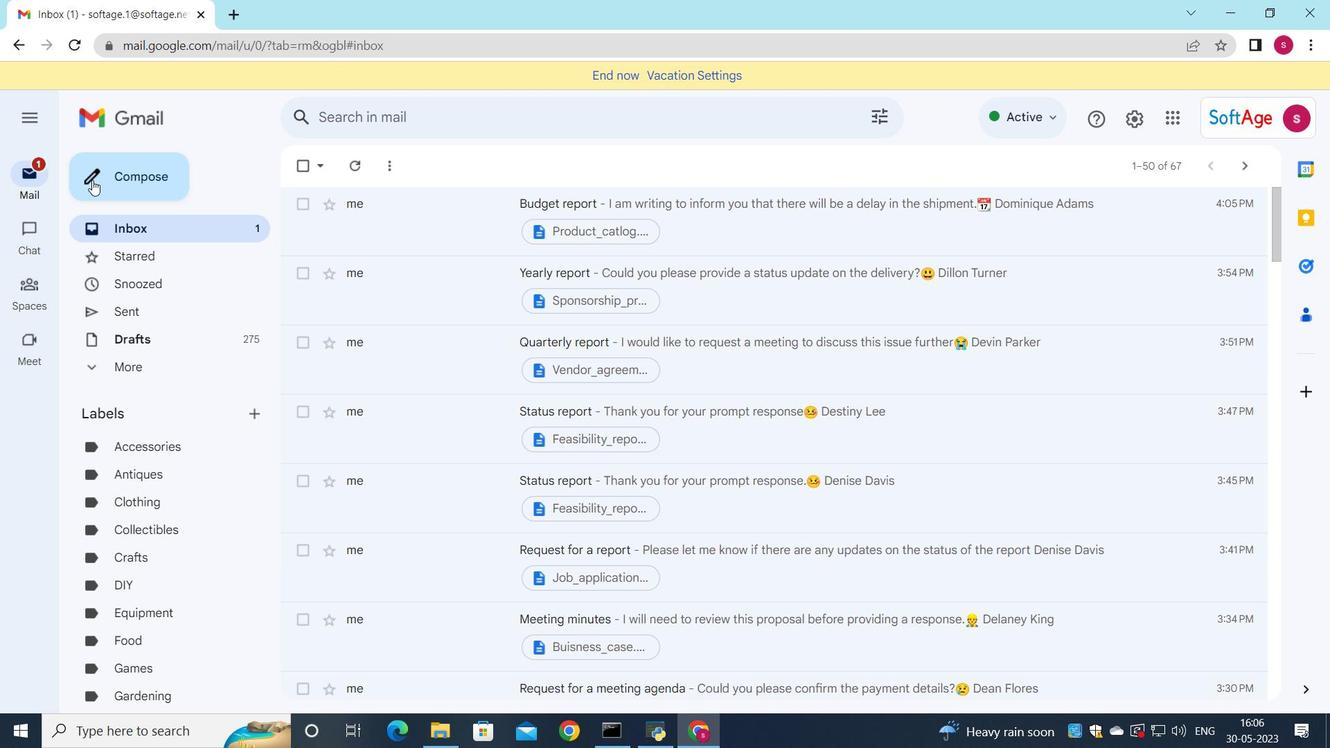 
Action: Mouse pressed left at (110, 185)
Screenshot: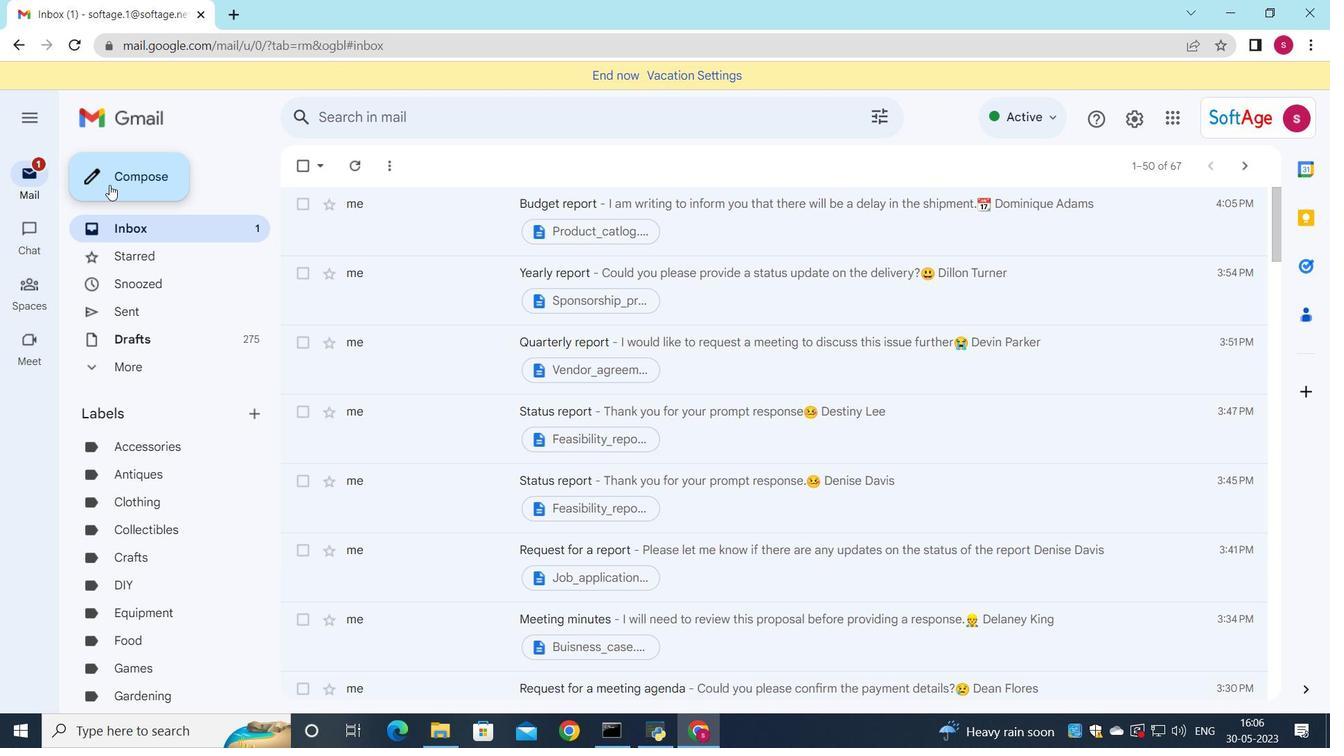 
Action: Mouse moved to (915, 317)
Screenshot: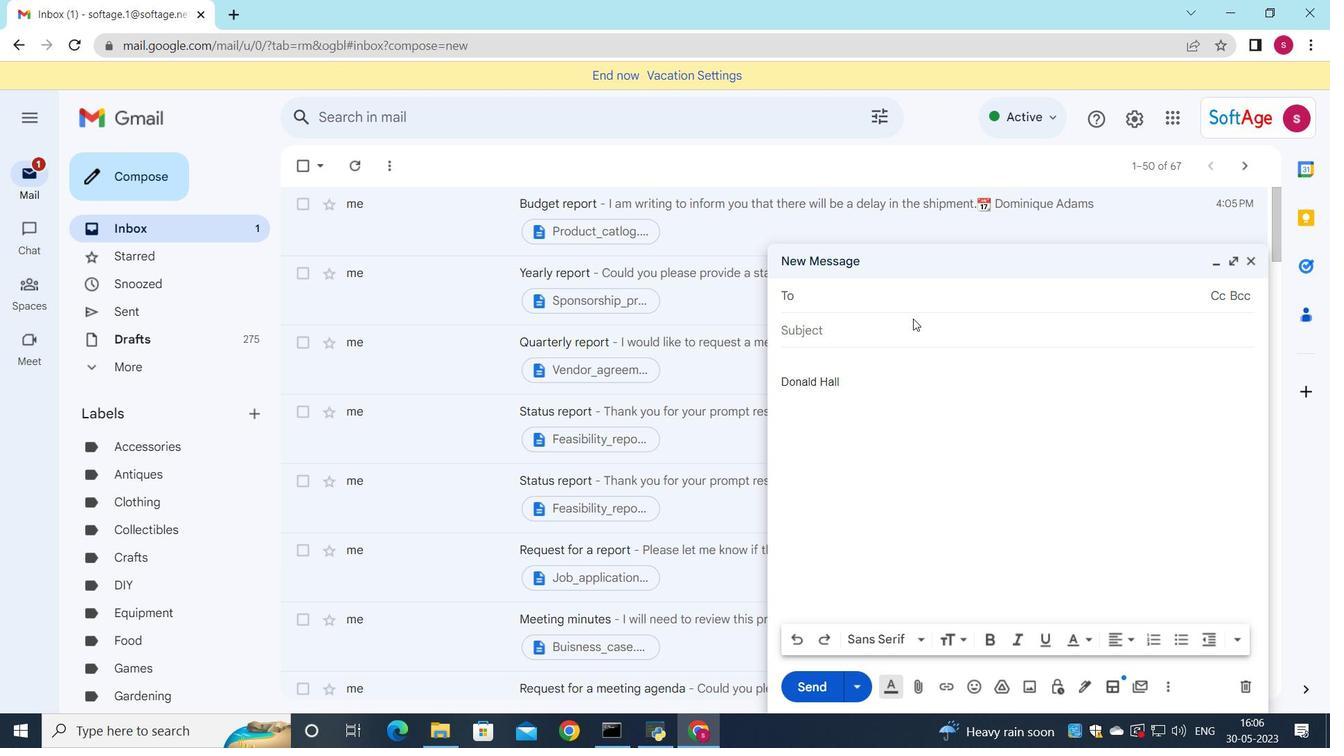 
Action: Key pressed <Key.down>
Screenshot: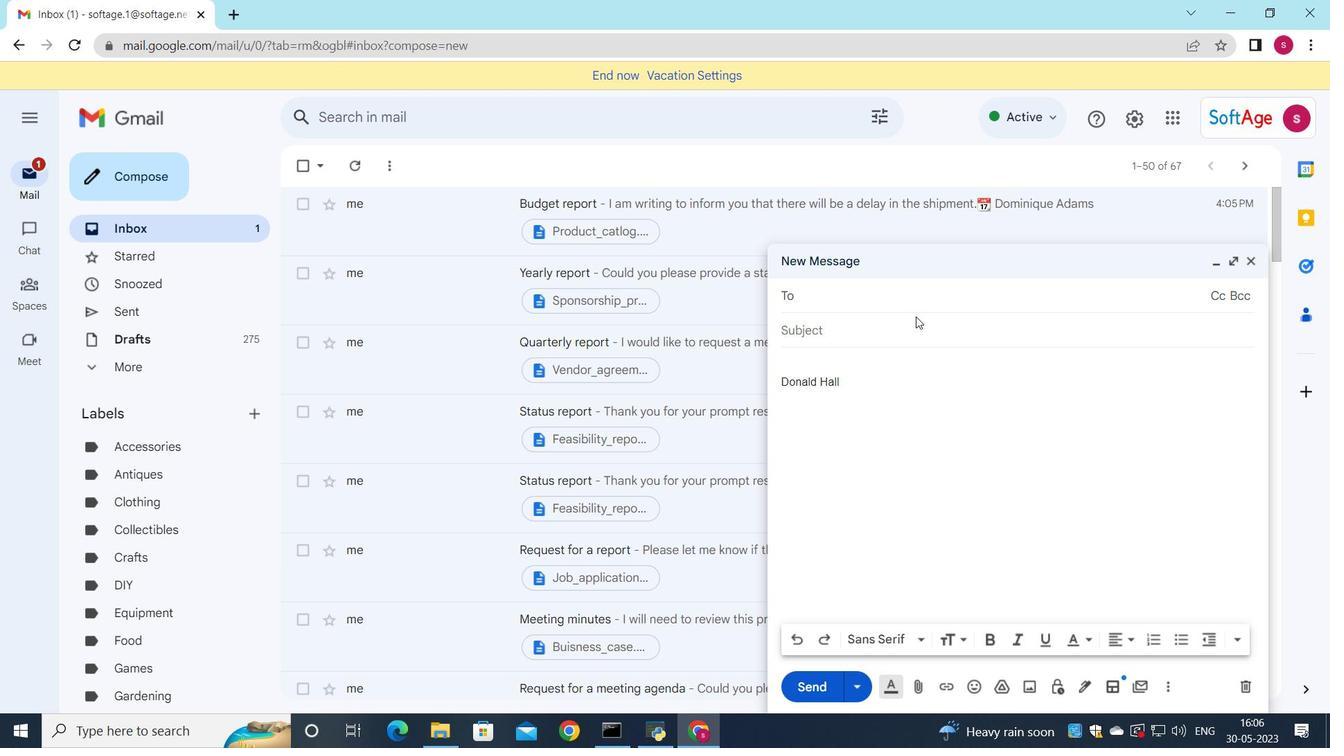 
Action: Mouse moved to (921, 300)
Screenshot: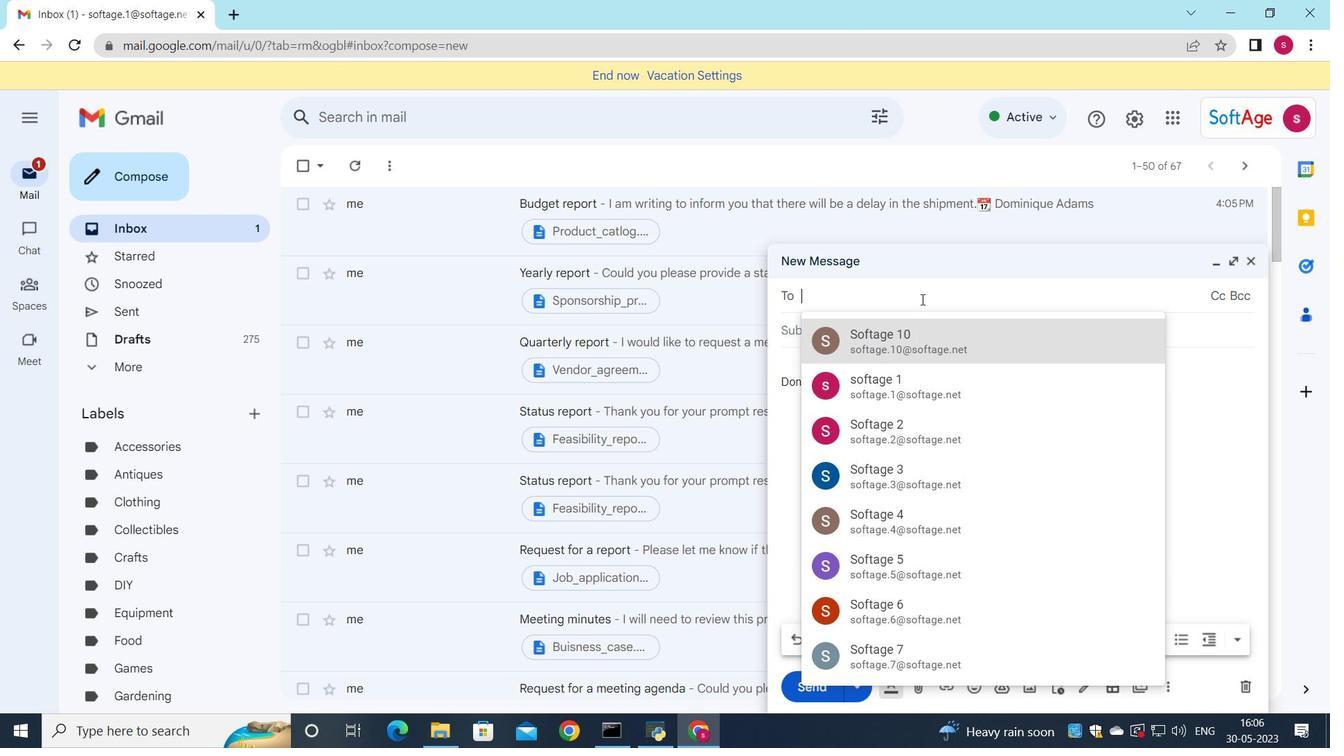 
Action: Key pressed <Key.down>
Screenshot: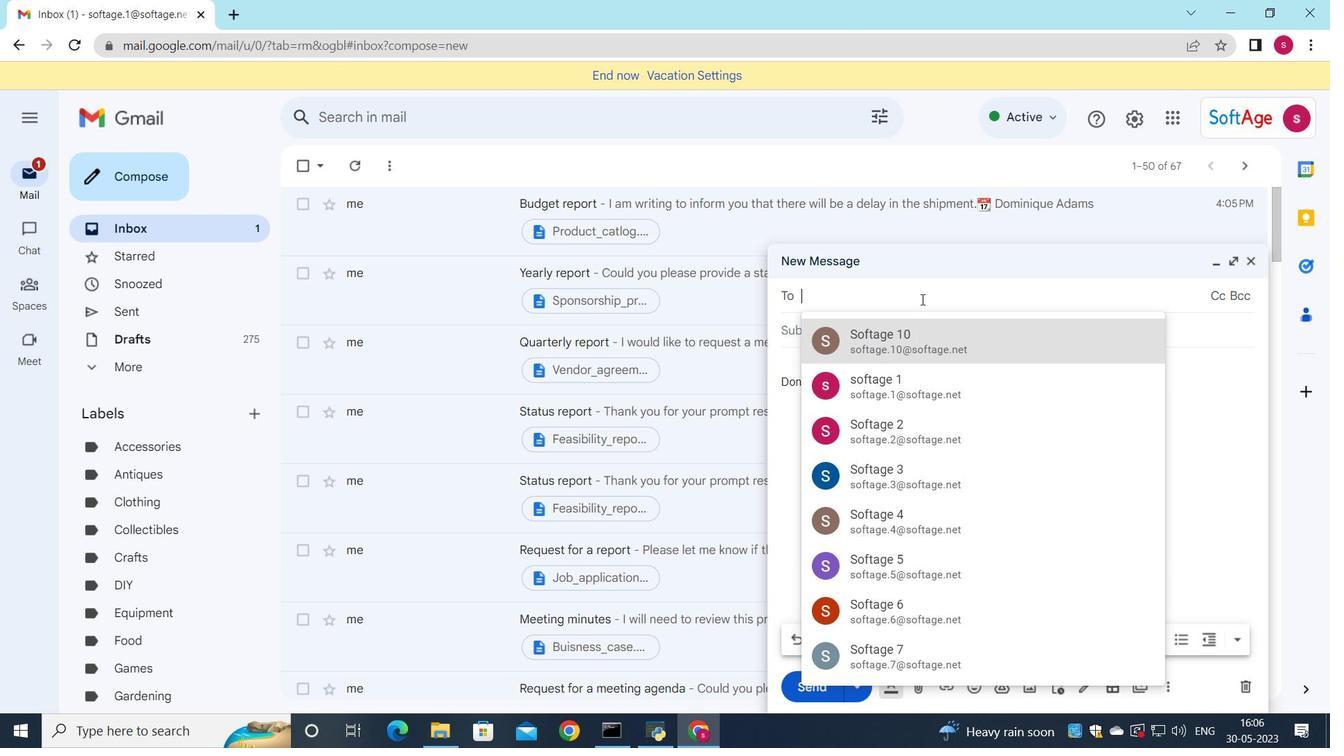 
Action: Mouse moved to (890, 513)
Screenshot: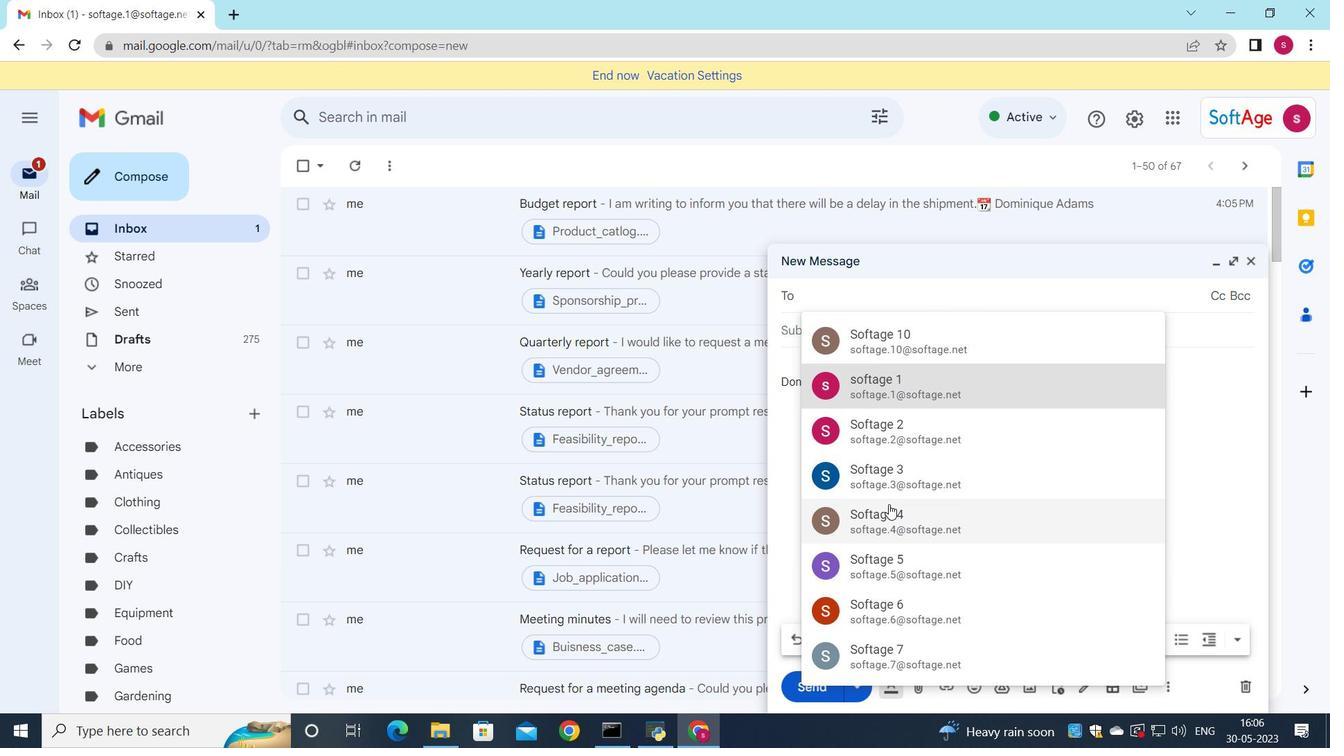 
Action: Mouse pressed left at (890, 513)
Screenshot: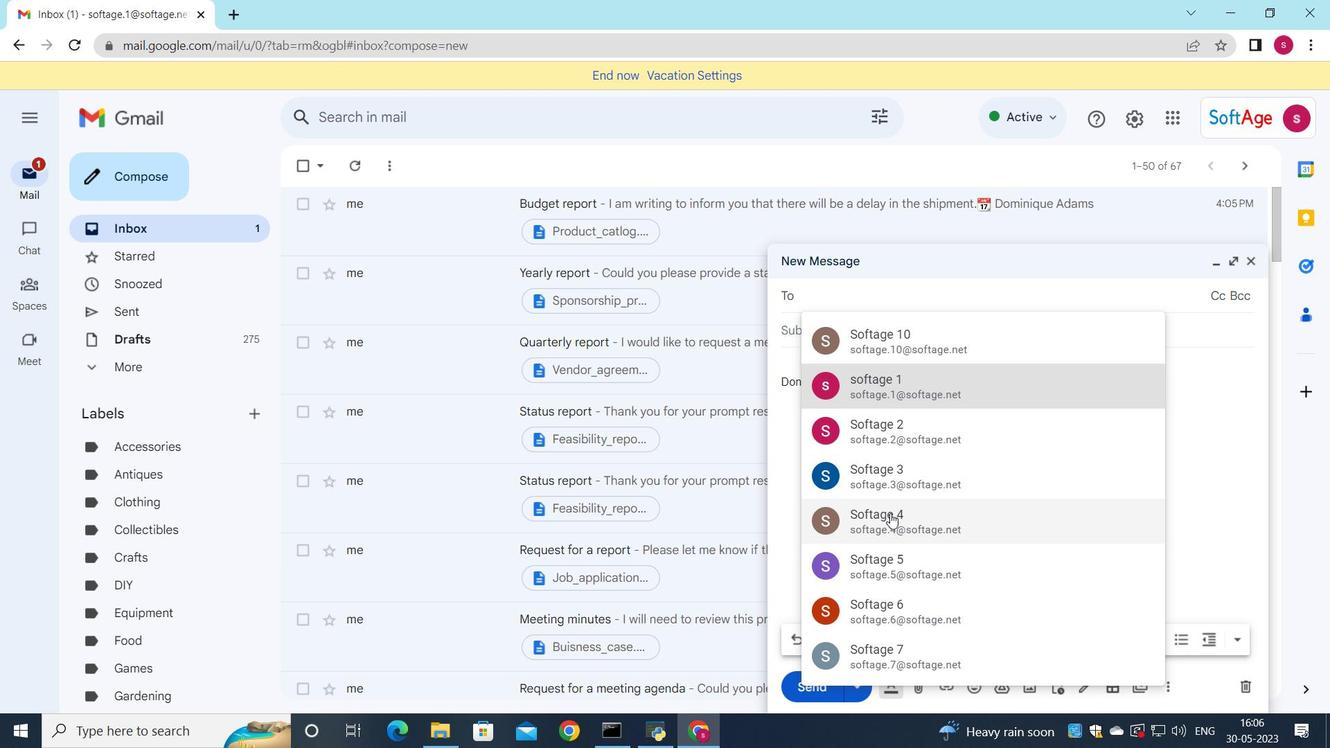
Action: Mouse moved to (862, 489)
Screenshot: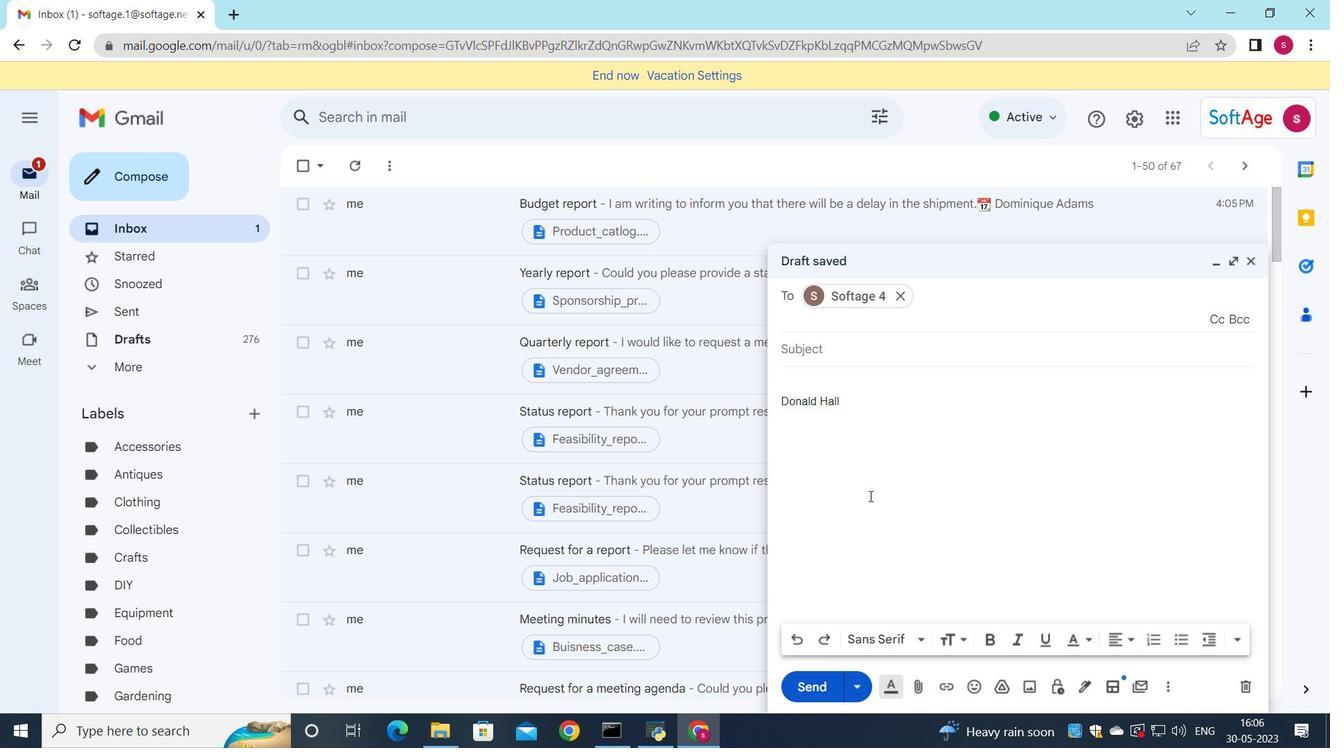 
Action: Key pressed <Key.down>
Screenshot: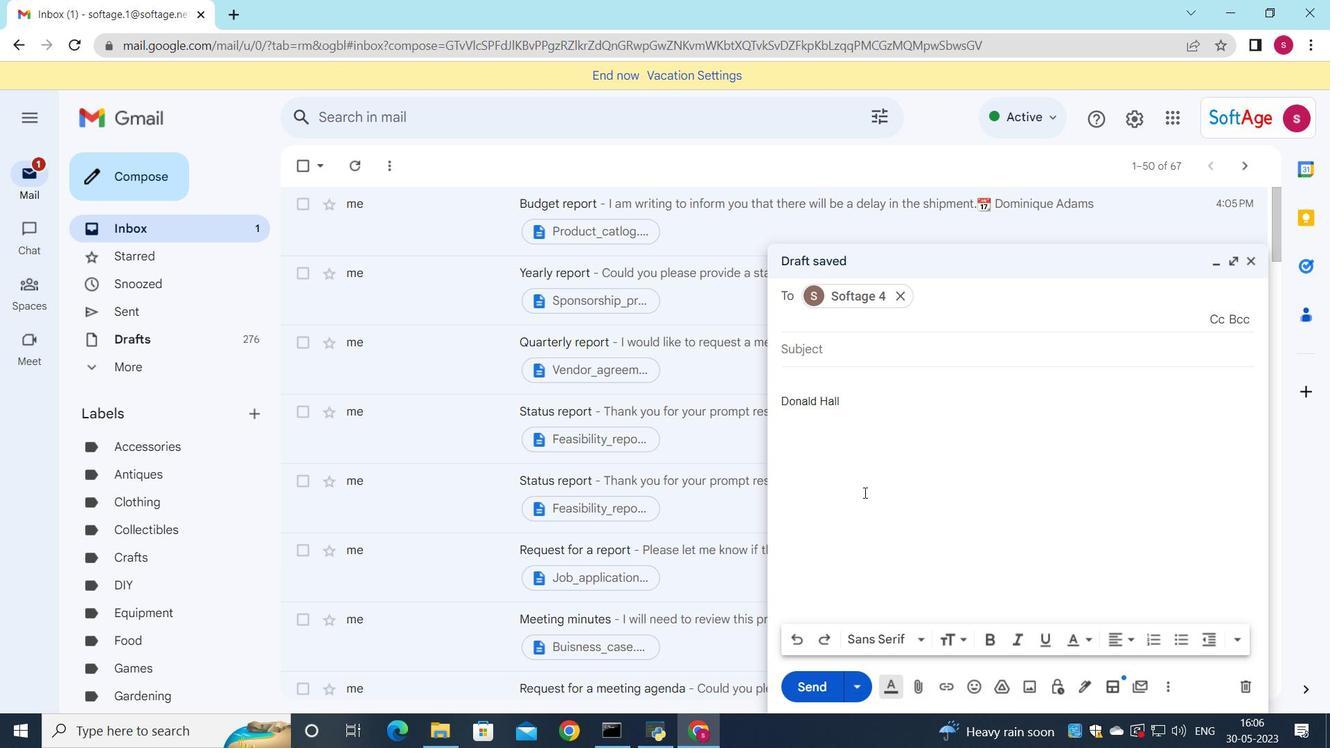 
Action: Mouse moved to (1014, 399)
Screenshot: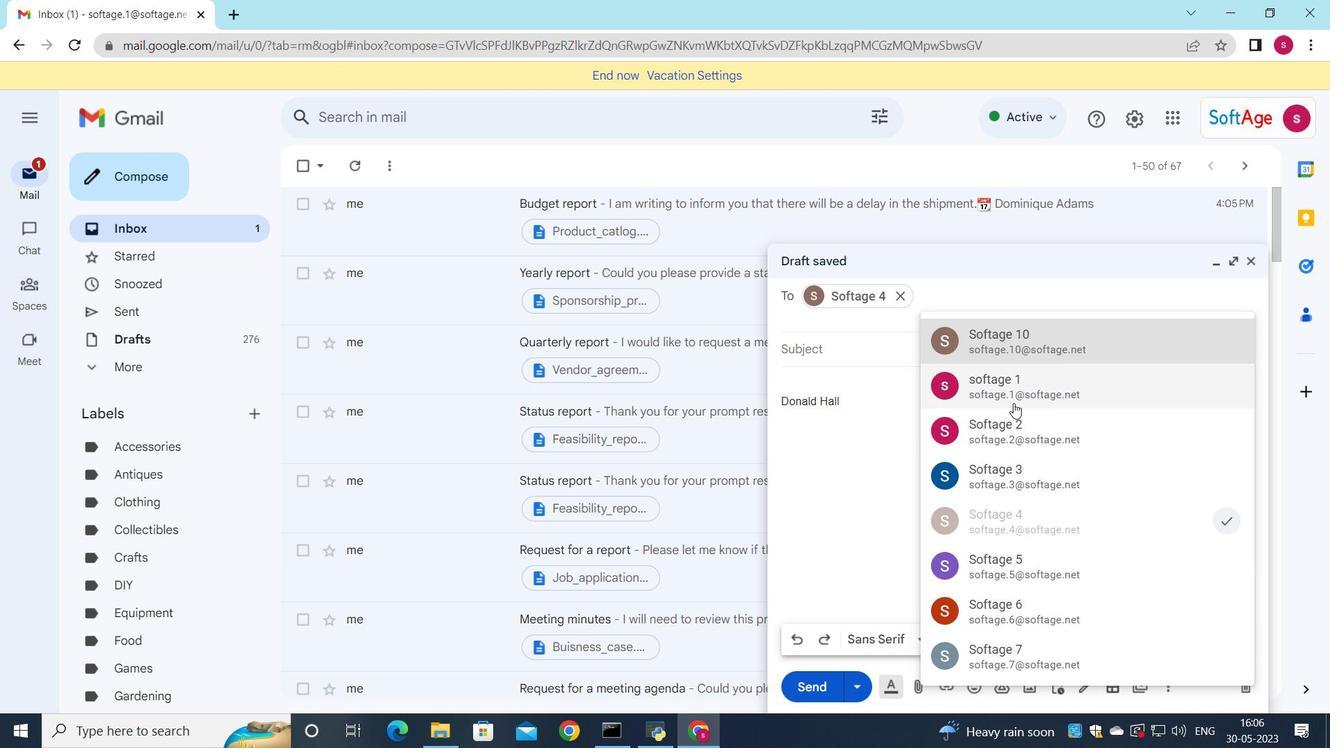 
Action: Mouse pressed left at (1014, 399)
Screenshot: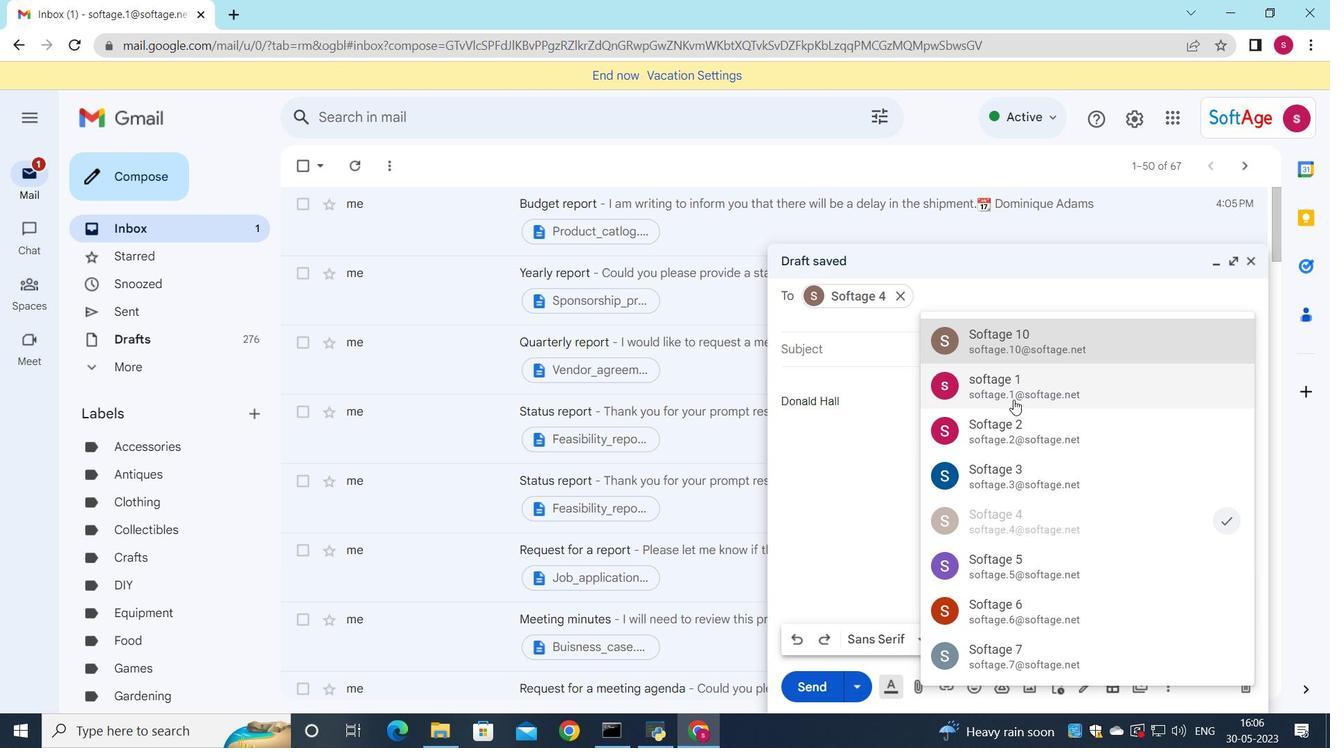 
Action: Key pressed <Key.down>
Screenshot: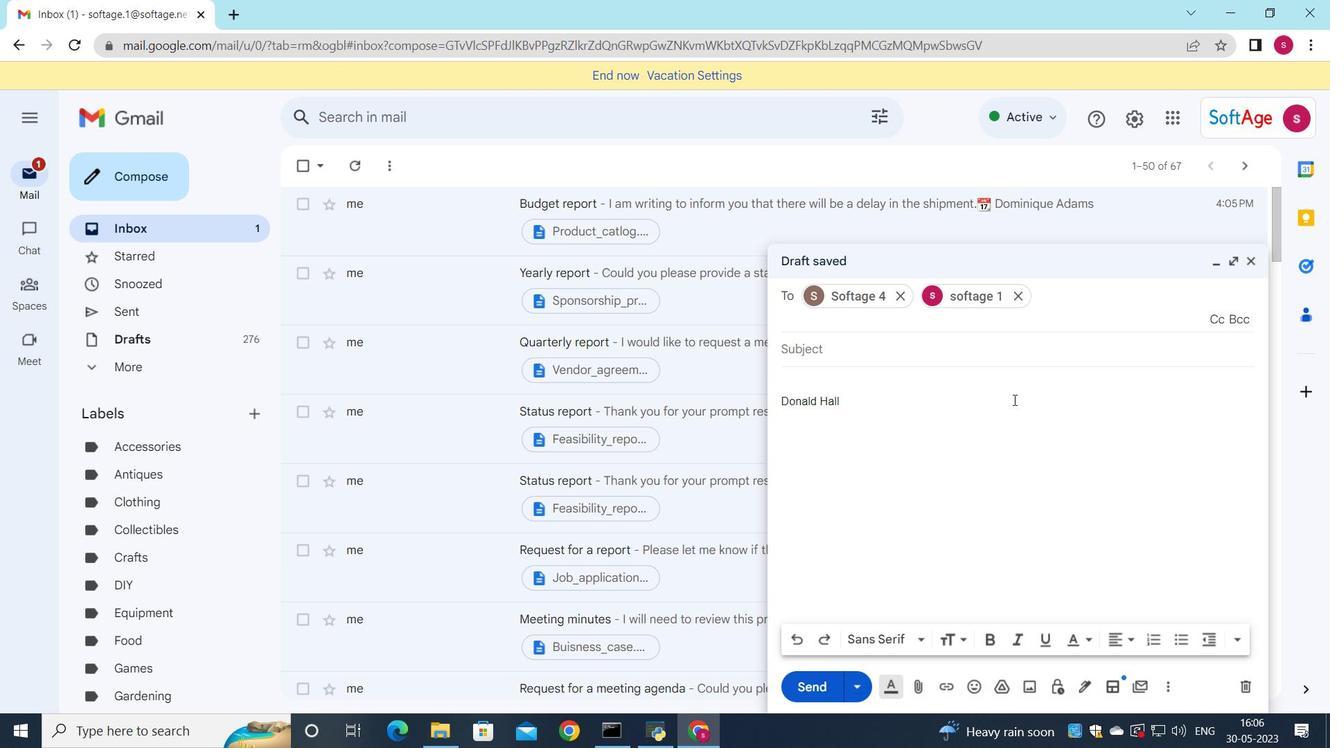 
Action: Mouse moved to (1139, 587)
Screenshot: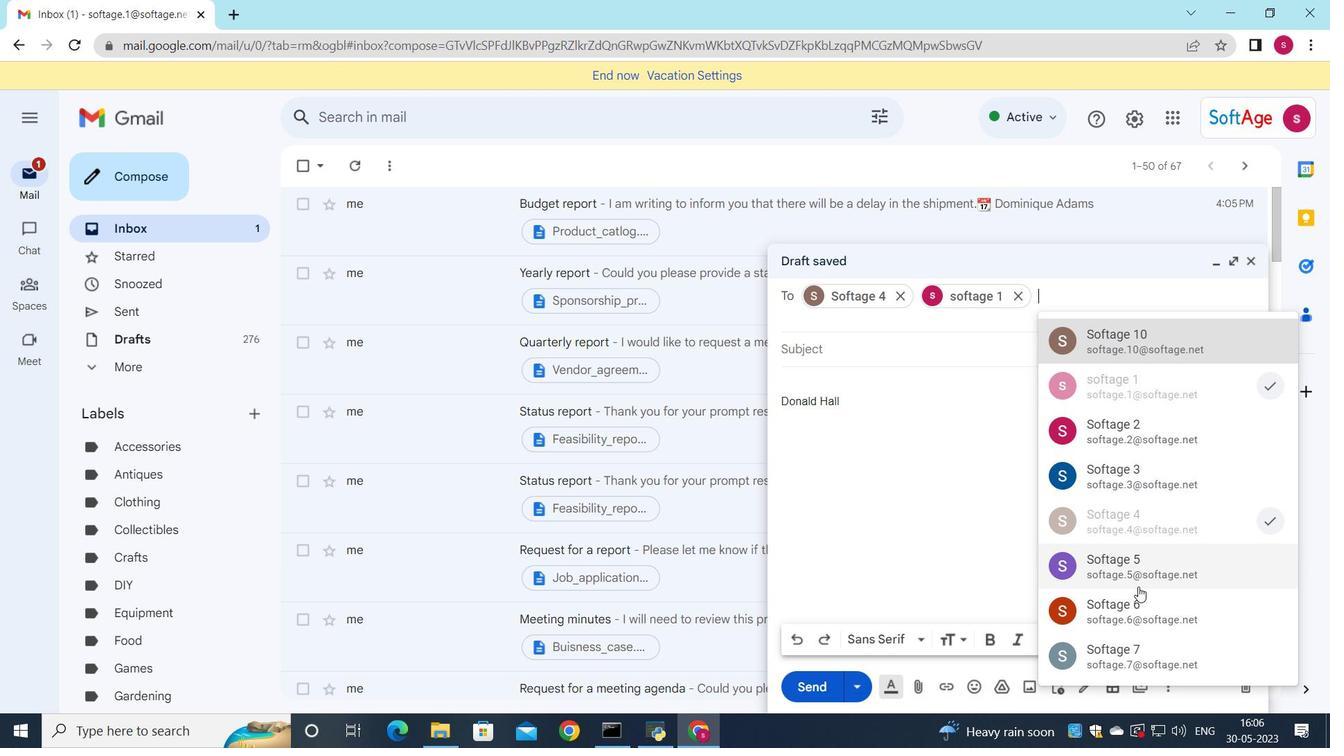 
Action: Mouse pressed left at (1139, 587)
Screenshot: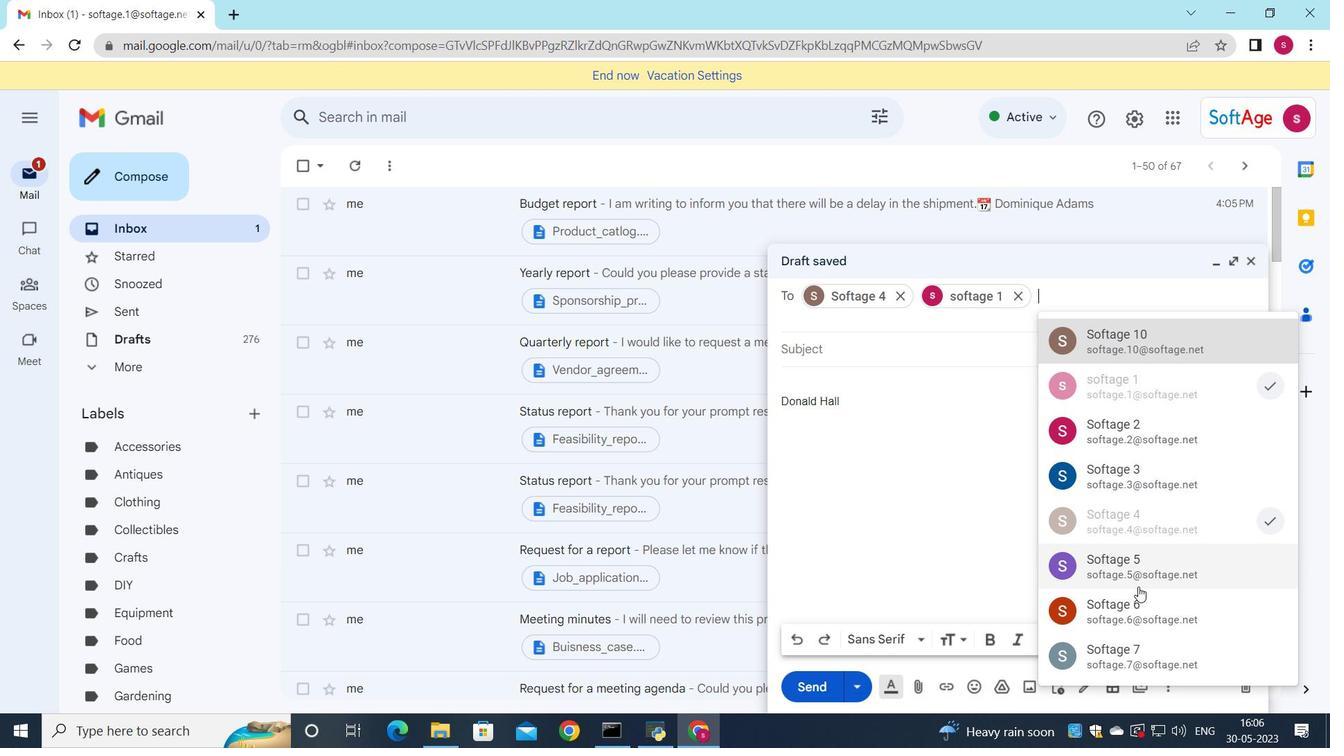 
Action: Mouse moved to (1218, 318)
Screenshot: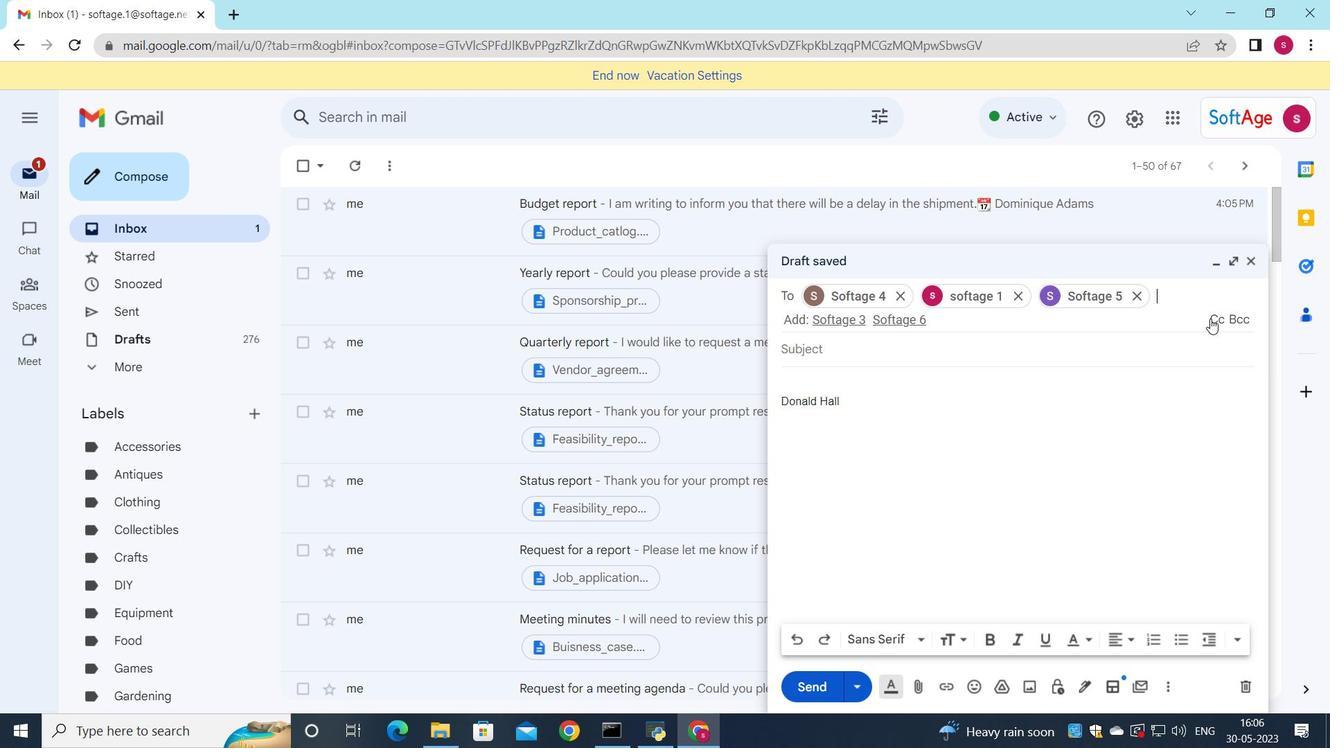 
Action: Mouse pressed left at (1218, 318)
Screenshot: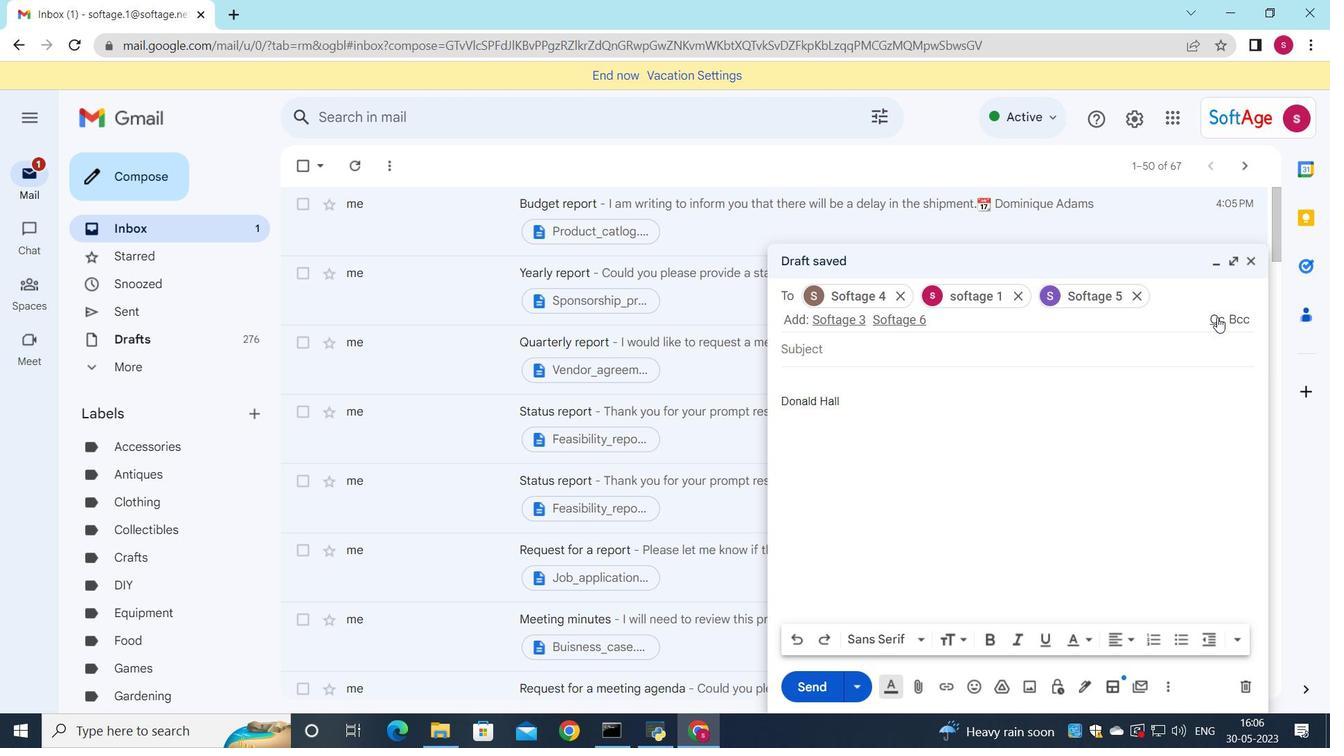 
Action: Mouse moved to (900, 354)
Screenshot: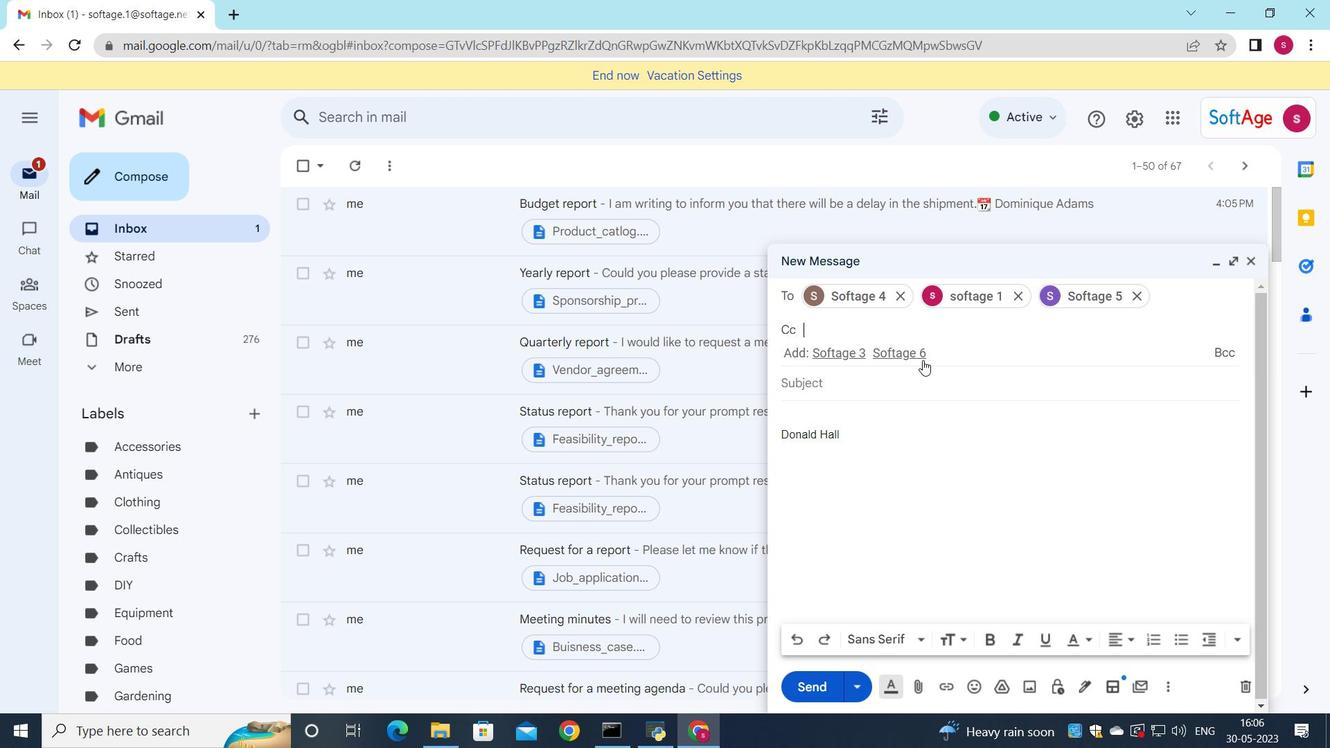 
Action: Mouse pressed left at (900, 354)
Screenshot: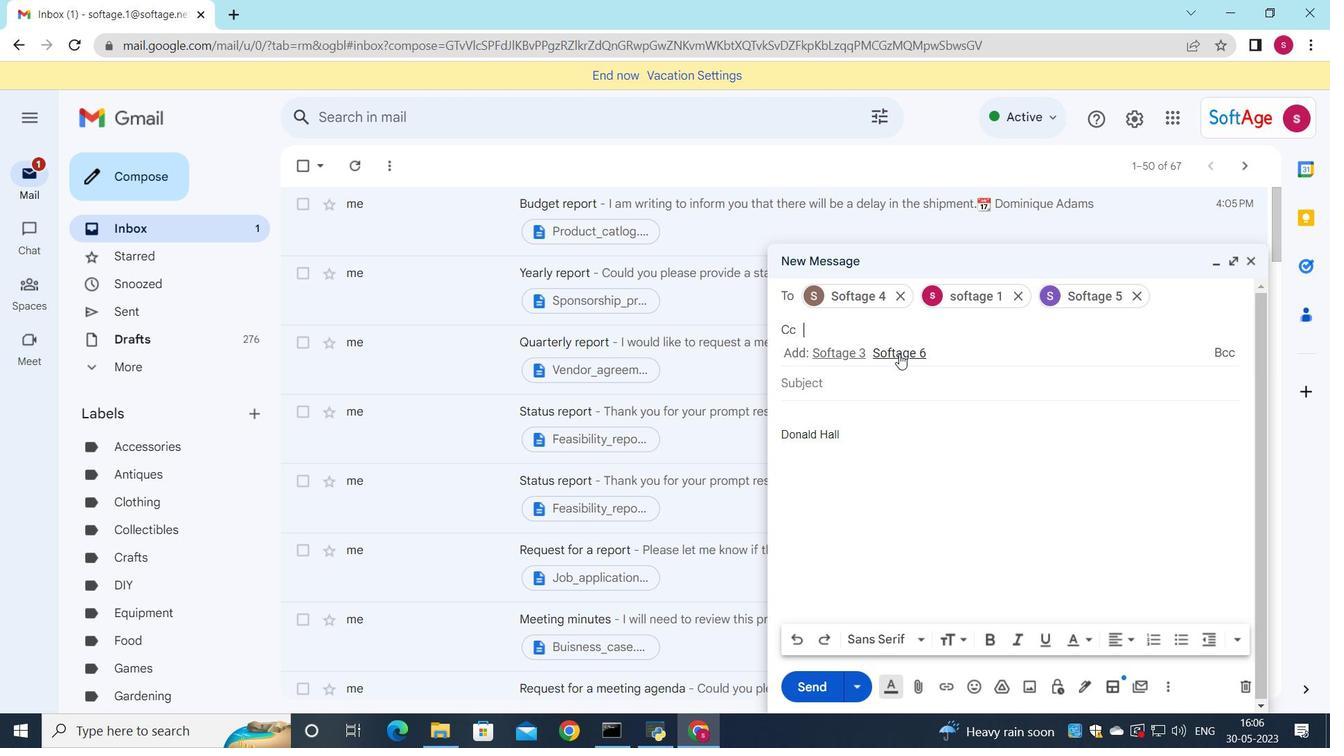 
Action: Mouse moved to (830, 378)
Screenshot: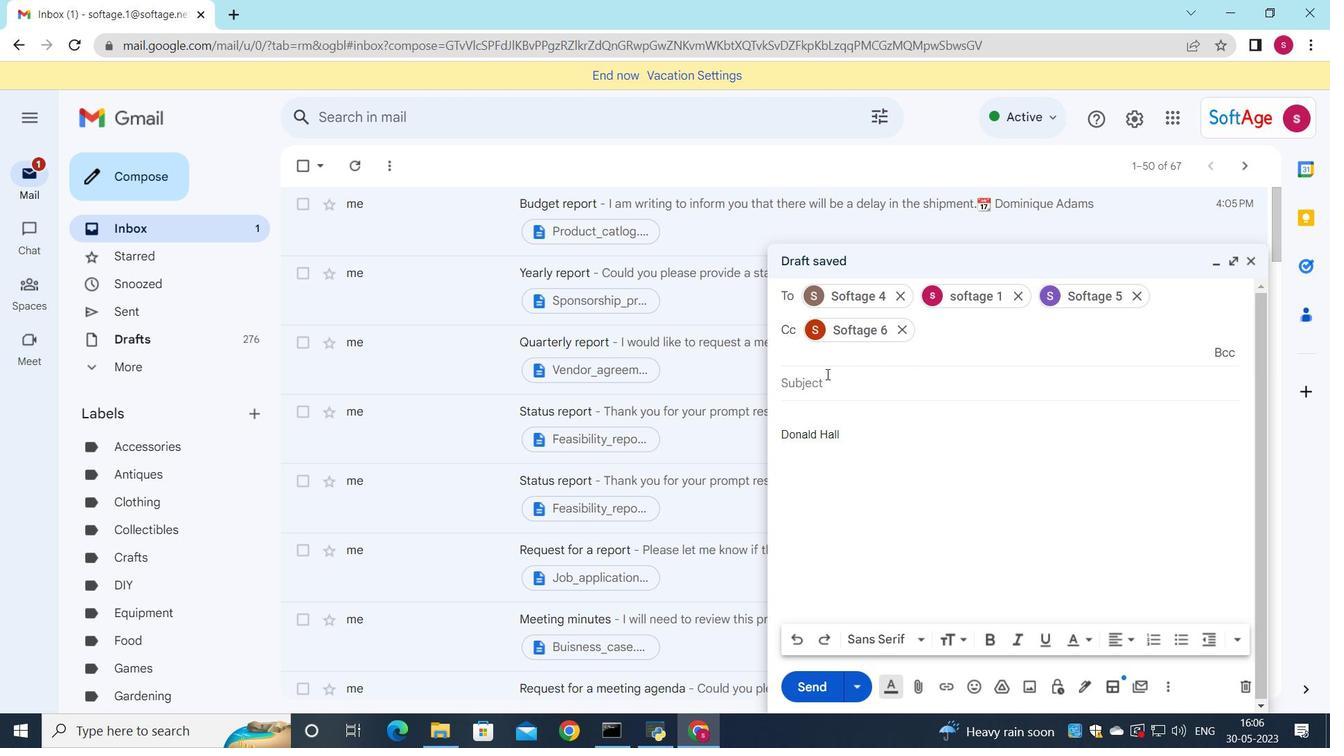 
Action: Mouse pressed left at (830, 378)
Screenshot: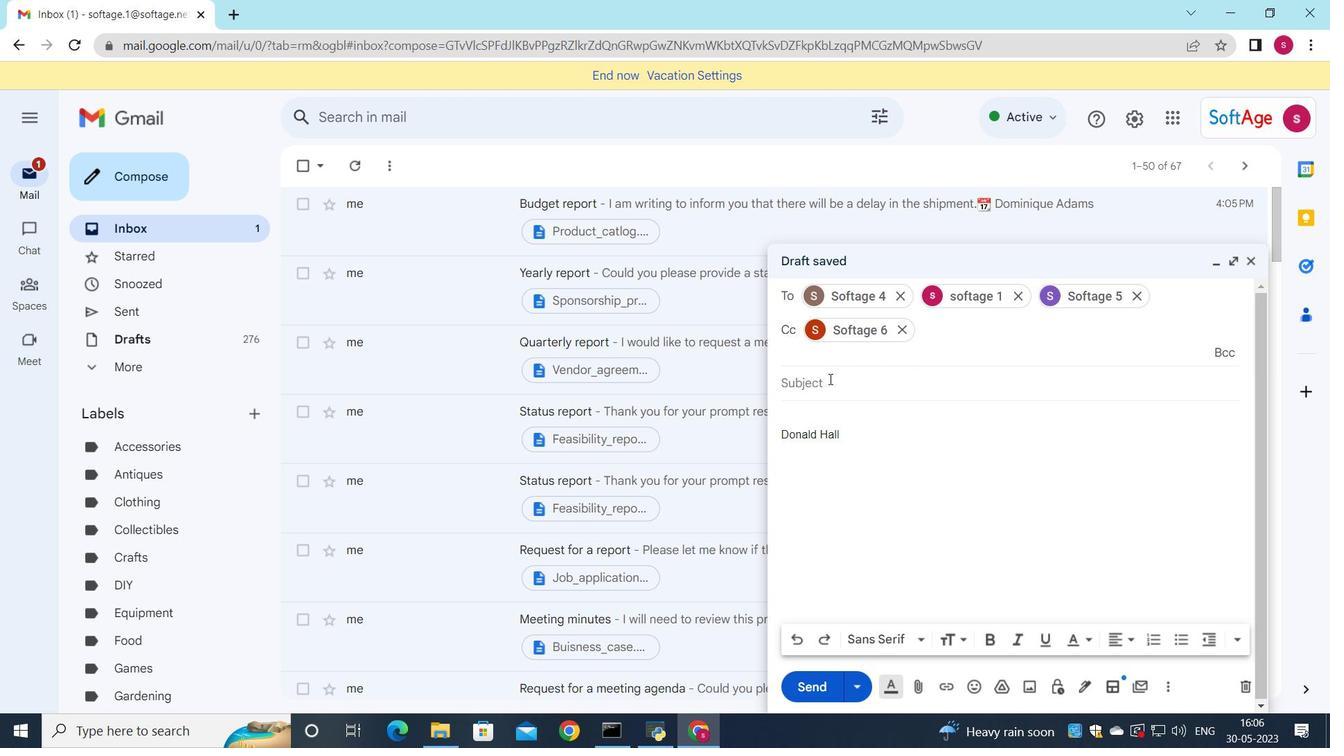 
Action: Mouse moved to (915, 373)
Screenshot: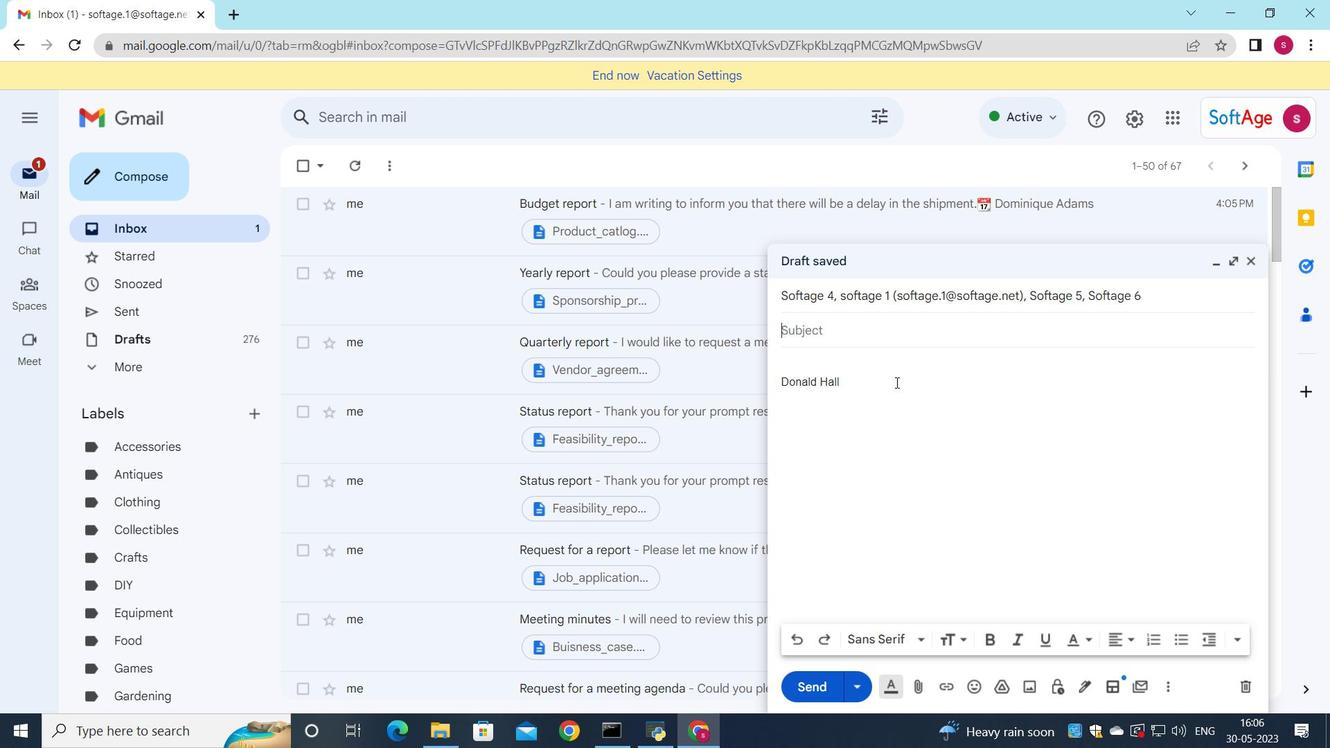 
Action: Key pressed <Key.shift>Perfomance<Key.space>review
Screenshot: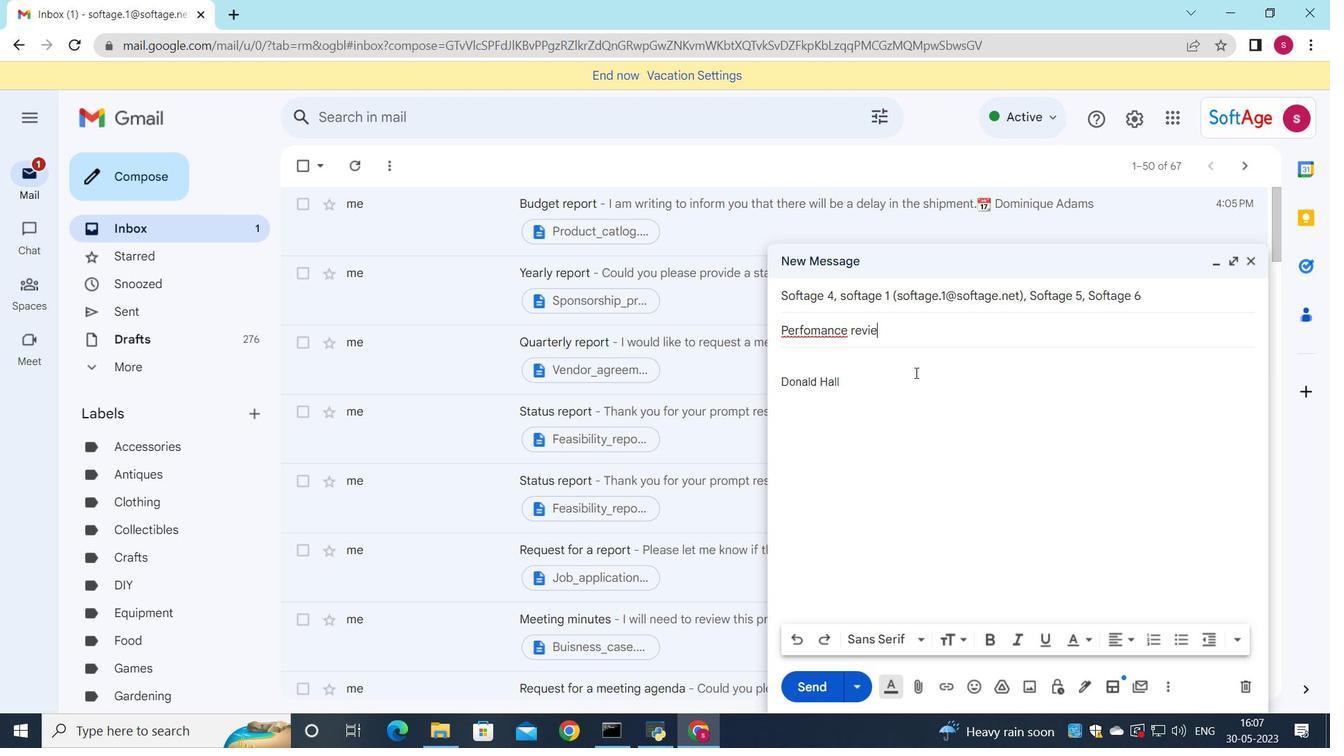 
Action: Mouse moved to (821, 363)
Screenshot: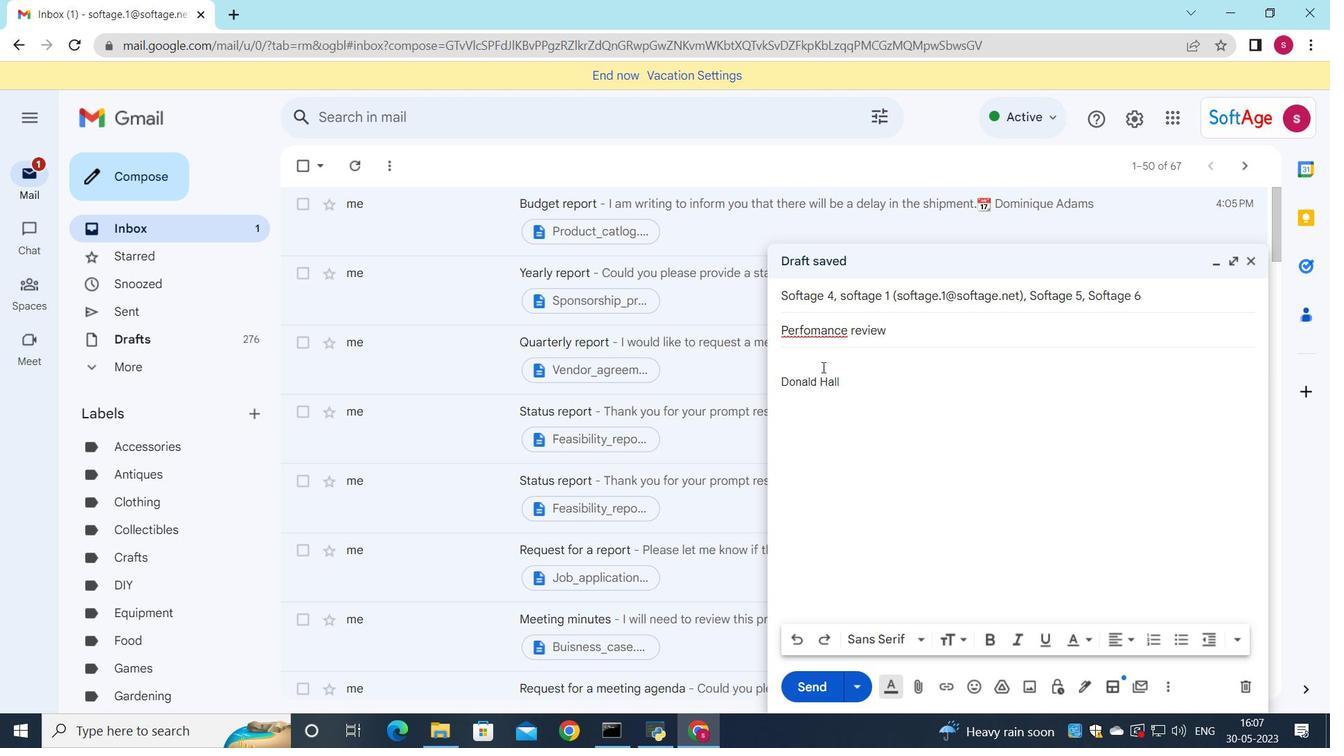 
Action: Mouse pressed left at (821, 363)
Screenshot: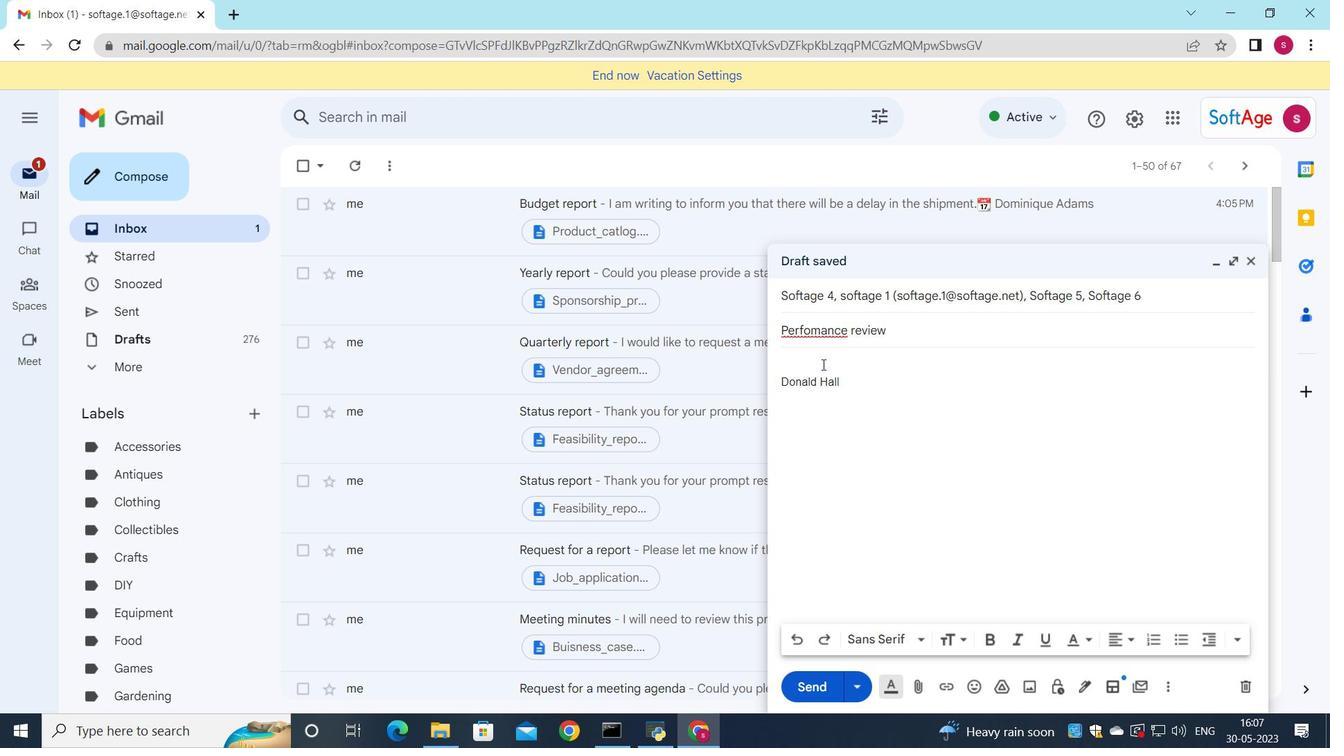 
Action: Key pressed <Key.shift>Please<Key.space>let<Key.space>me<Key.space>know<Key.space>if<Key.space>you<Key.space>have<Key.space>any<Key.space>feedback<Key.space>on<Key.space>this<Key.space>proposal
Screenshot: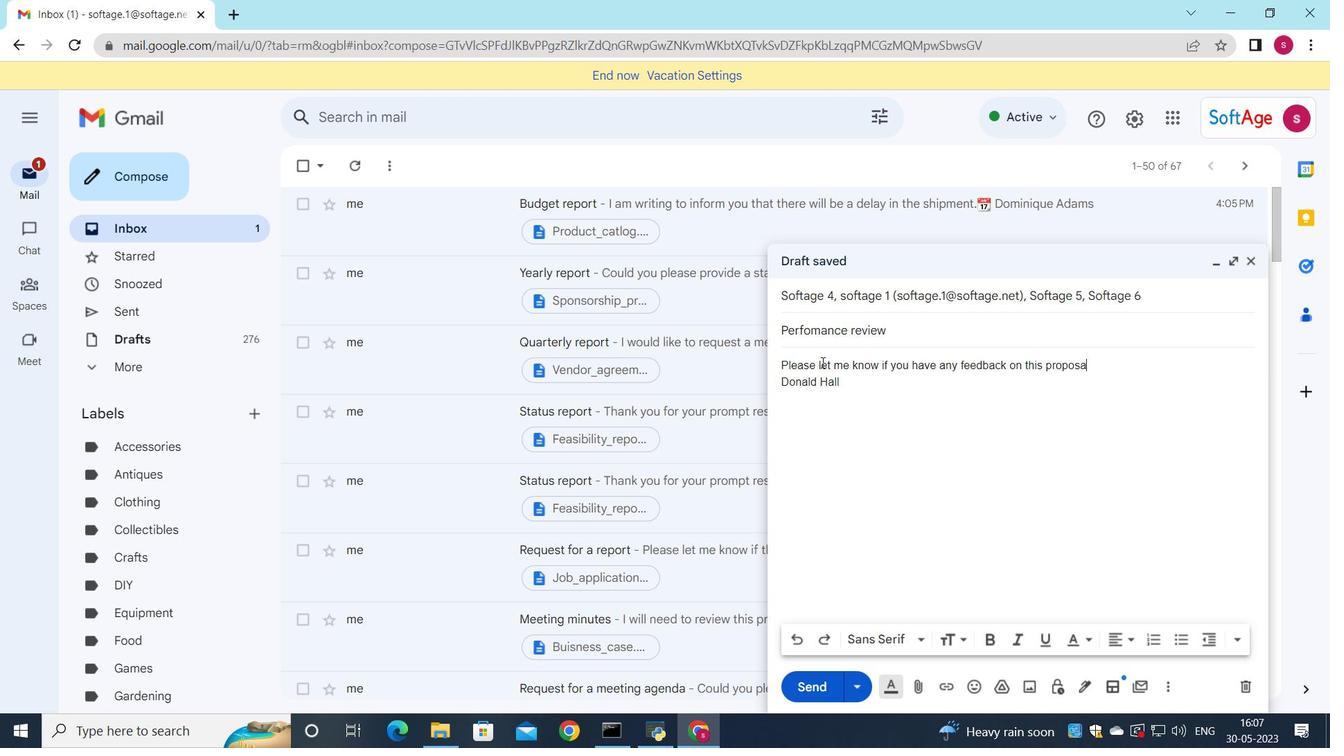 
Action: Mouse moved to (1029, 403)
Screenshot: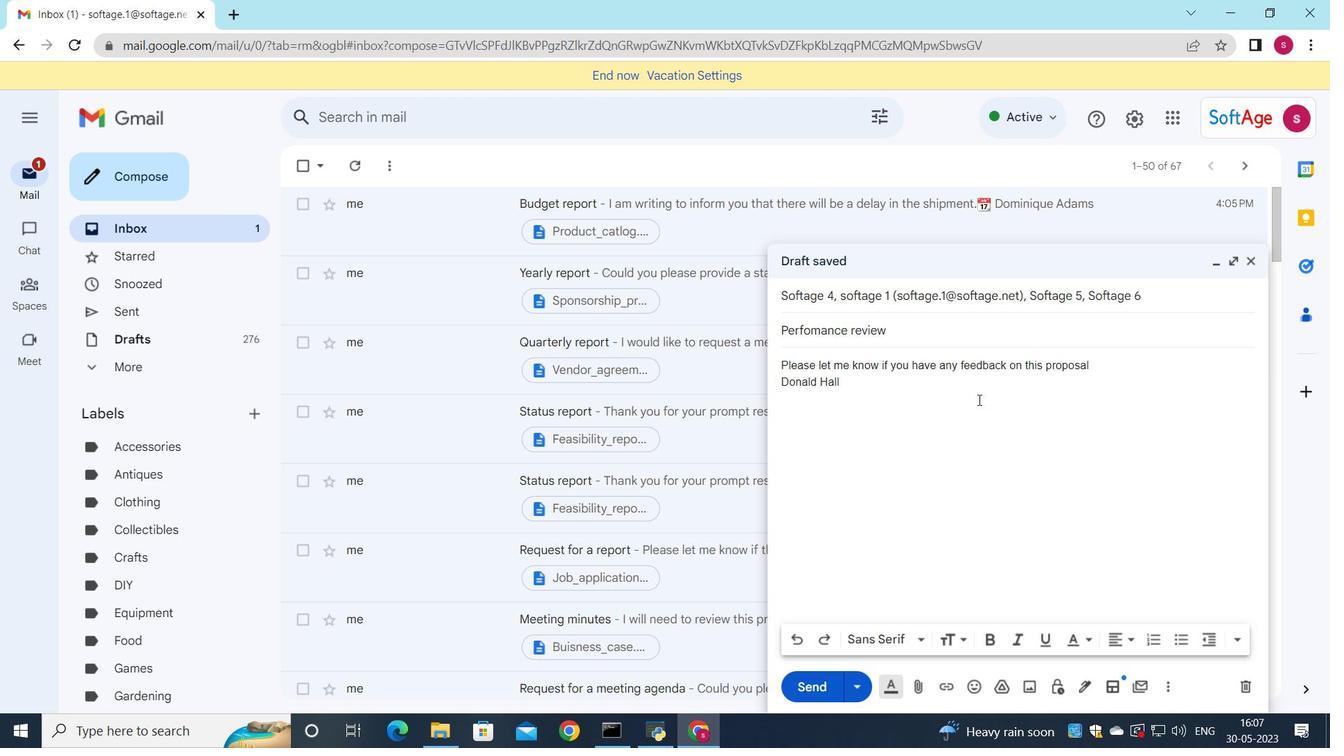 
Action: Key pressed .
Screenshot: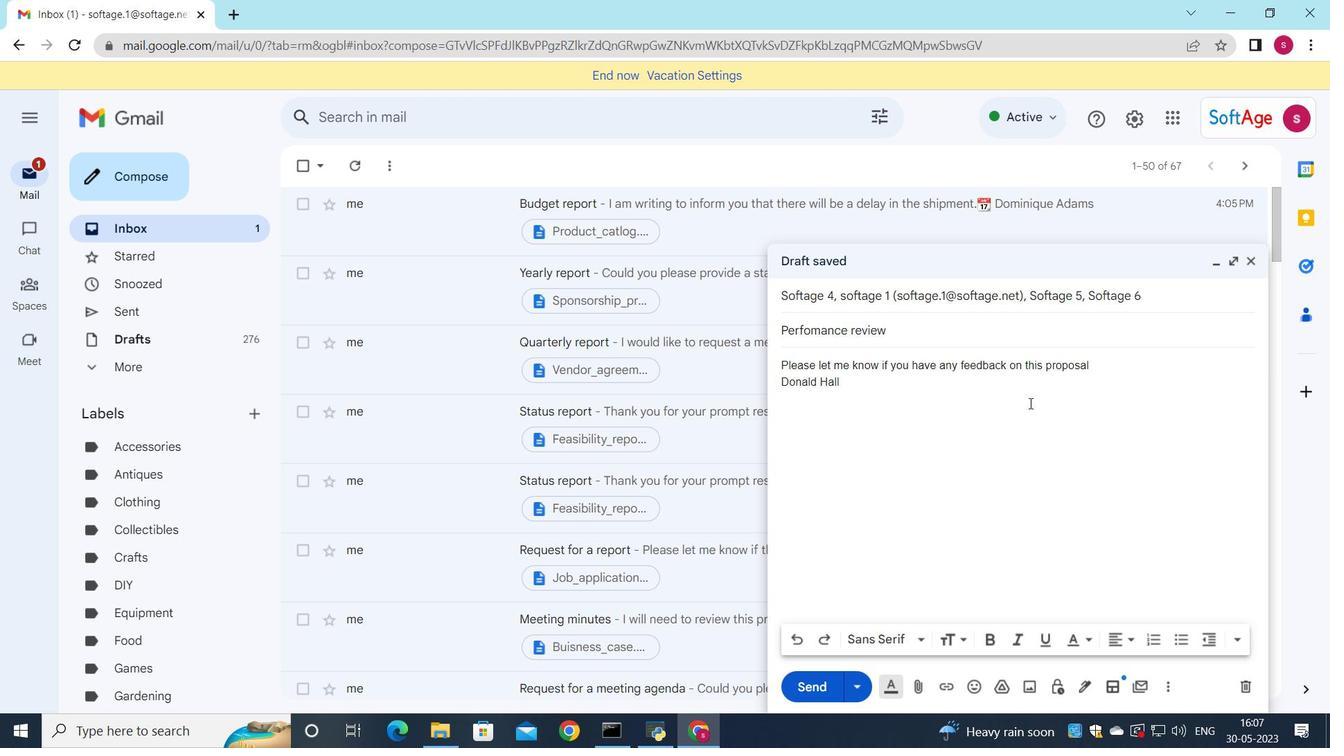 
Action: Mouse moved to (970, 682)
Screenshot: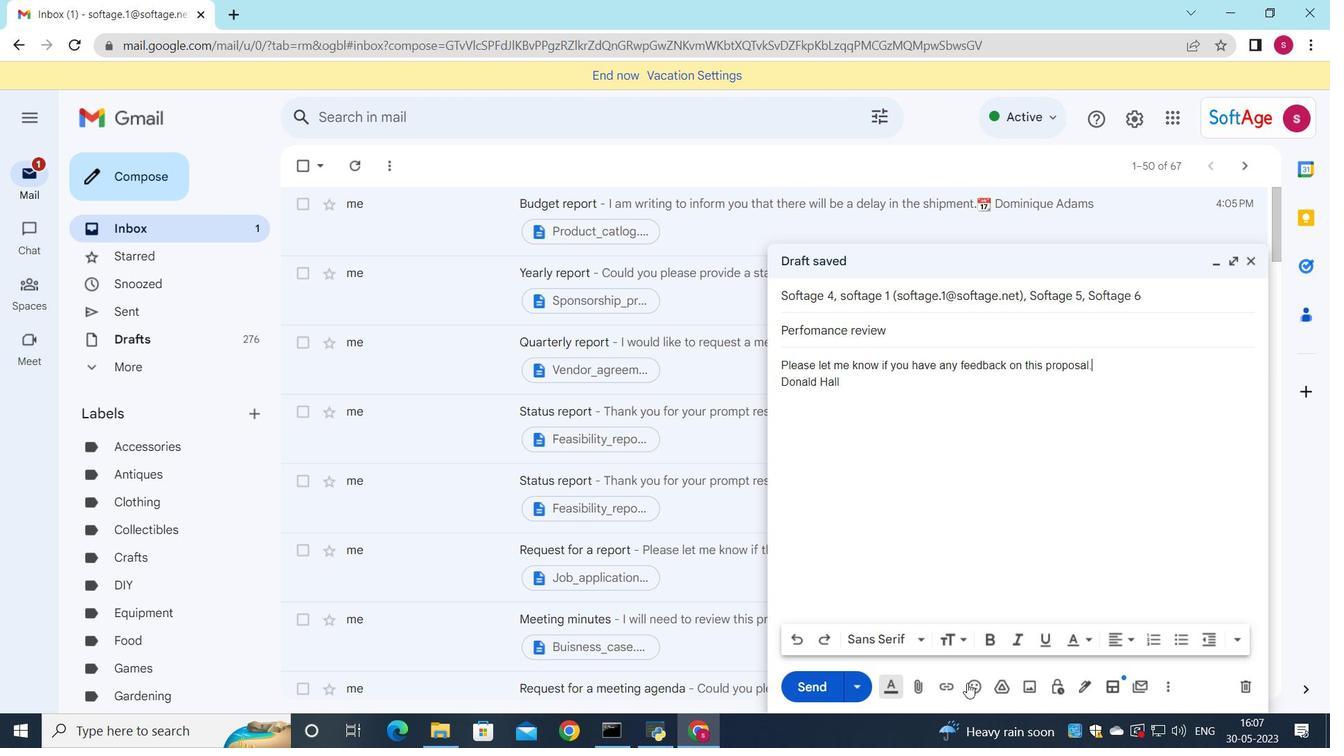 
Action: Mouse pressed left at (970, 682)
Screenshot: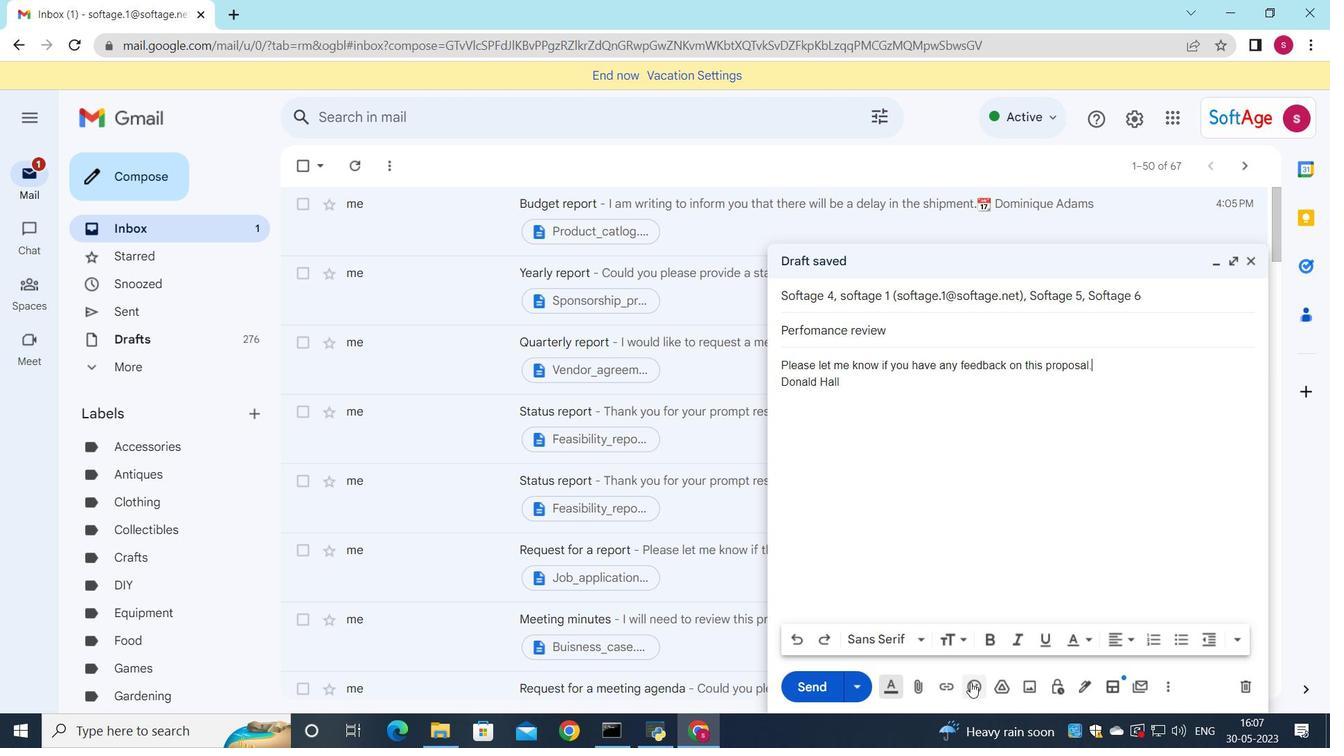 
Action: Mouse moved to (967, 534)
Screenshot: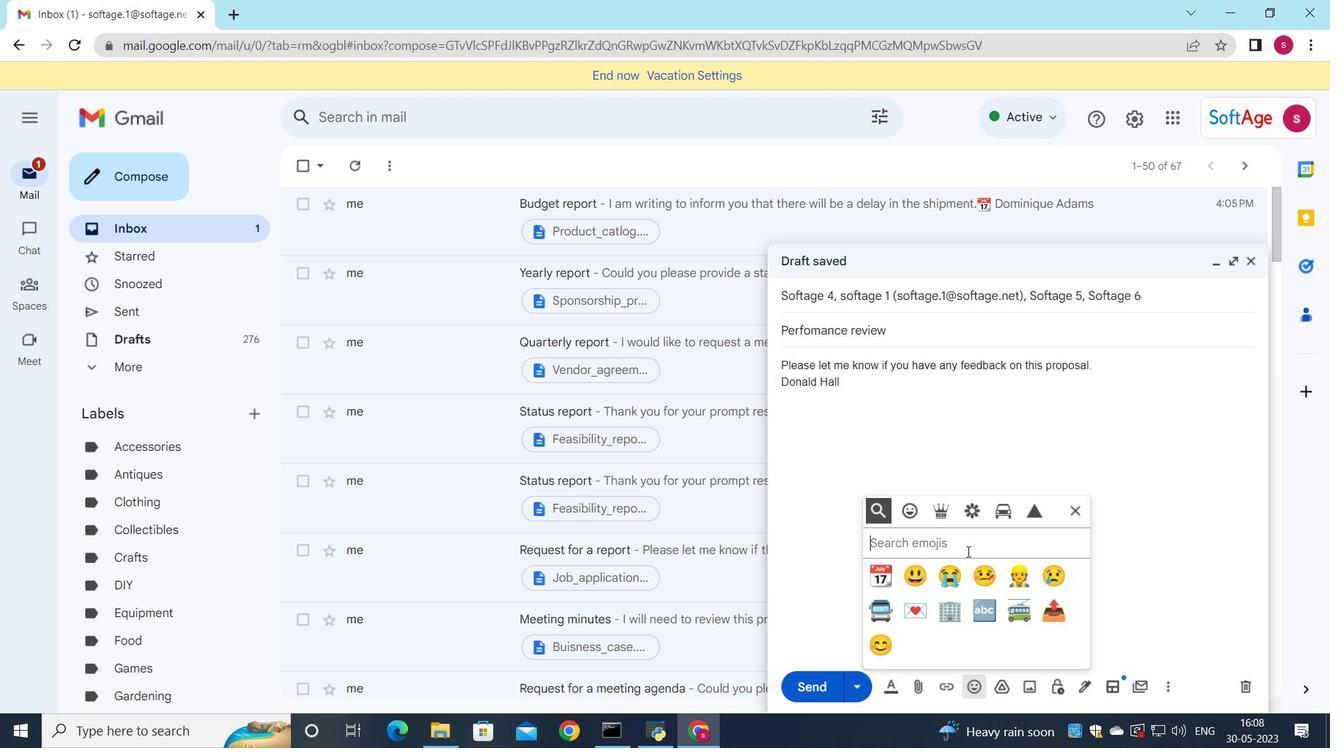 
Action: Key pressed o
Screenshot: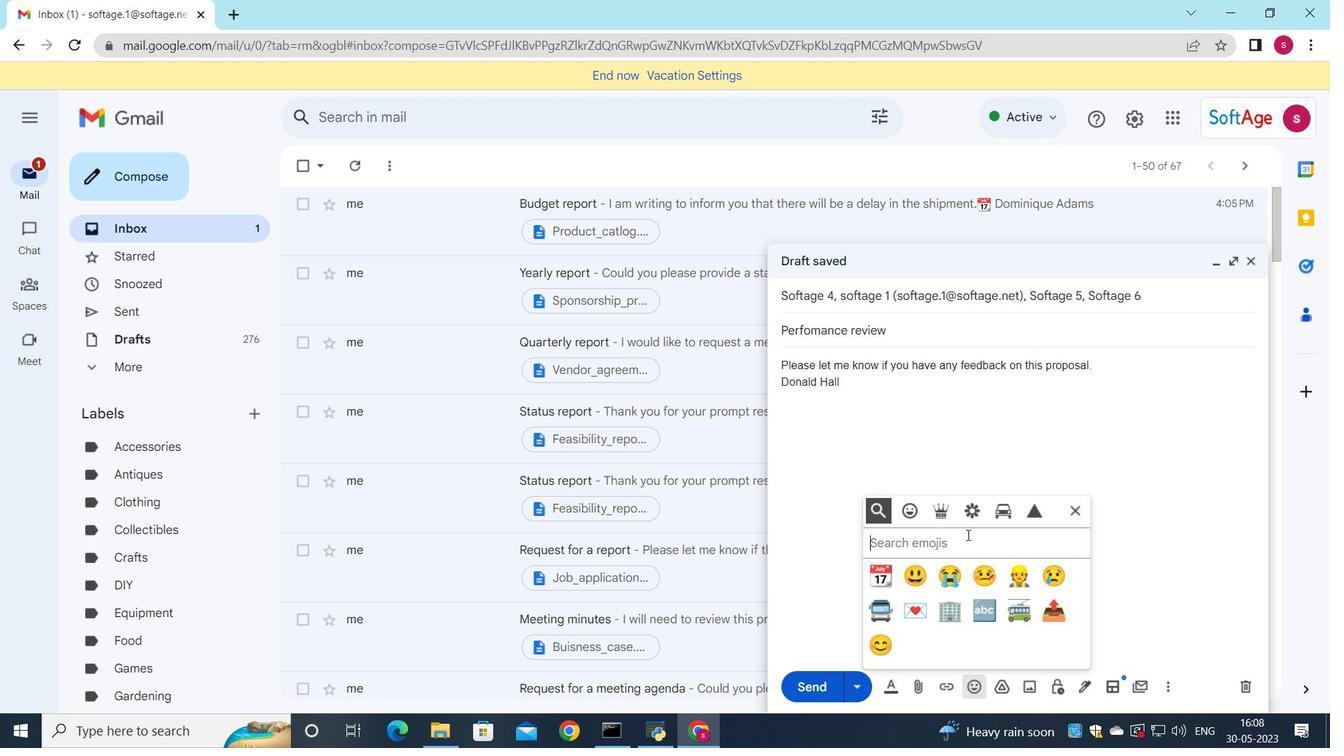 
Action: Mouse moved to (977, 533)
Screenshot: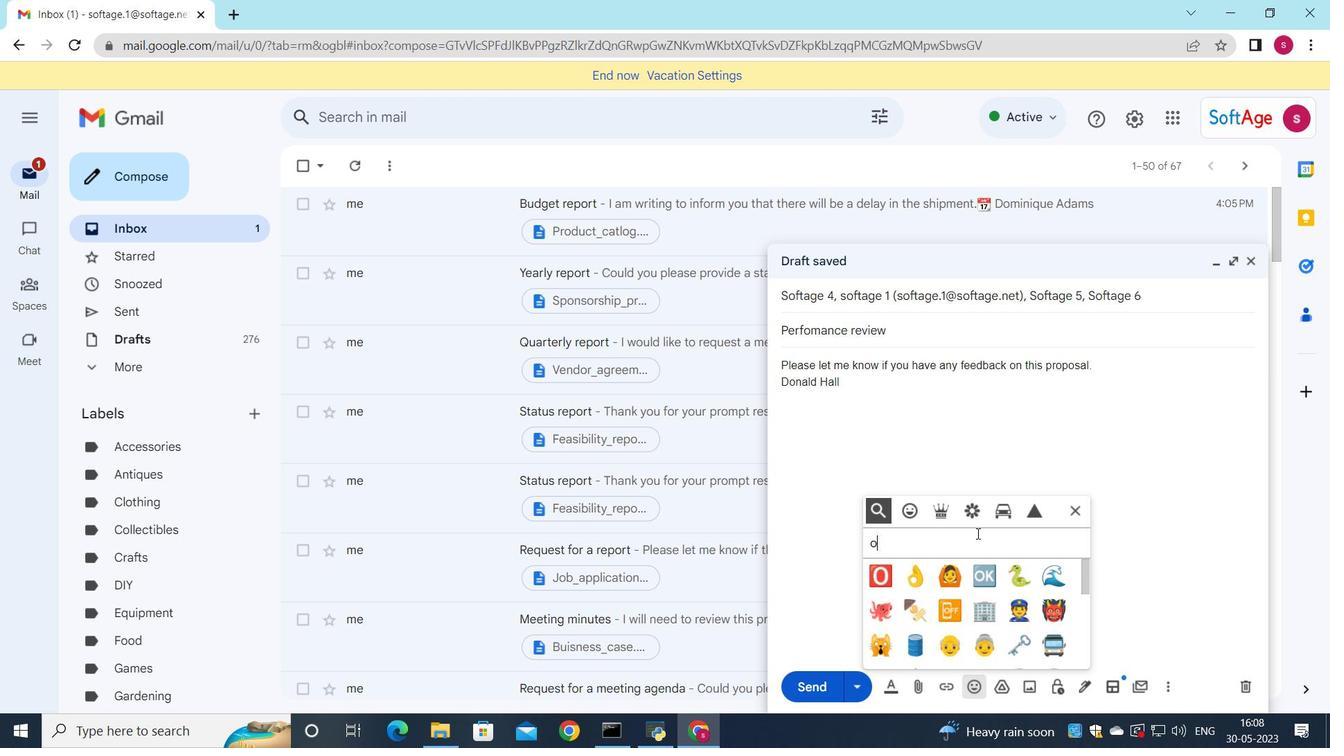 
Action: Key pressed ff
Screenshot: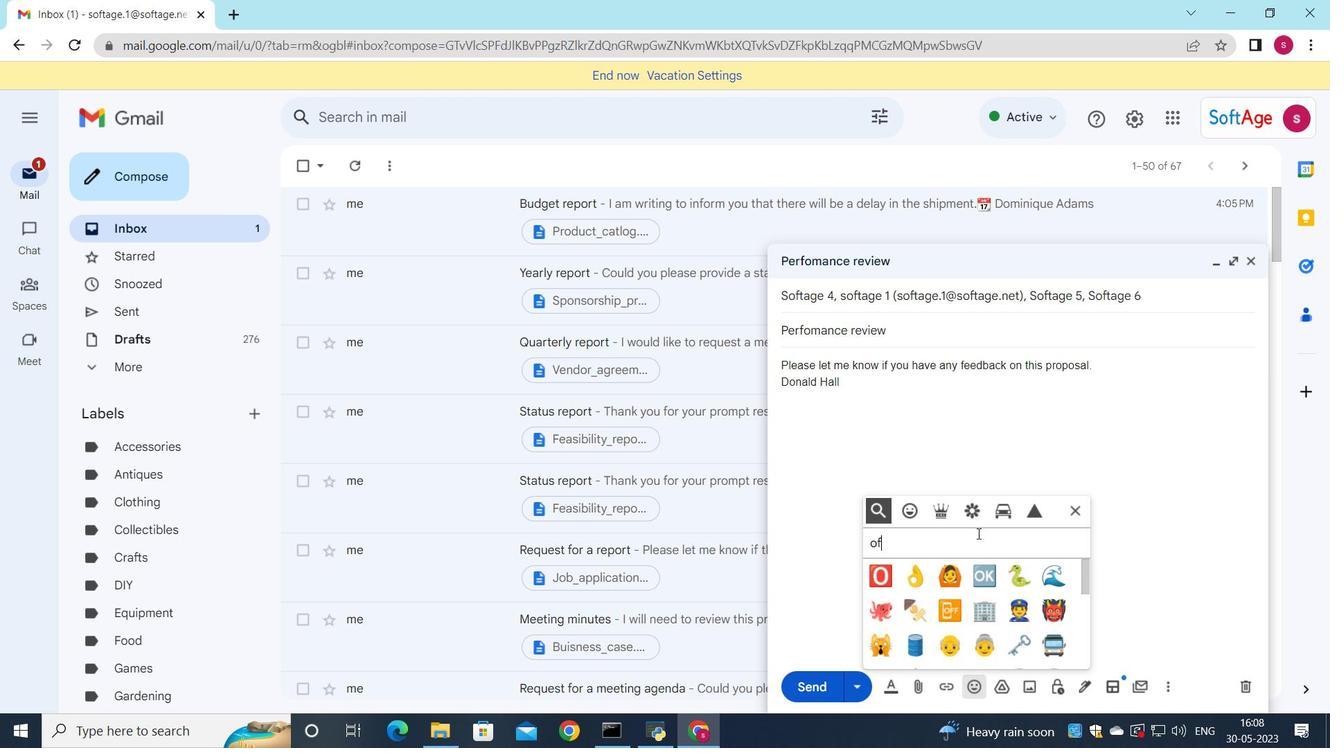
Action: Mouse moved to (977, 531)
Screenshot: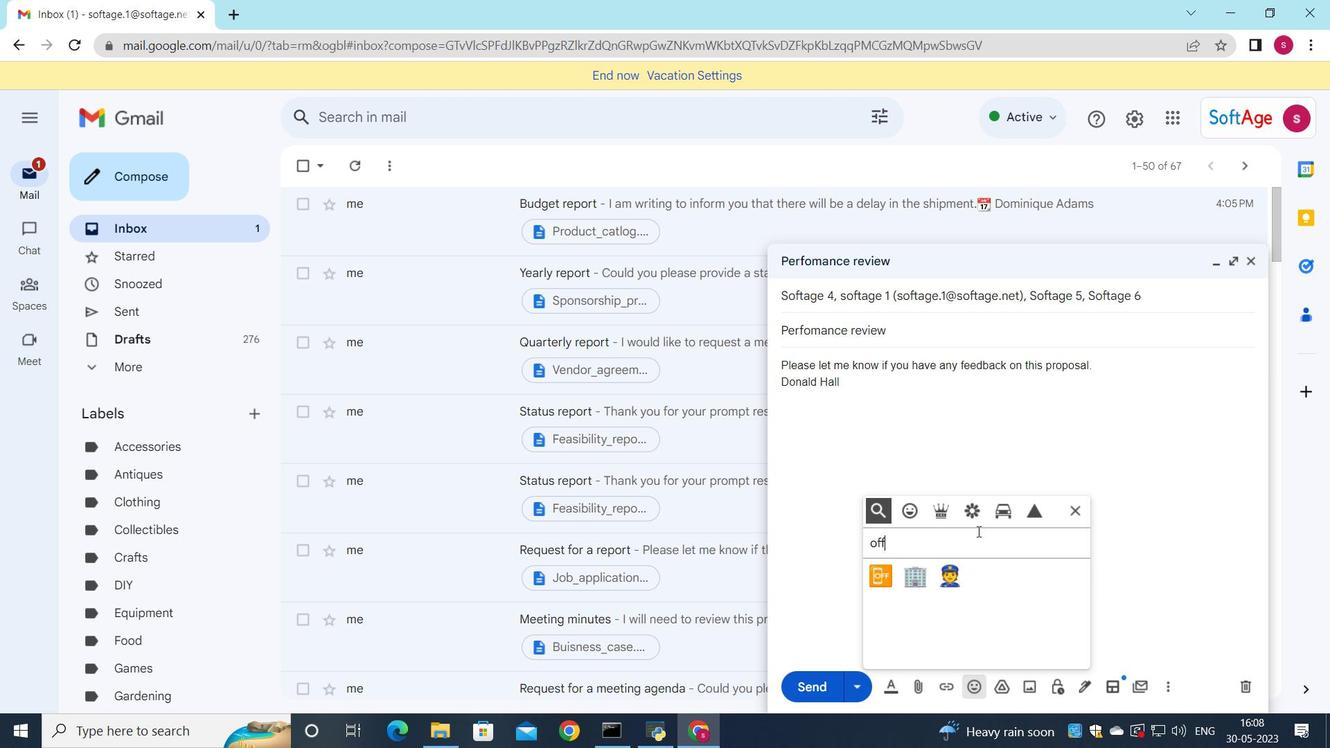 
Action: Key pressed i
Screenshot: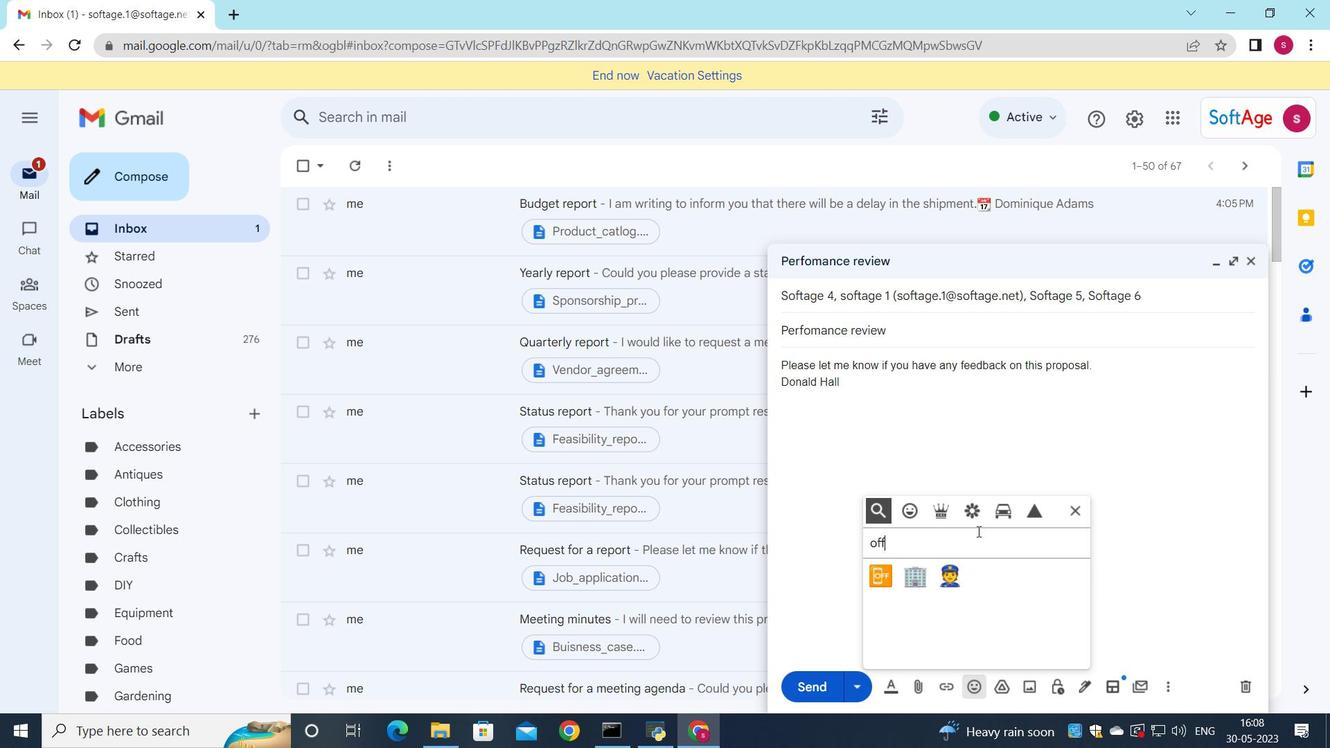 
Action: Mouse moved to (950, 554)
Screenshot: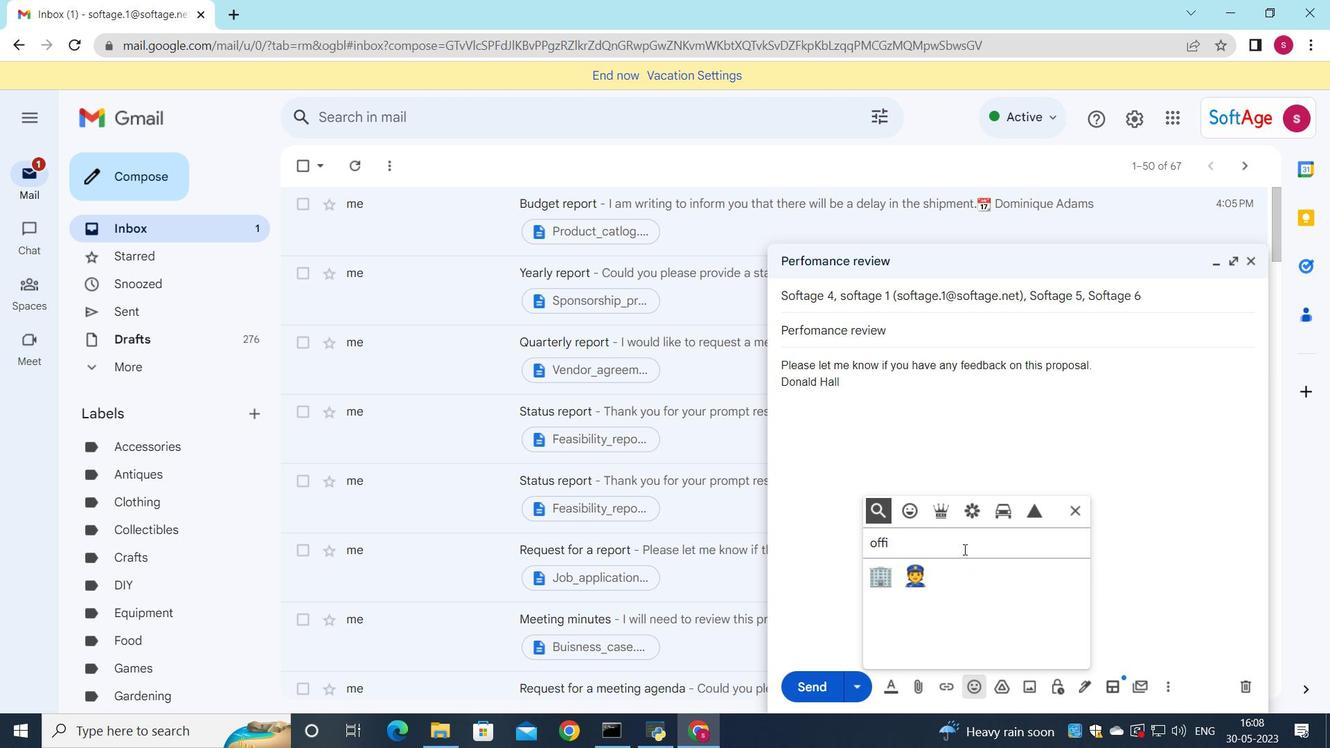 
Action: Key pressed c
Screenshot: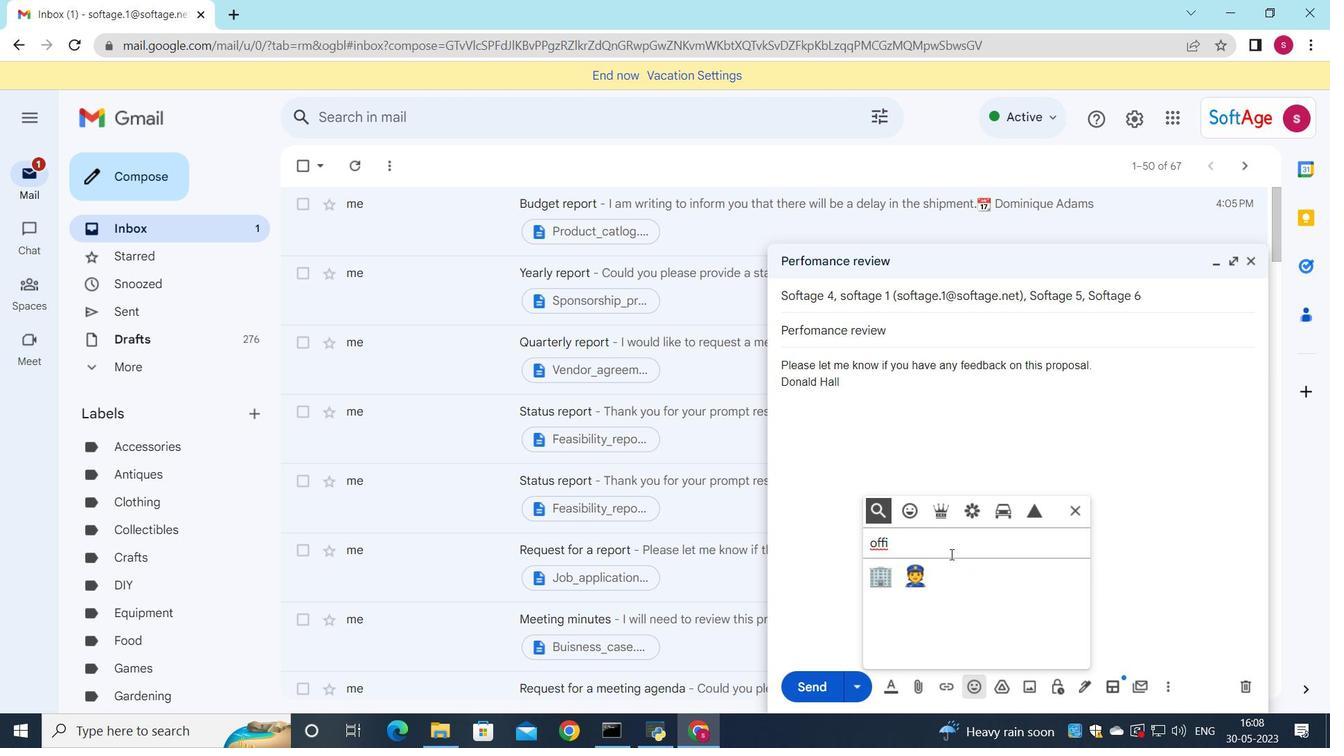 
Action: Mouse moved to (886, 574)
Screenshot: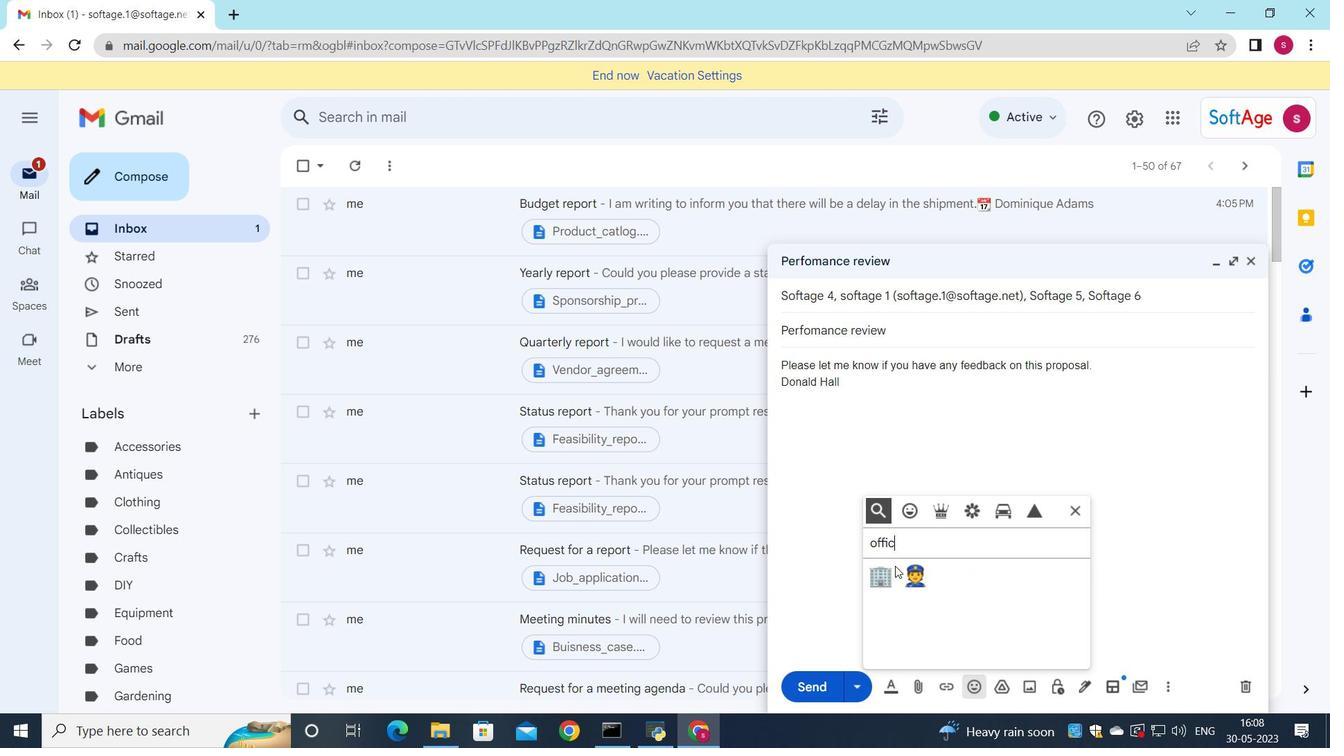 
Action: Mouse pressed left at (886, 574)
Screenshot: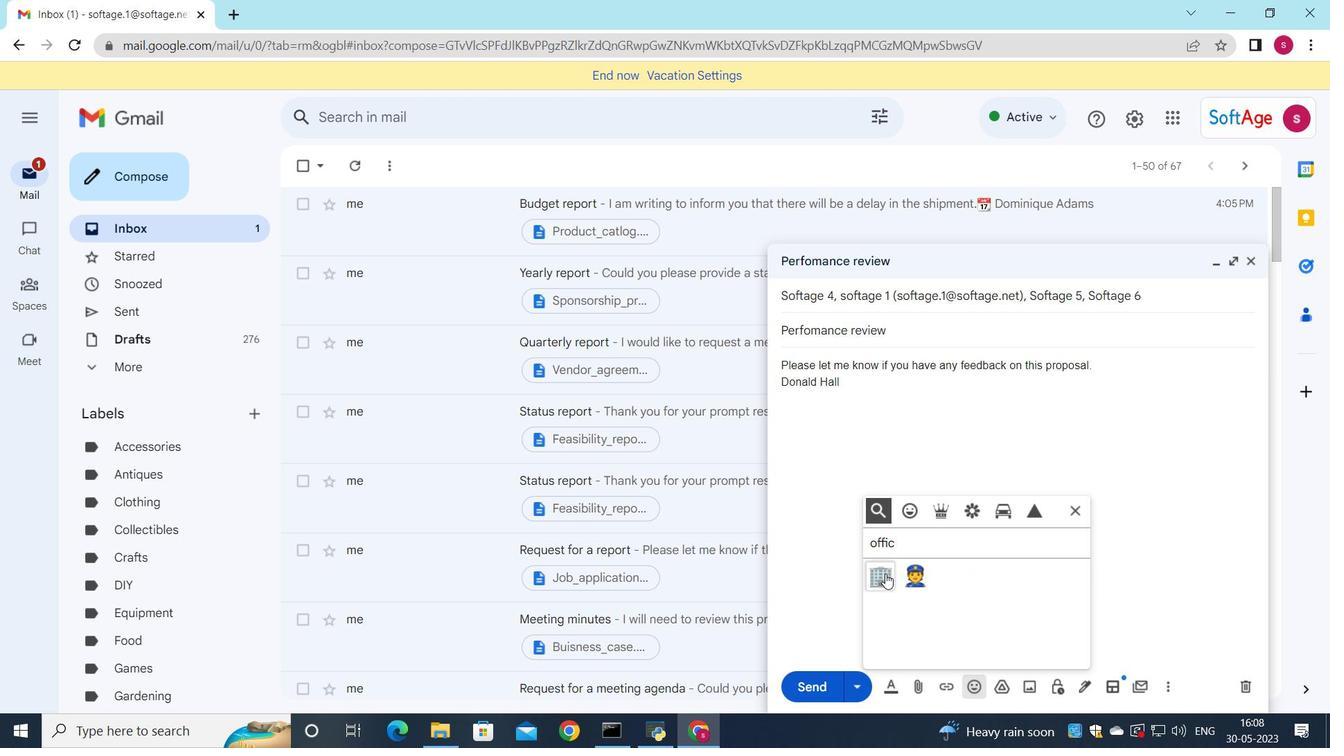 
Action: Mouse moved to (1064, 513)
Screenshot: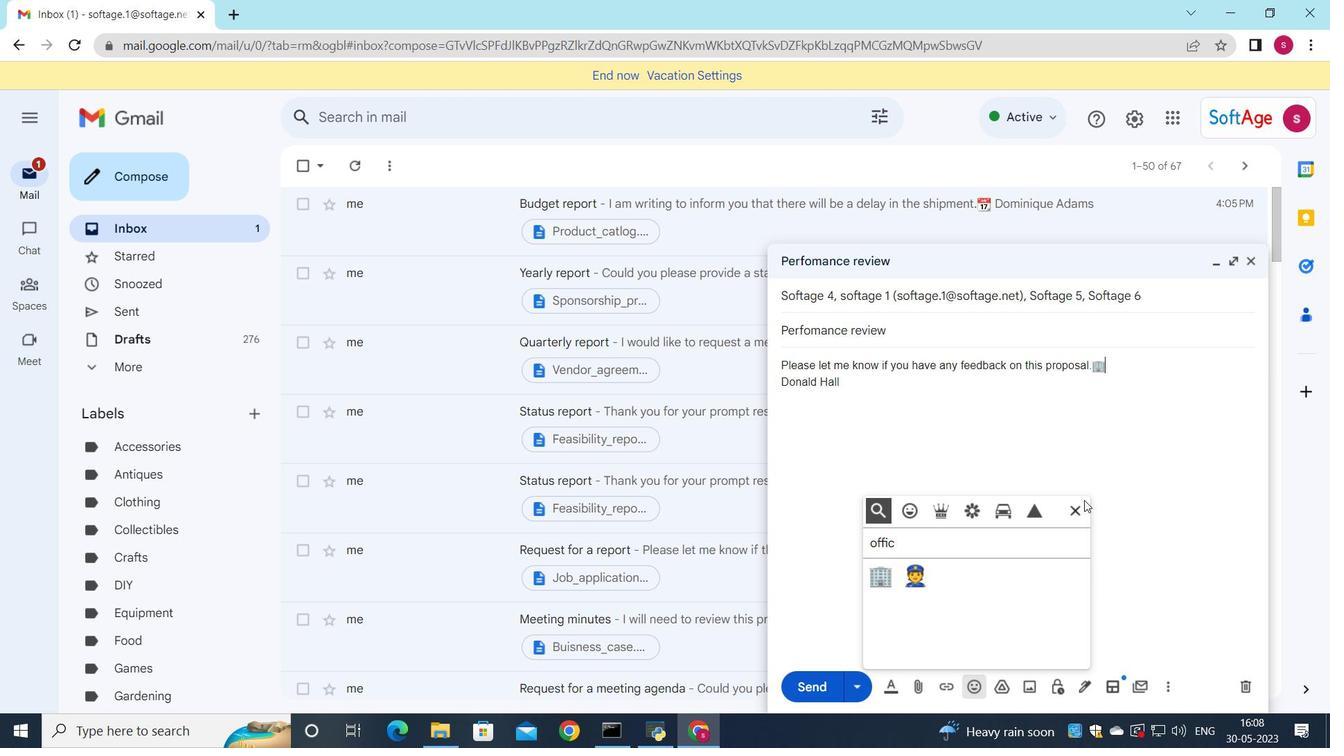
Action: Mouse pressed left at (1064, 513)
Screenshot: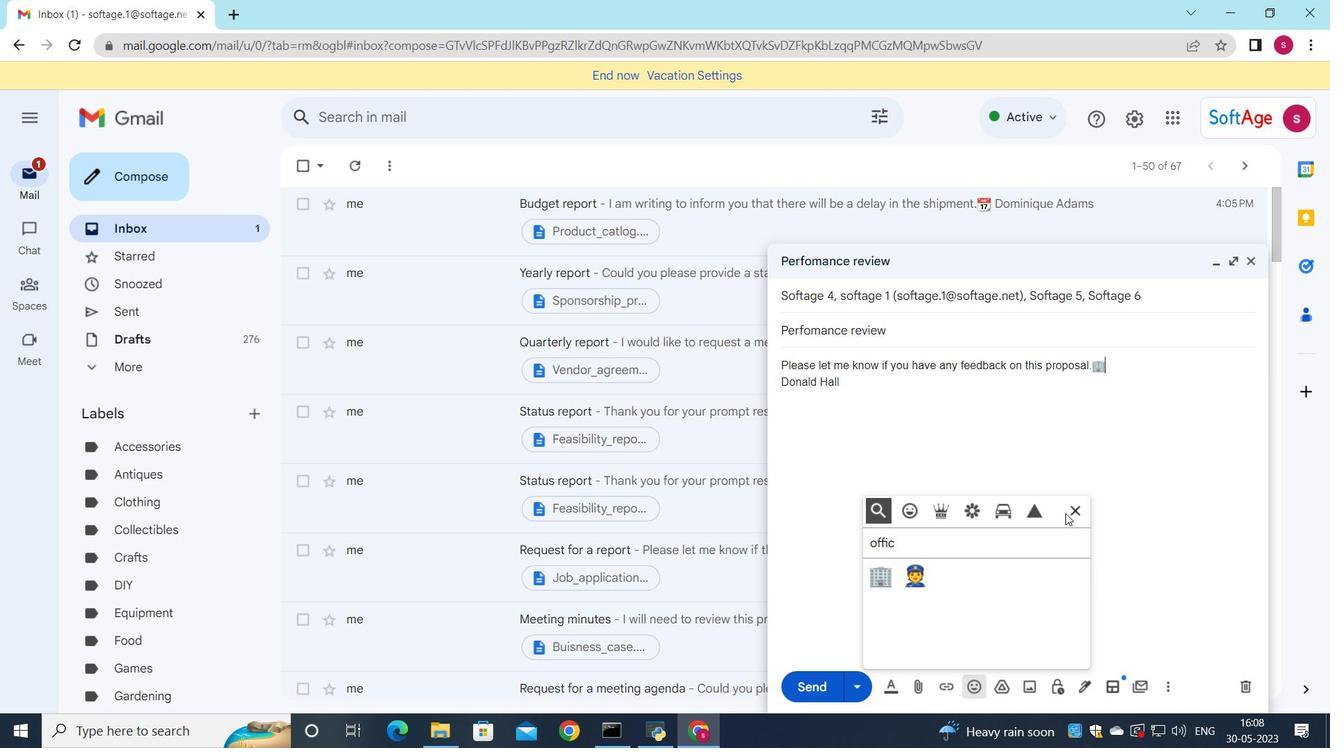 
Action: Mouse moved to (914, 685)
Screenshot: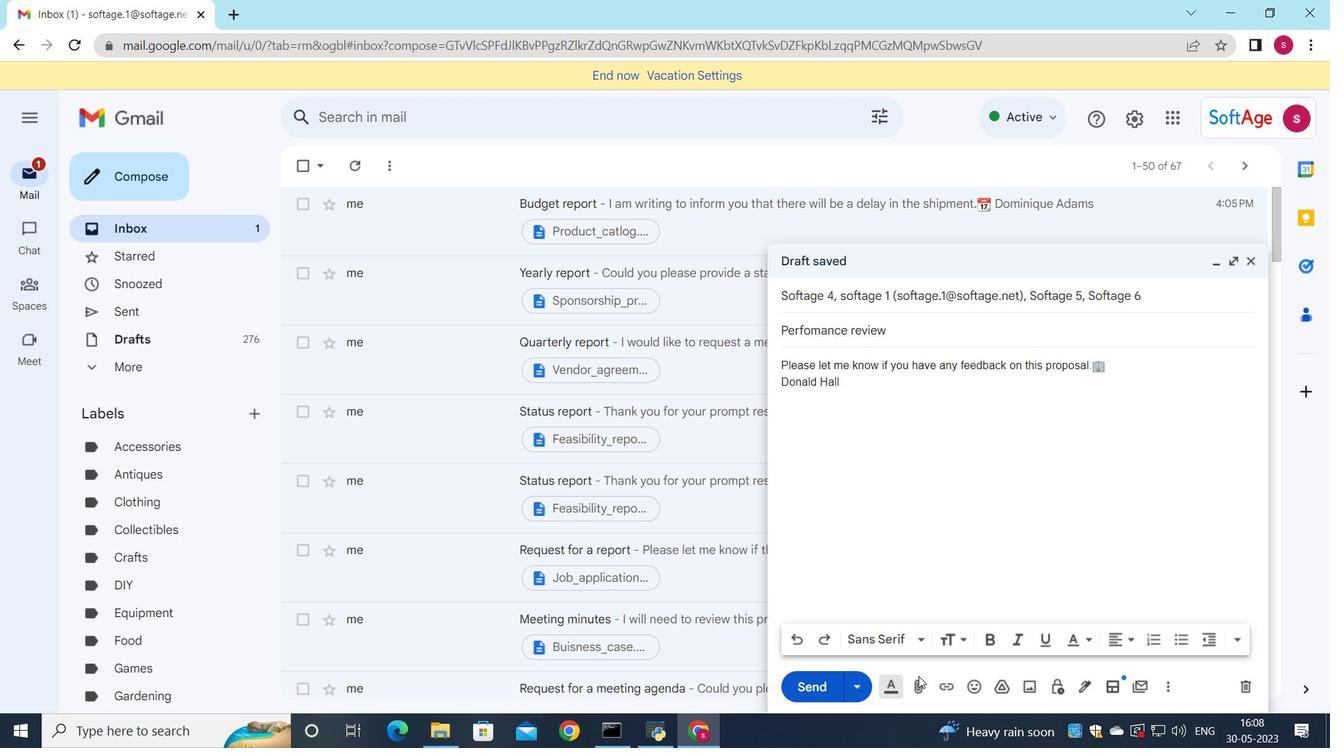 
Action: Mouse pressed left at (914, 685)
Screenshot: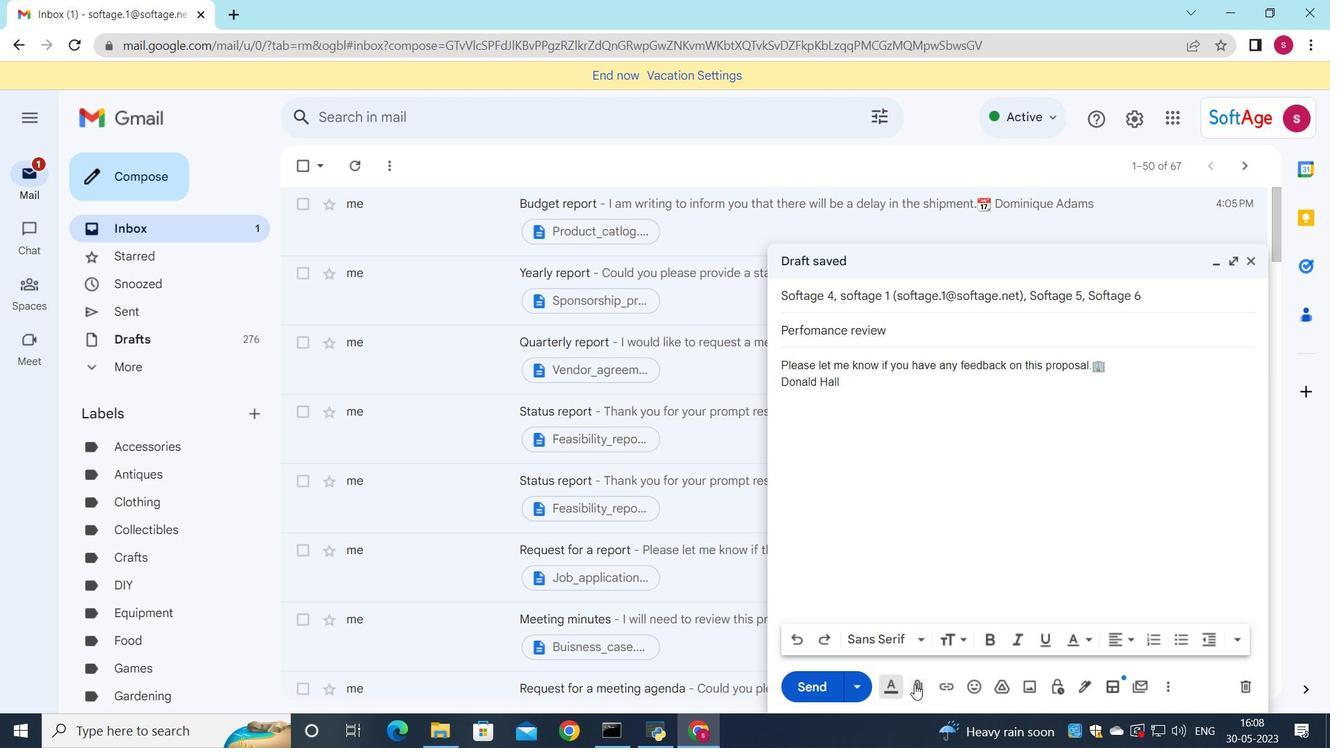 
Action: Mouse moved to (328, 125)
Screenshot: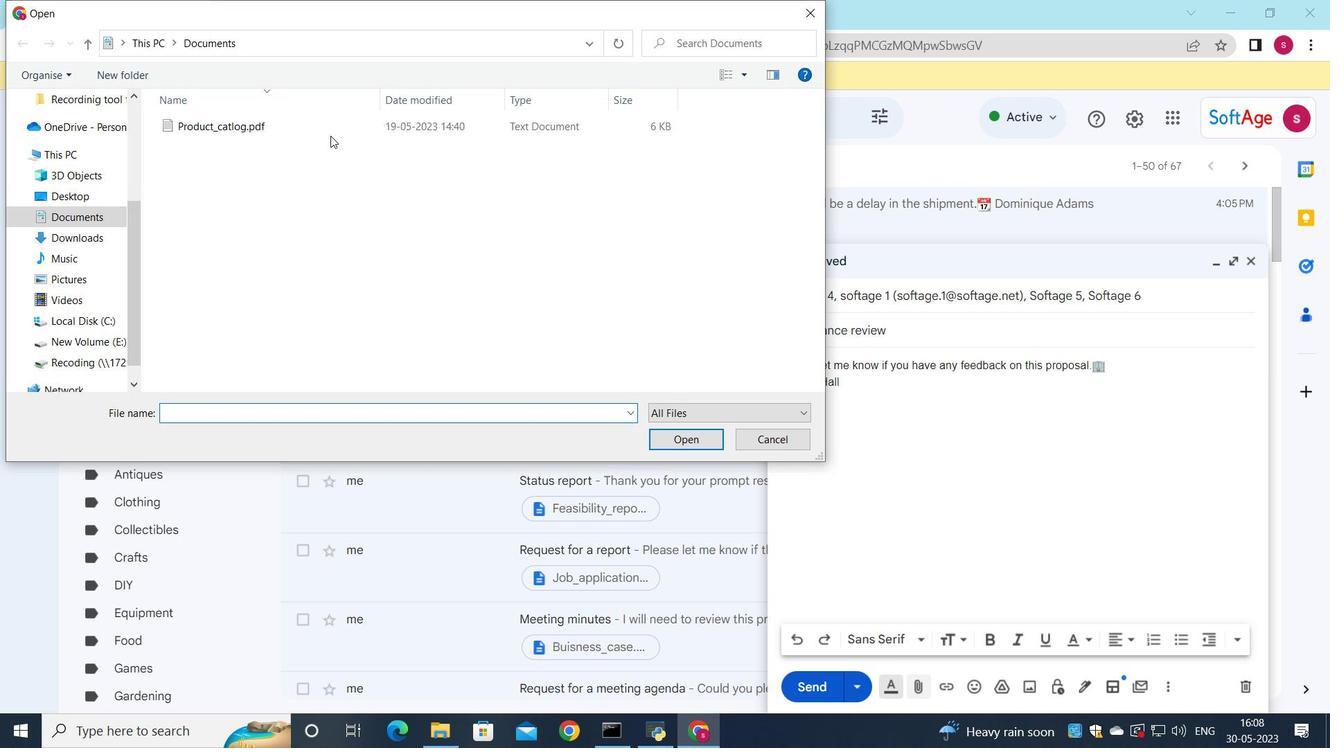 
Action: Mouse pressed left at (328, 125)
Screenshot: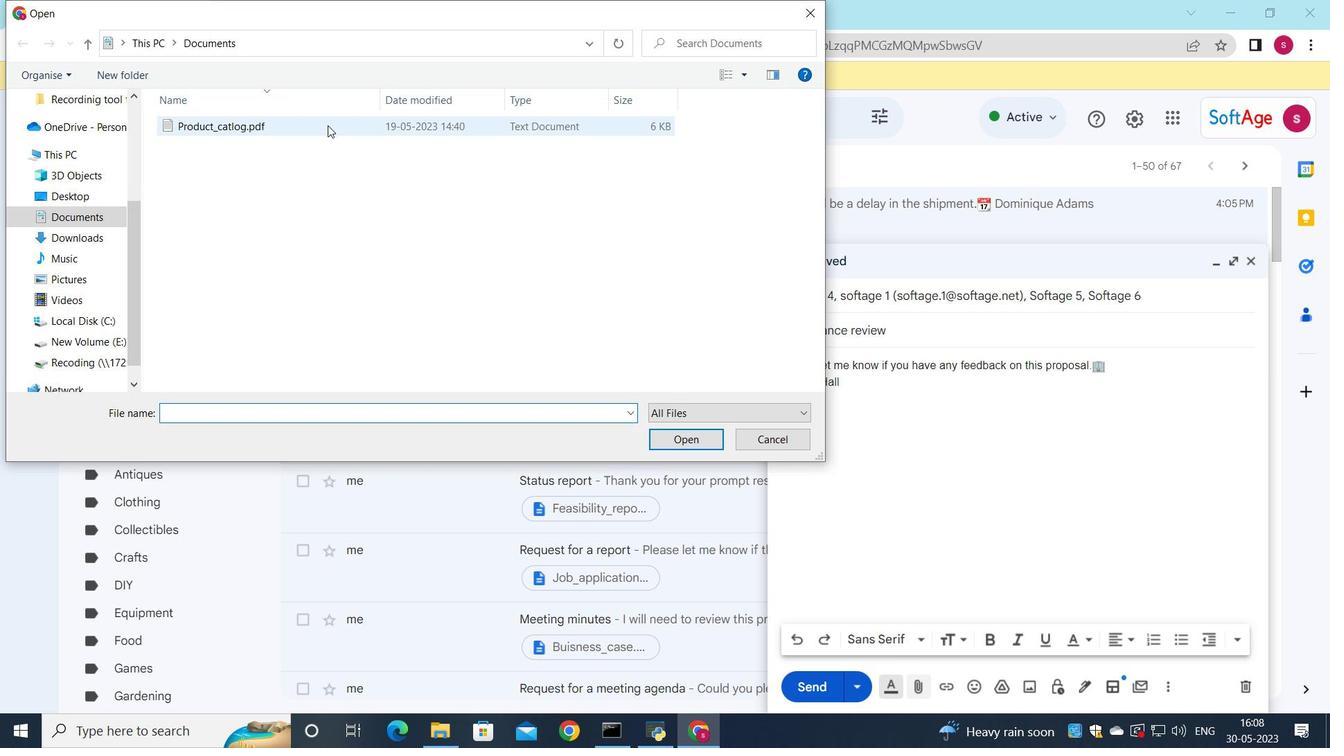 
Action: Mouse moved to (315, 123)
Screenshot: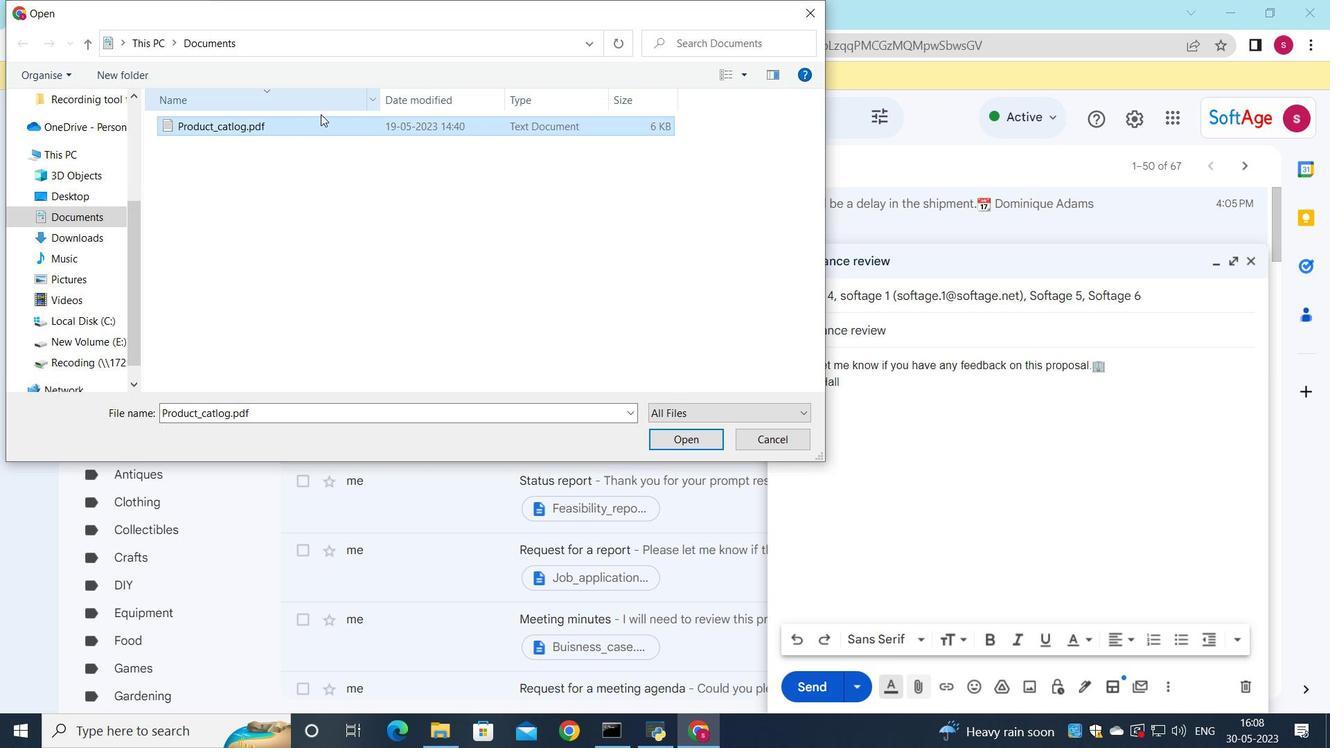 
Action: Mouse pressed left at (315, 123)
Screenshot: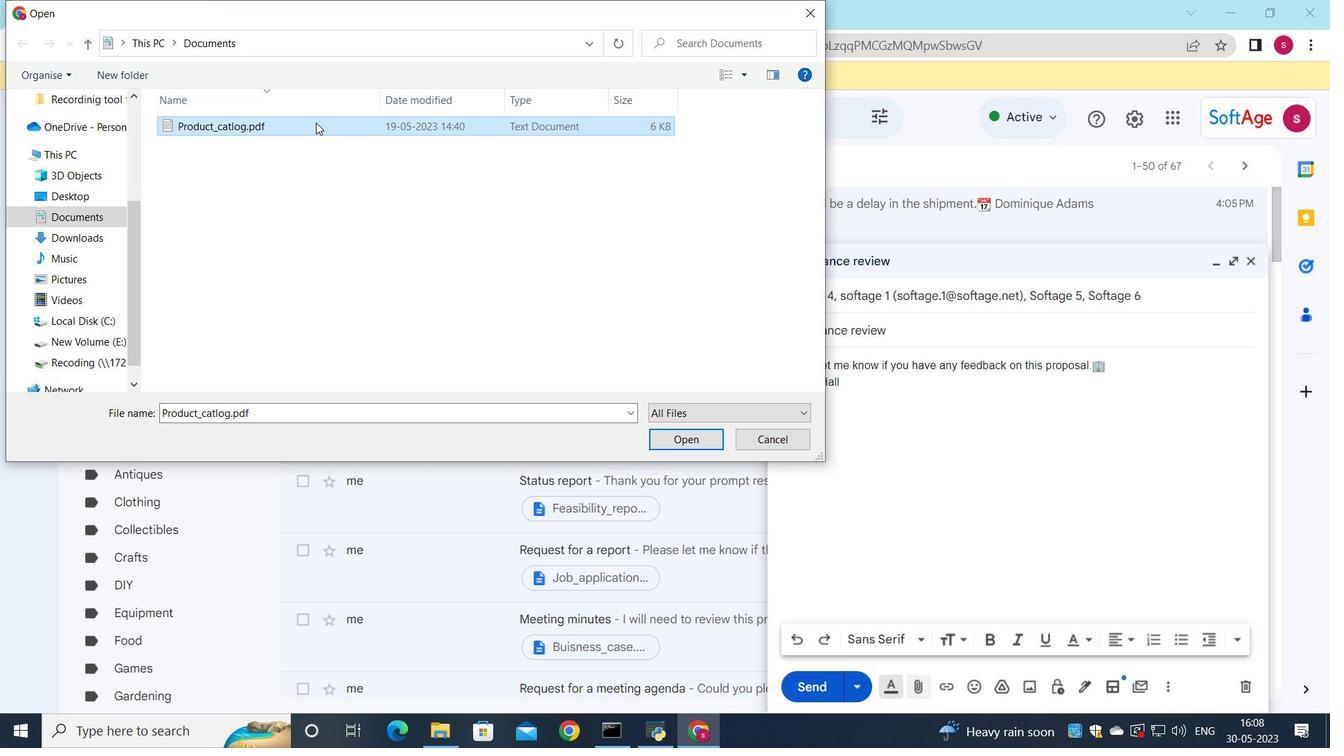 
Action: Mouse moved to (382, 161)
Screenshot: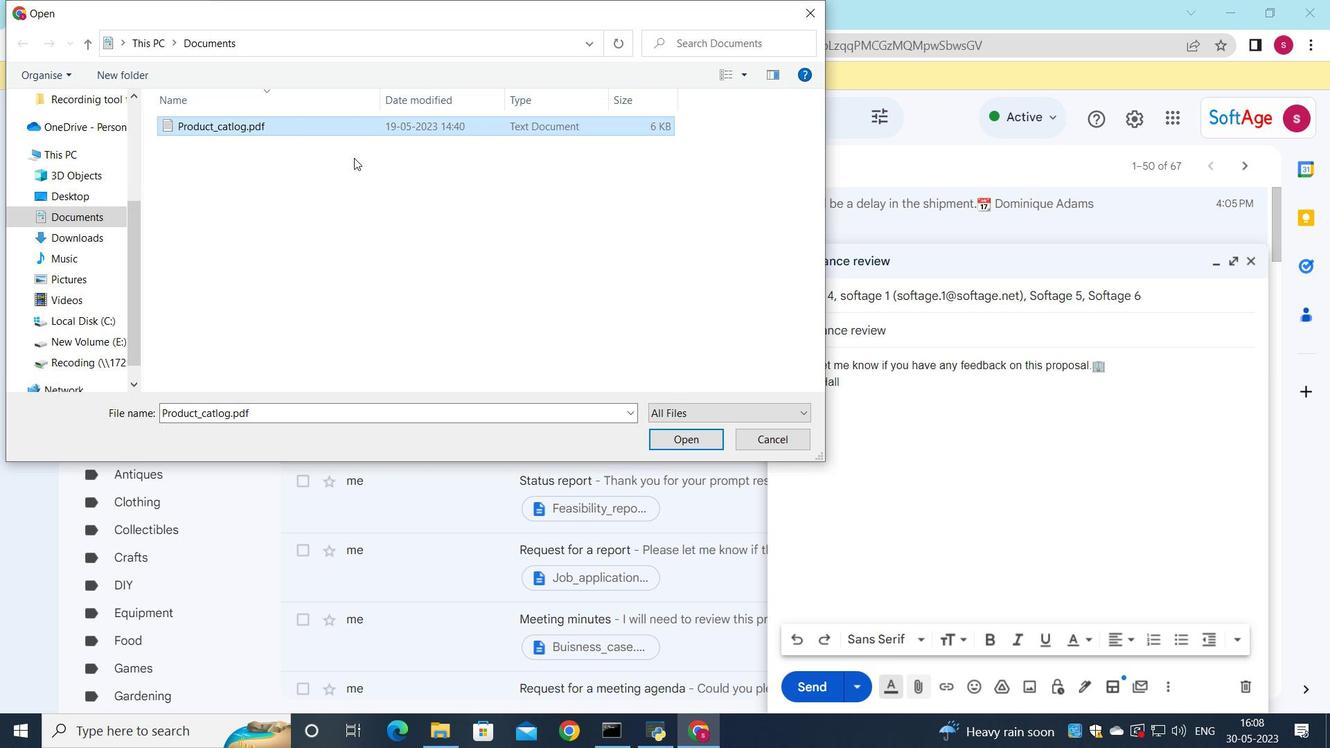
Action: Key pressed <Key.shift>Design<Key.shift><Key.shift><Key.shift>_document
Screenshot: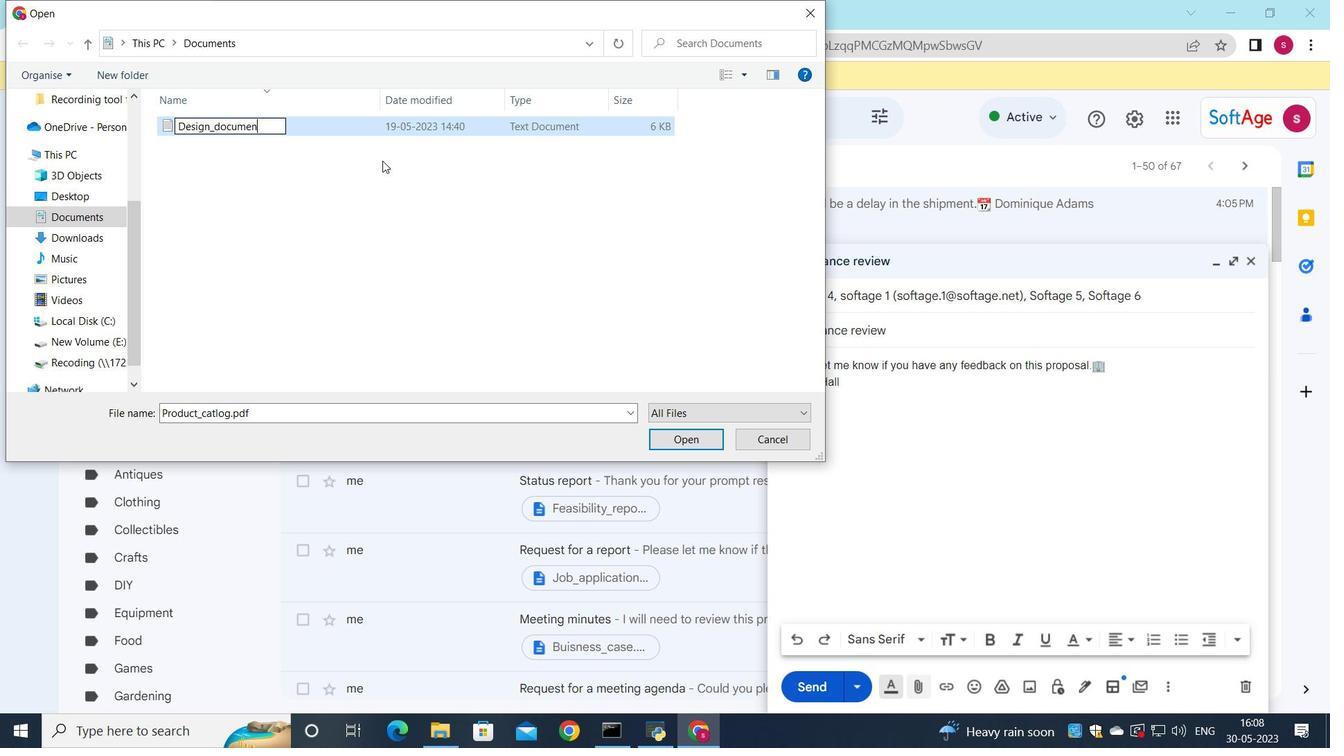 
Action: Mouse moved to (510, 127)
Screenshot: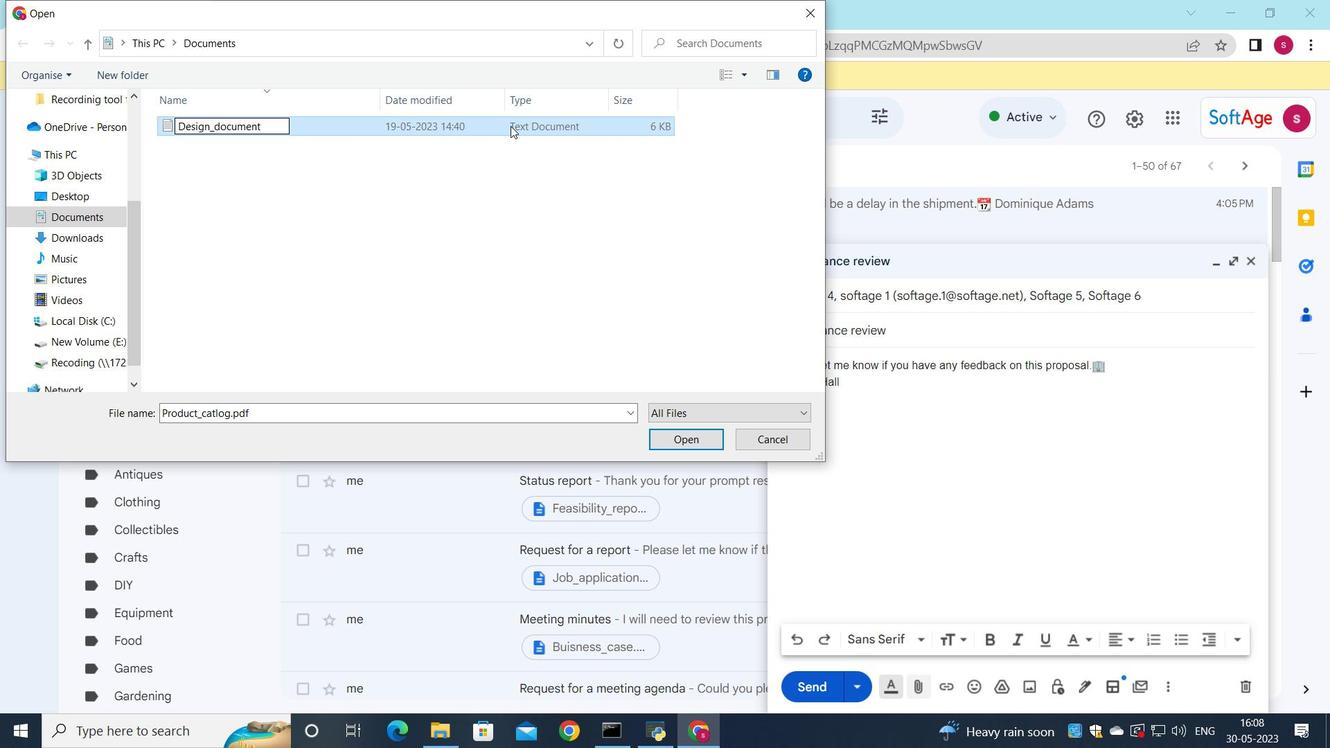 
Action: Mouse pressed left at (510, 127)
Screenshot: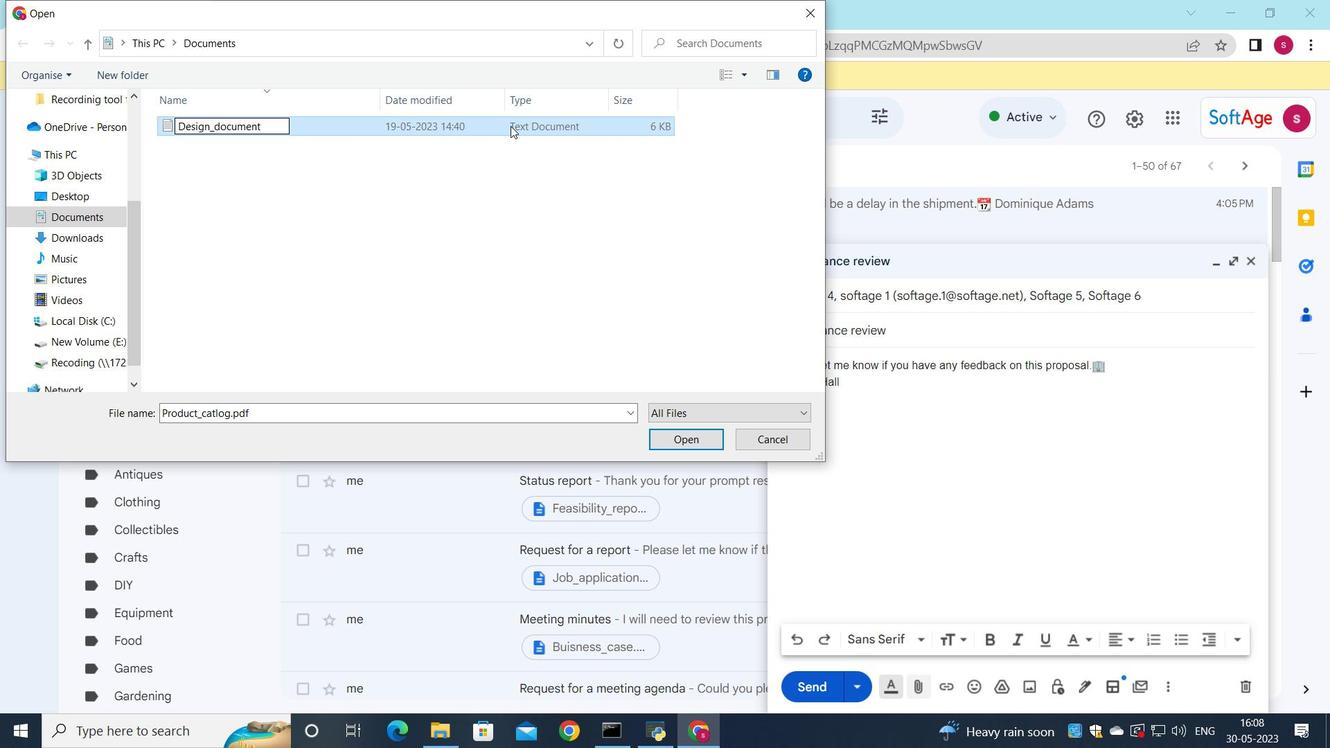 
Action: Mouse moved to (690, 450)
Screenshot: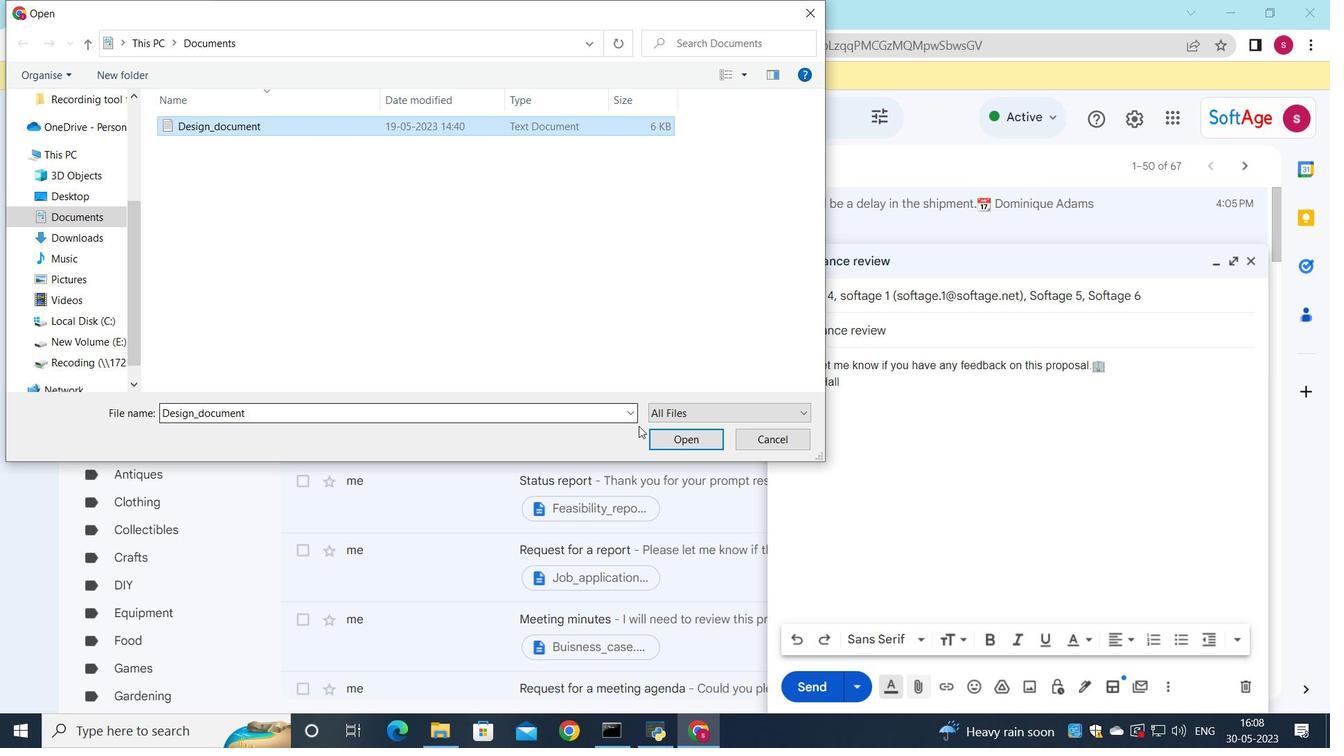 
Action: Mouse pressed left at (690, 450)
Screenshot: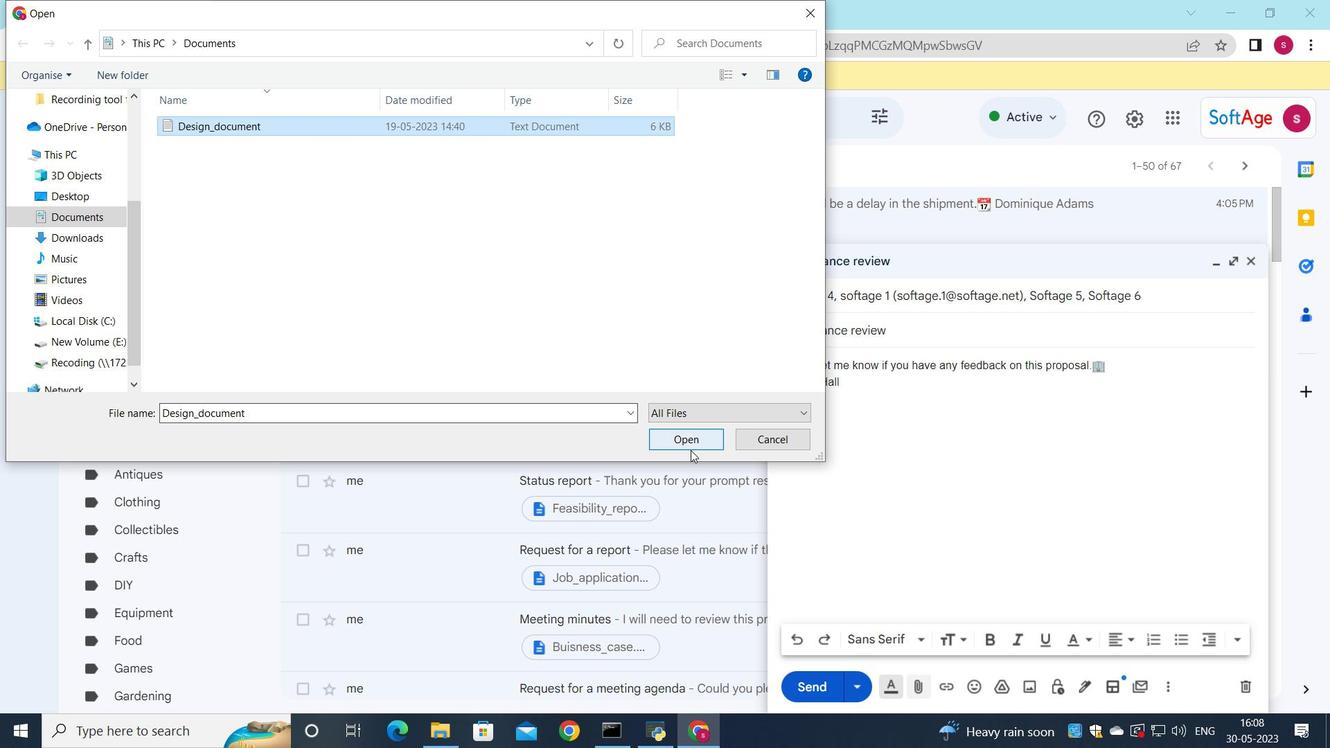 
Action: Mouse moved to (819, 683)
Screenshot: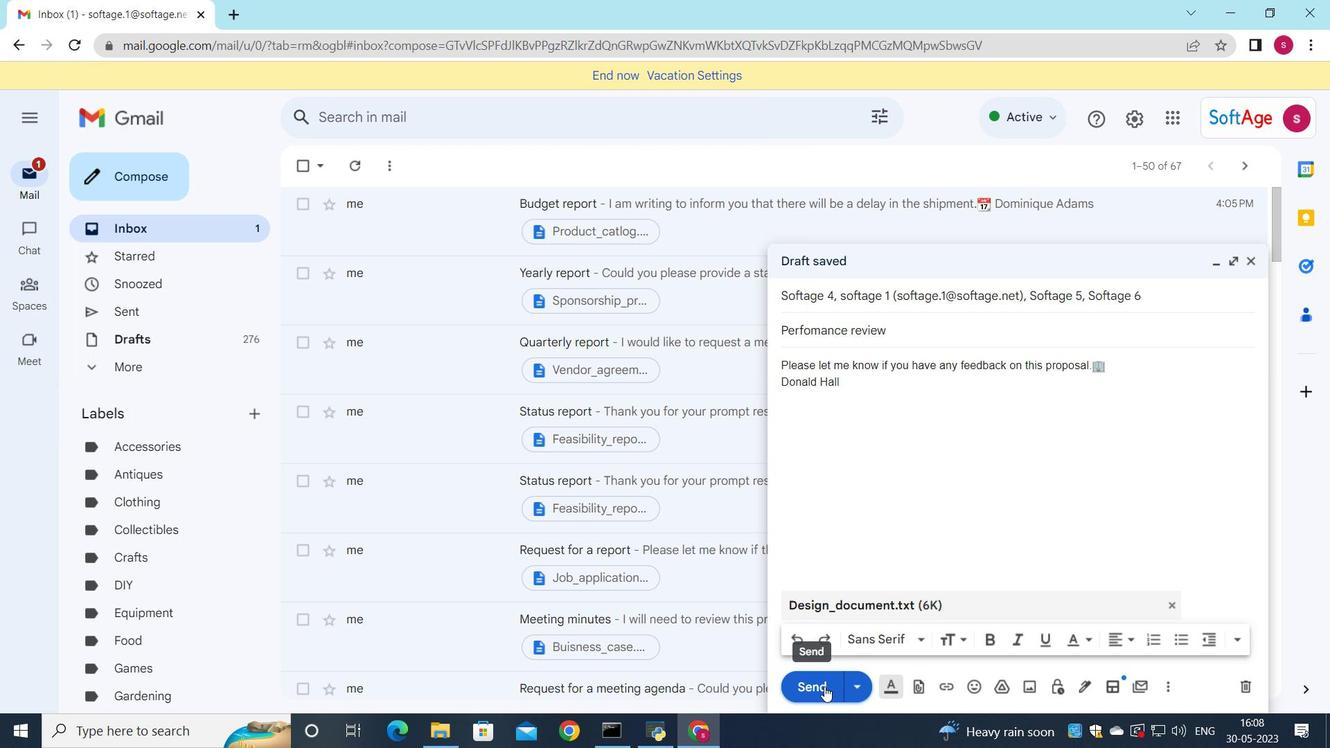 
Action: Mouse pressed left at (819, 683)
Screenshot: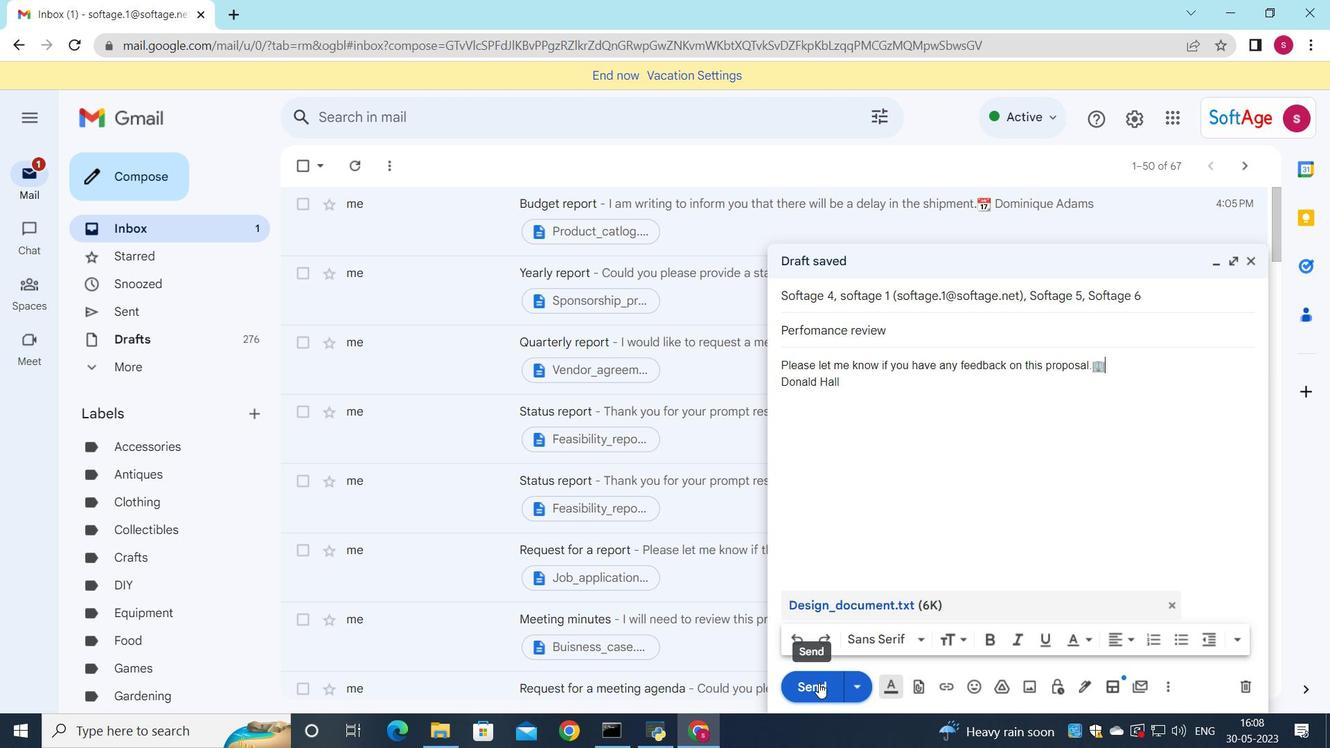 
Action: Mouse moved to (694, 233)
Screenshot: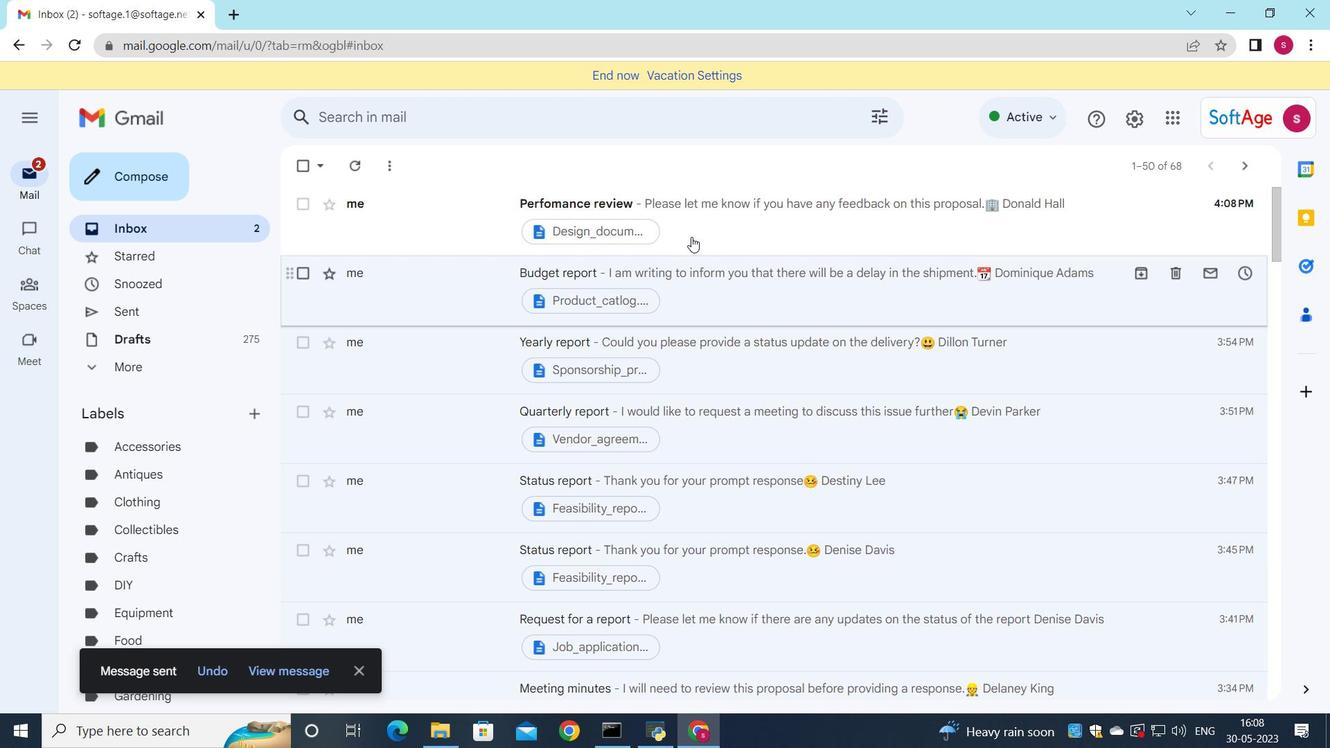 
Action: Mouse pressed left at (694, 233)
Screenshot: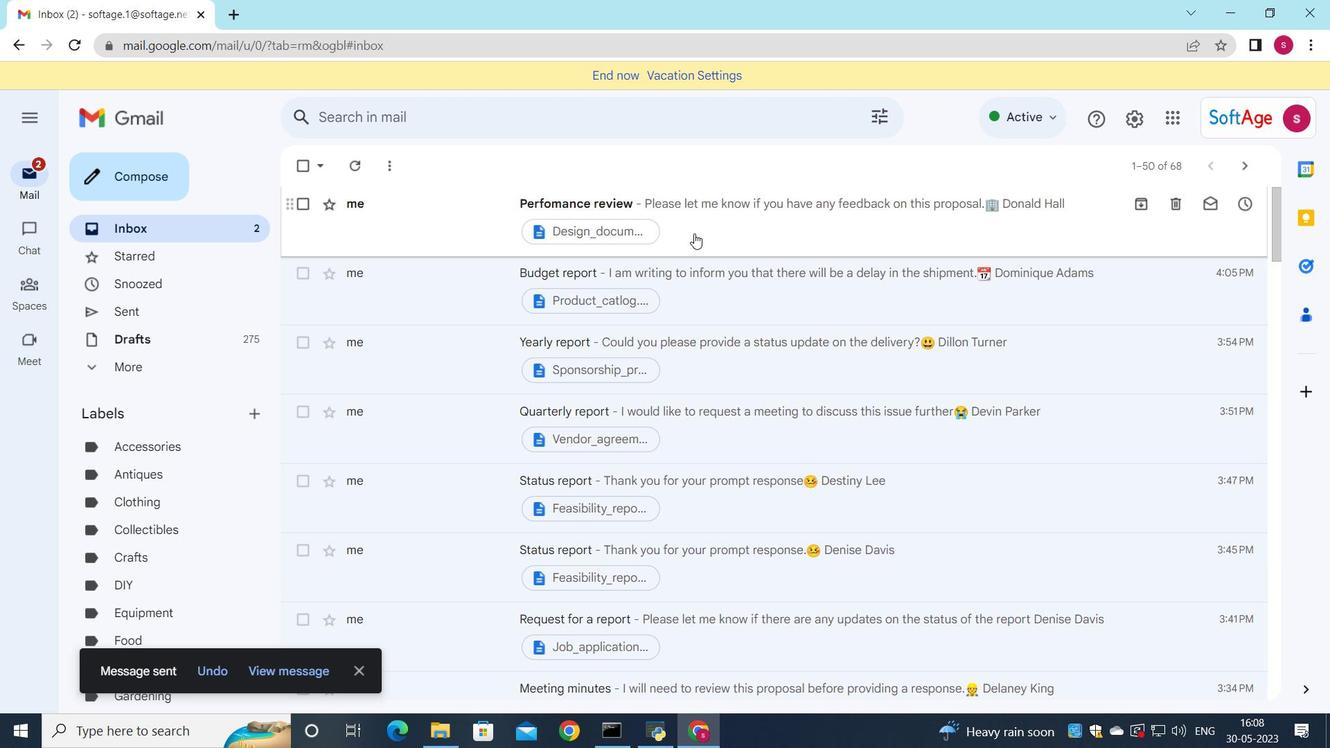 
Action: Mouse moved to (694, 233)
Screenshot: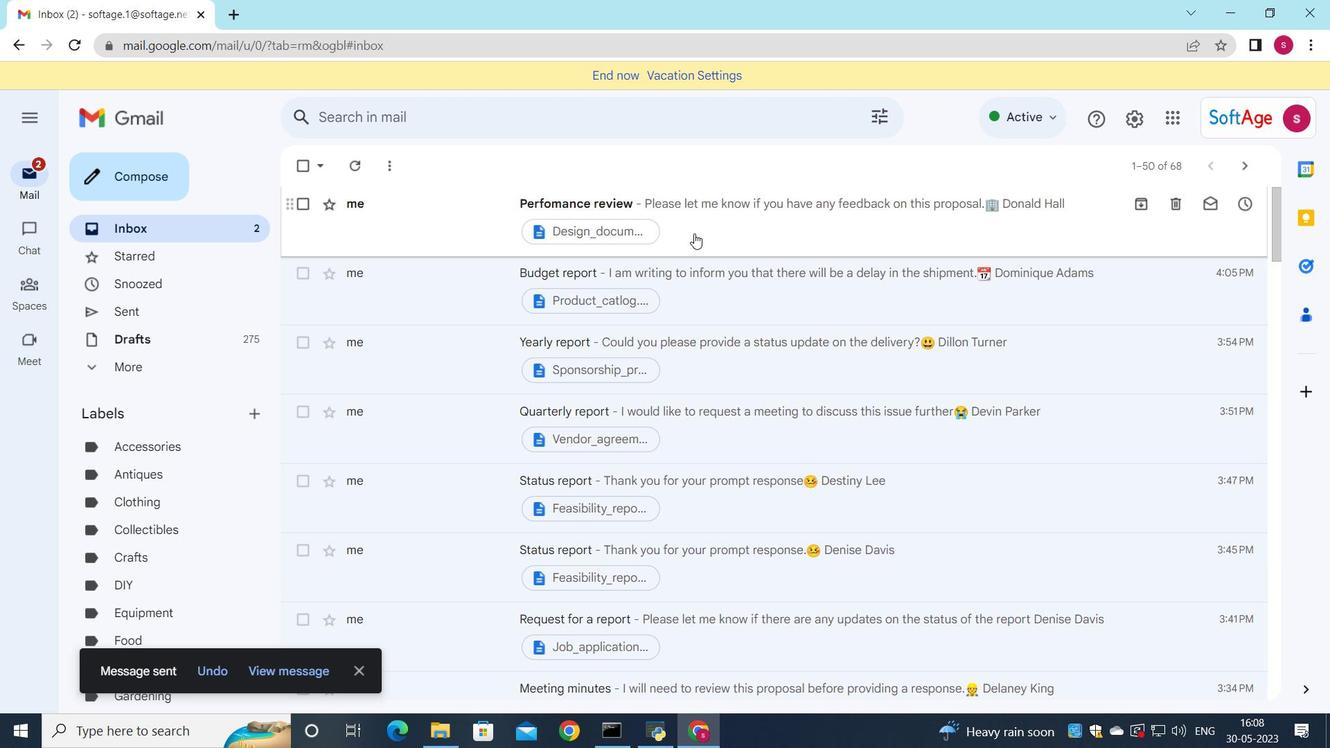 
